 Task: Play online Dominion game.
Action: Mouse moved to (340, 323)
Screenshot: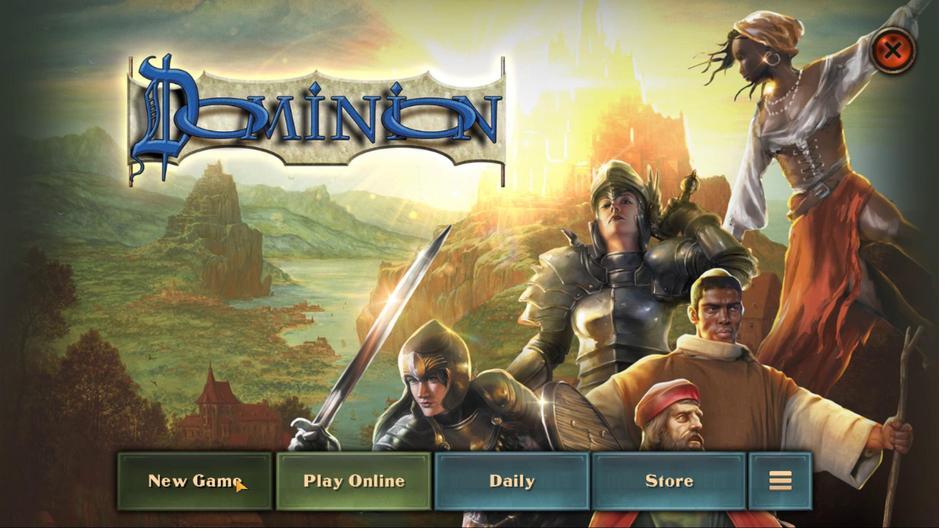 
Action: Mouse pressed left at (340, 323)
Screenshot: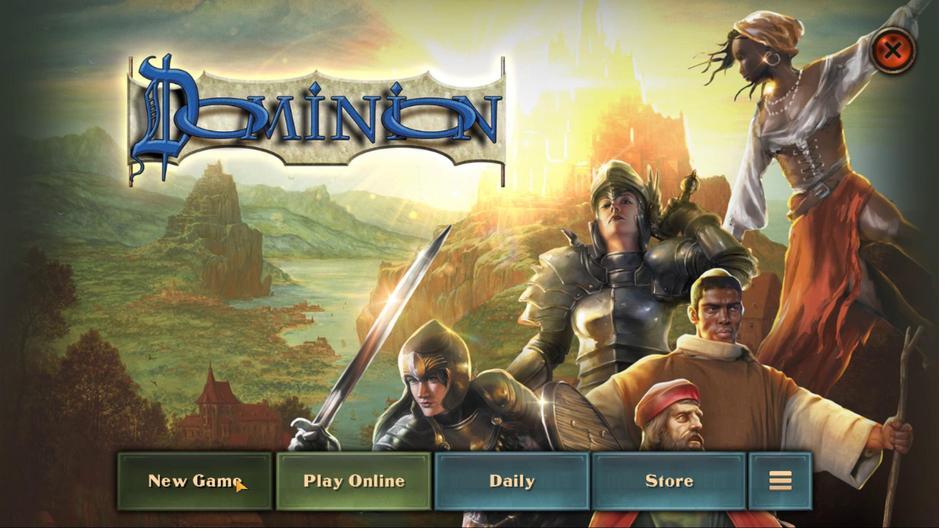 
Action: Mouse moved to (435, 319)
Screenshot: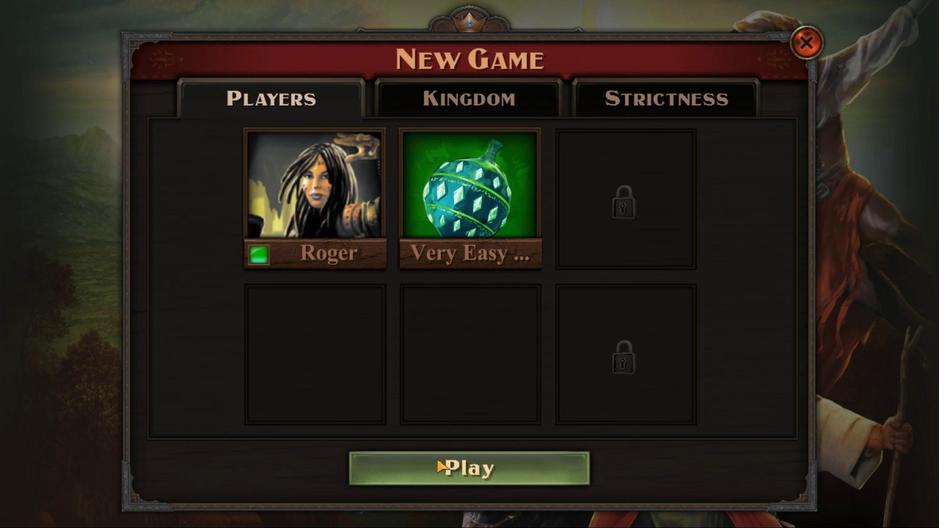 
Action: Mouse pressed left at (435, 319)
Screenshot: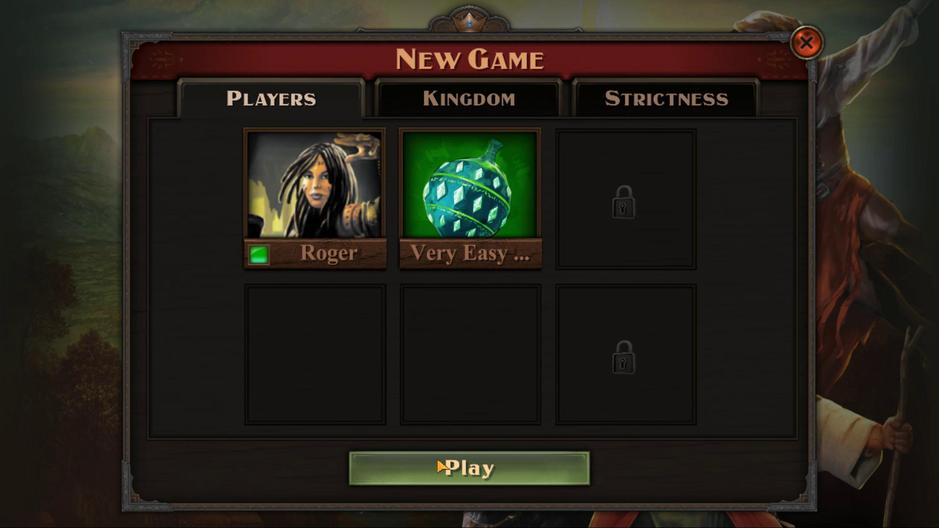 
Action: Mouse pressed left at (435, 319)
Screenshot: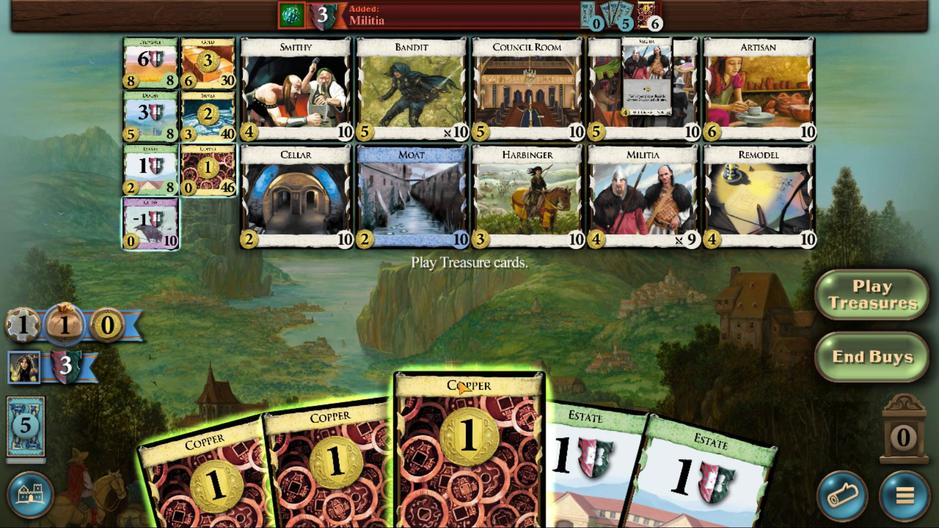 
Action: Mouse moved to (412, 323)
Screenshot: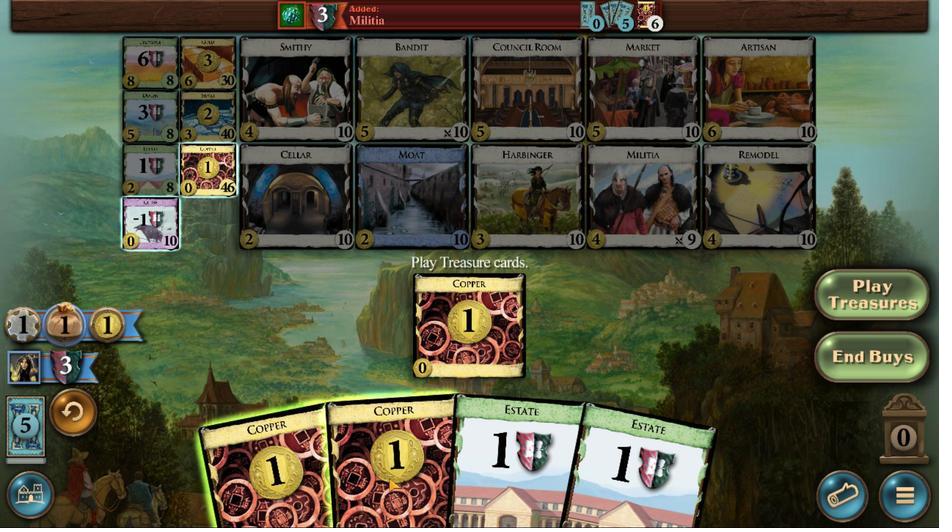 
Action: Mouse pressed left at (412, 323)
Screenshot: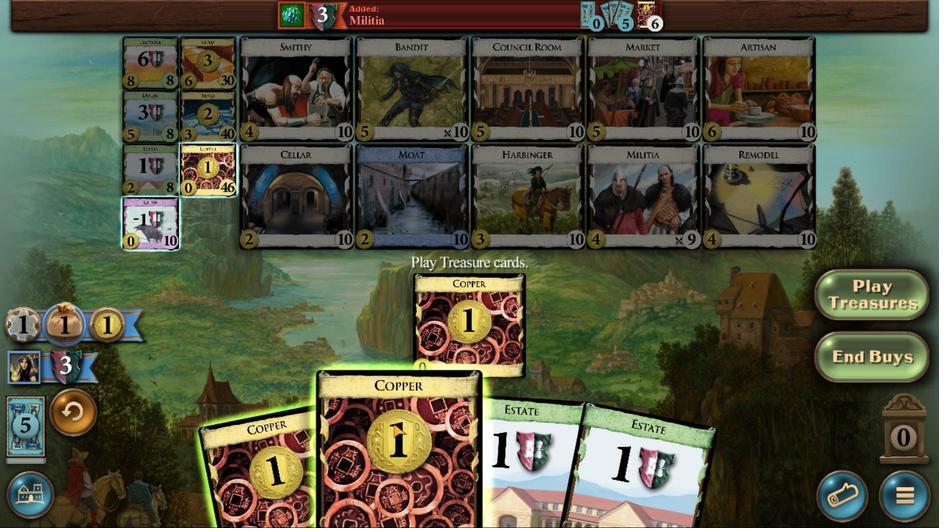 
Action: Mouse moved to (374, 312)
Screenshot: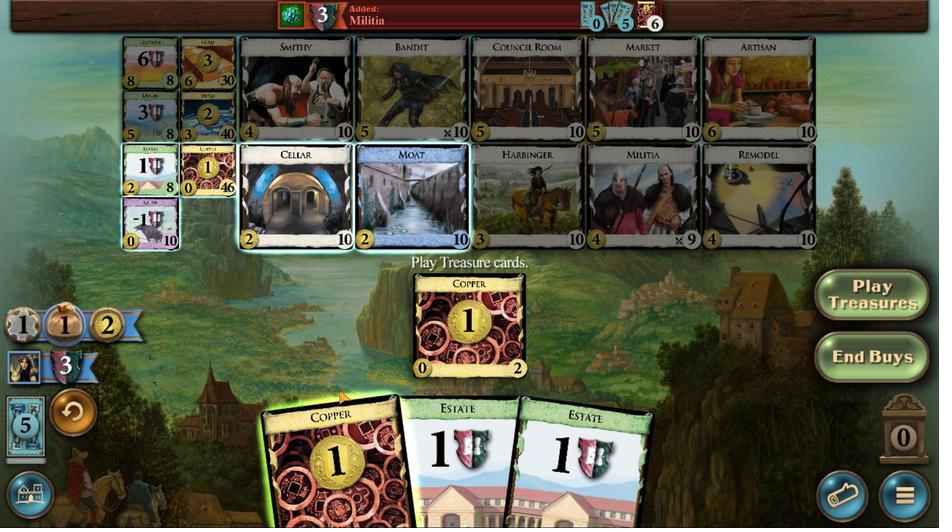 
Action: Mouse pressed left at (374, 312)
Screenshot: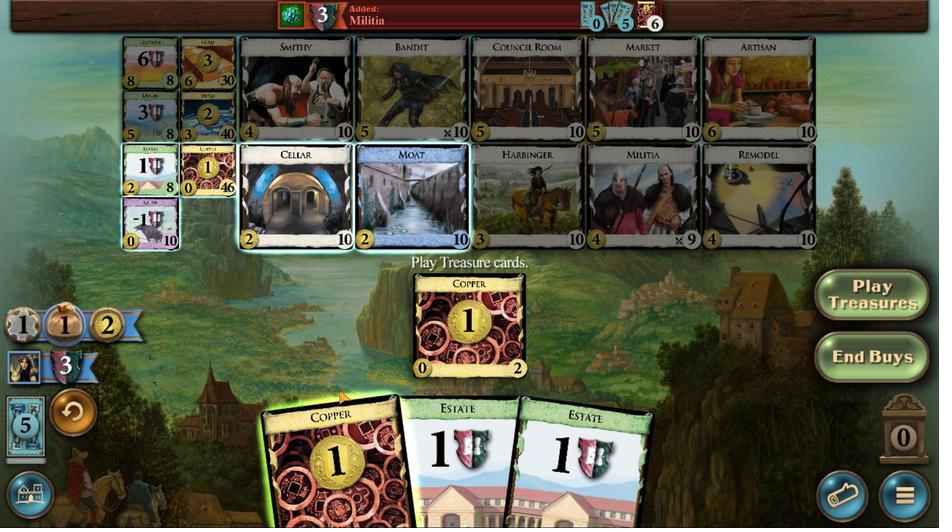 
Action: Mouse moved to (323, 236)
Screenshot: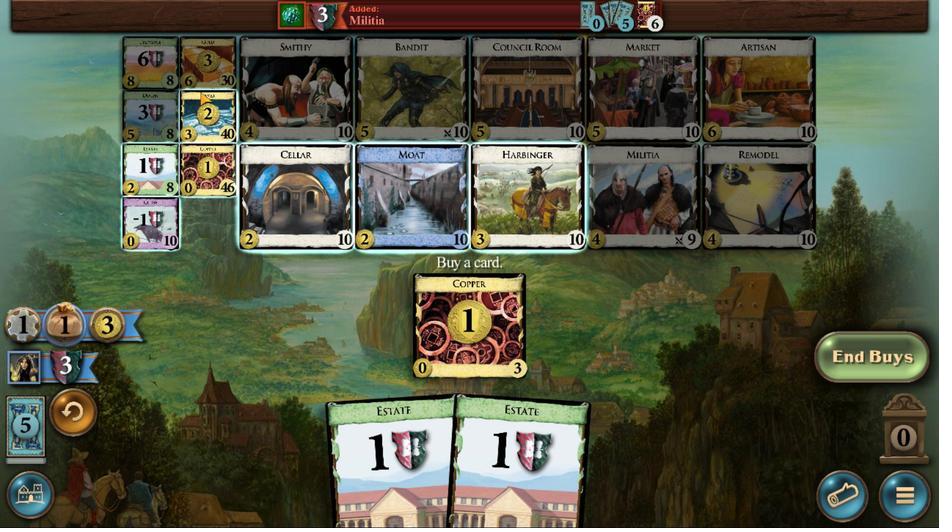 
Action: Mouse pressed left at (323, 236)
Screenshot: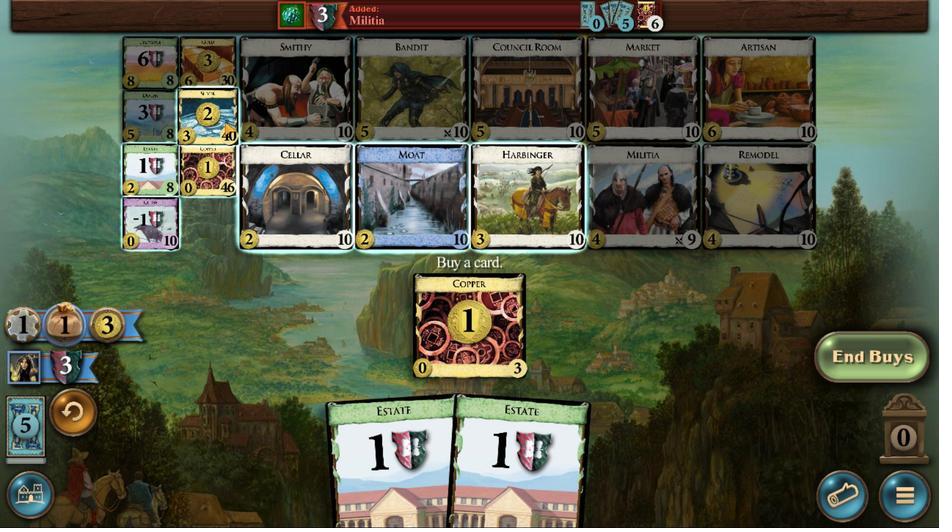 
Action: Mouse moved to (320, 319)
Screenshot: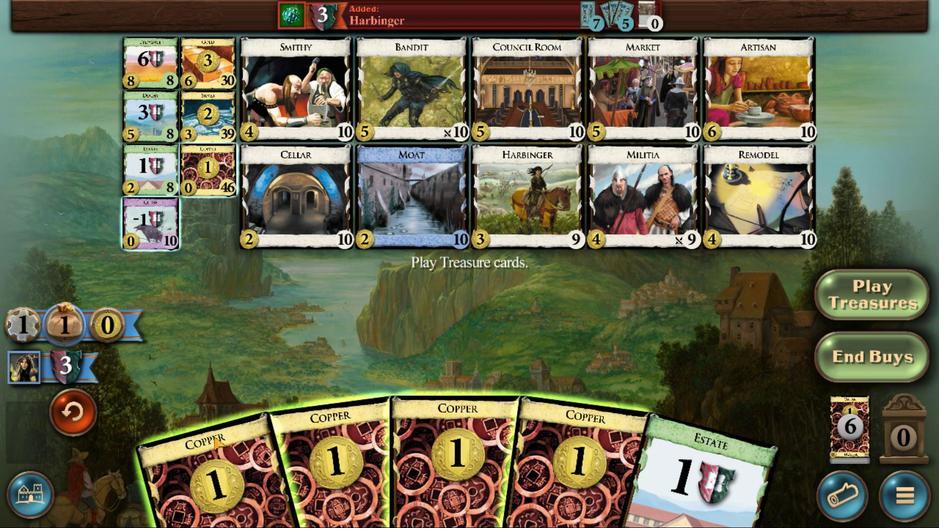 
Action: Mouse pressed left at (320, 319)
Screenshot: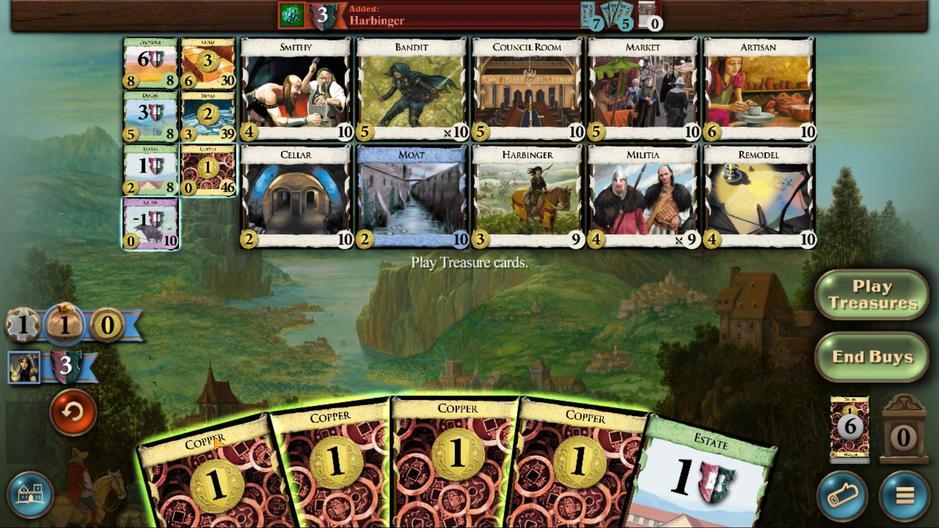 
Action: Mouse moved to (367, 316)
Screenshot: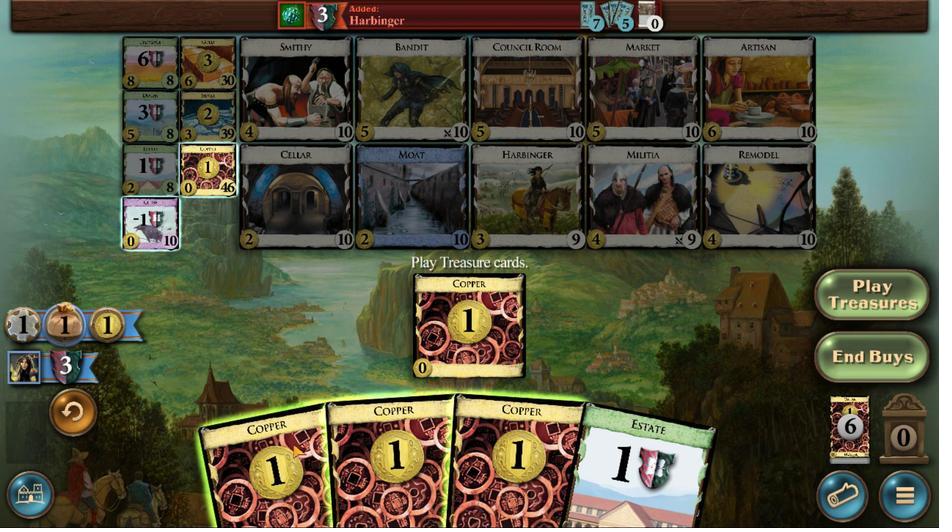 
Action: Mouse pressed left at (367, 316)
Screenshot: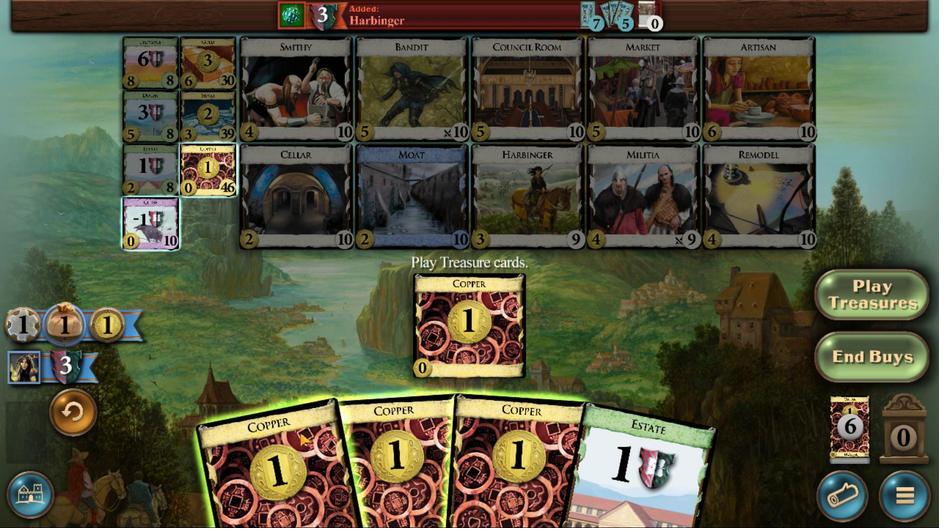 
Action: Mouse moved to (389, 315)
Screenshot: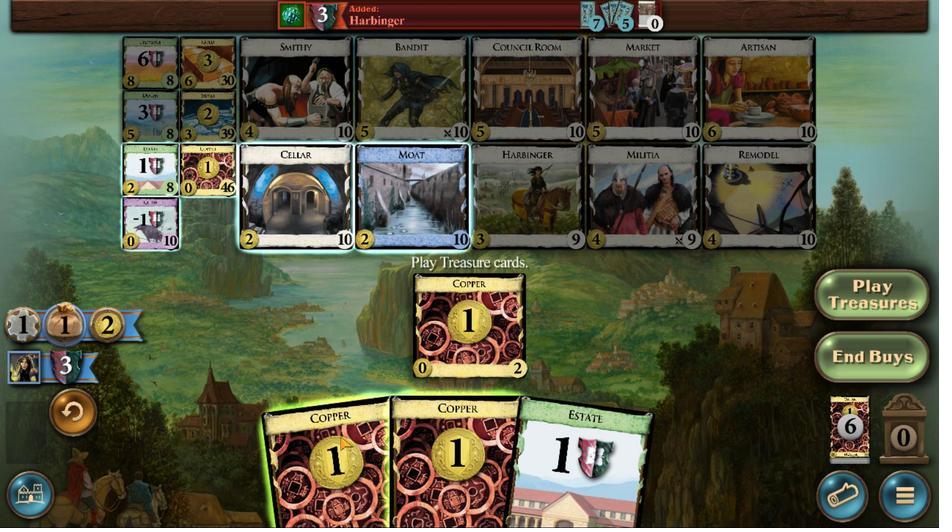 
Action: Mouse pressed left at (389, 315)
Screenshot: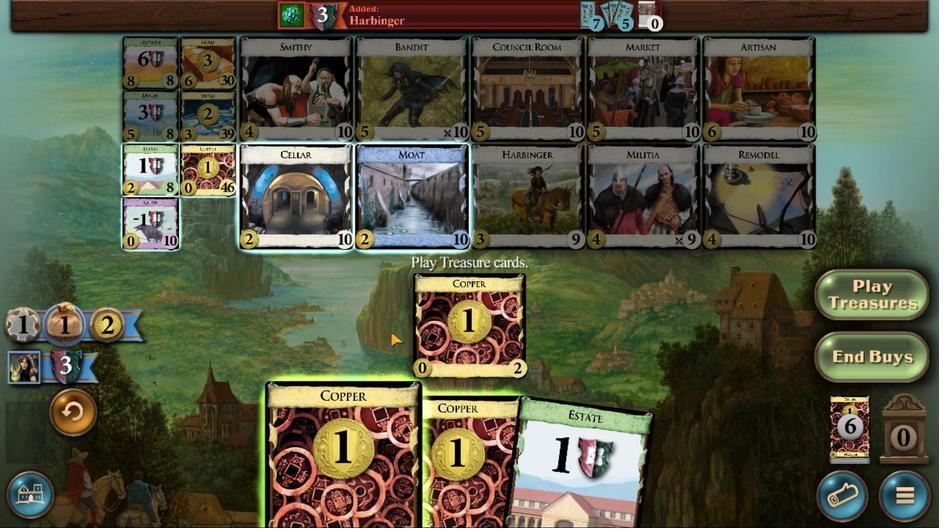 
Action: Mouse moved to (324, 236)
Screenshot: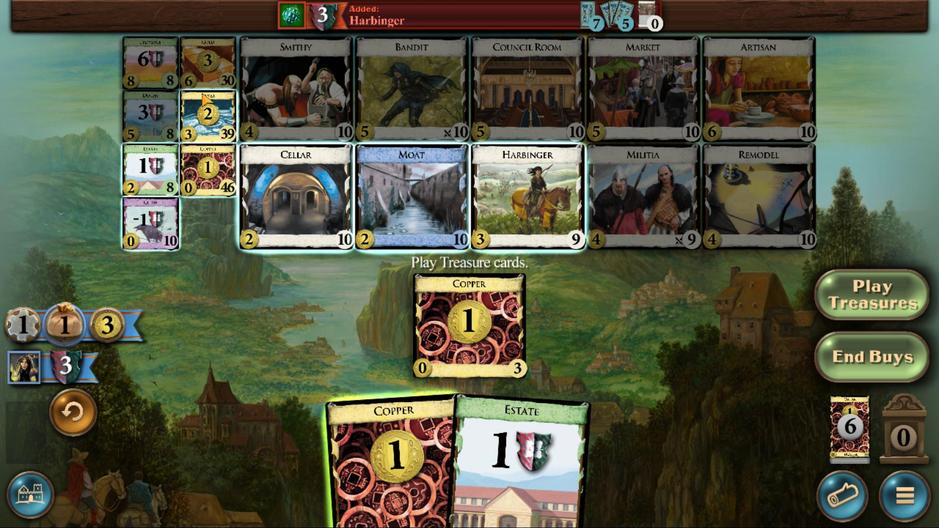 
Action: Mouse pressed left at (324, 236)
Screenshot: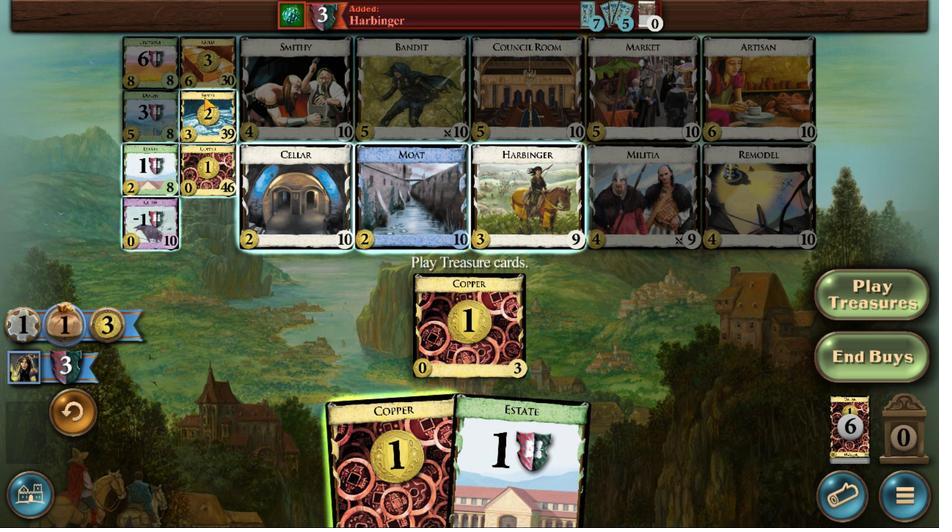 
Action: Mouse moved to (564, 318)
Screenshot: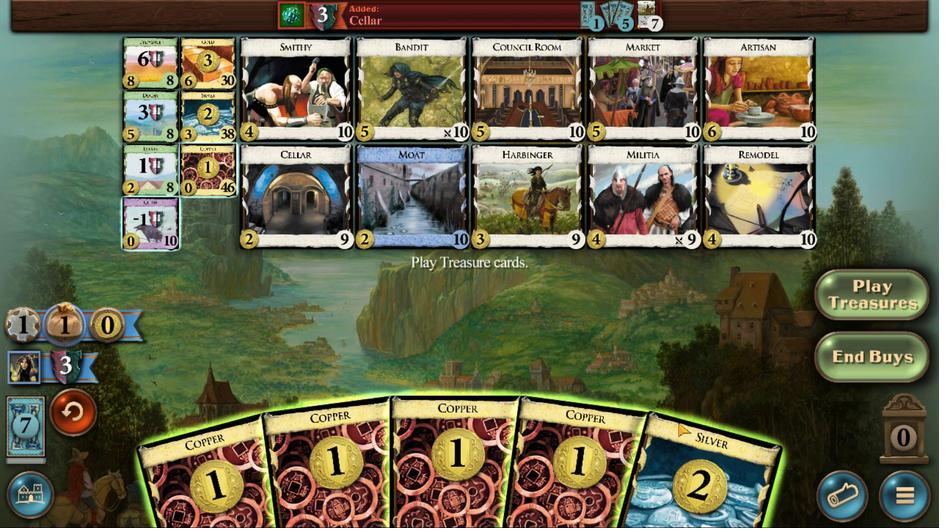 
Action: Mouse pressed left at (564, 318)
Screenshot: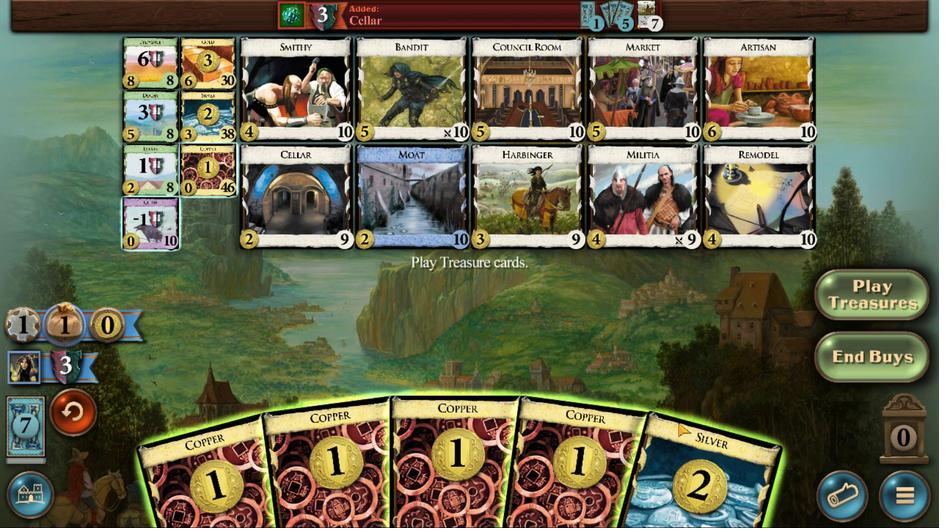 
Action: Mouse moved to (521, 325)
Screenshot: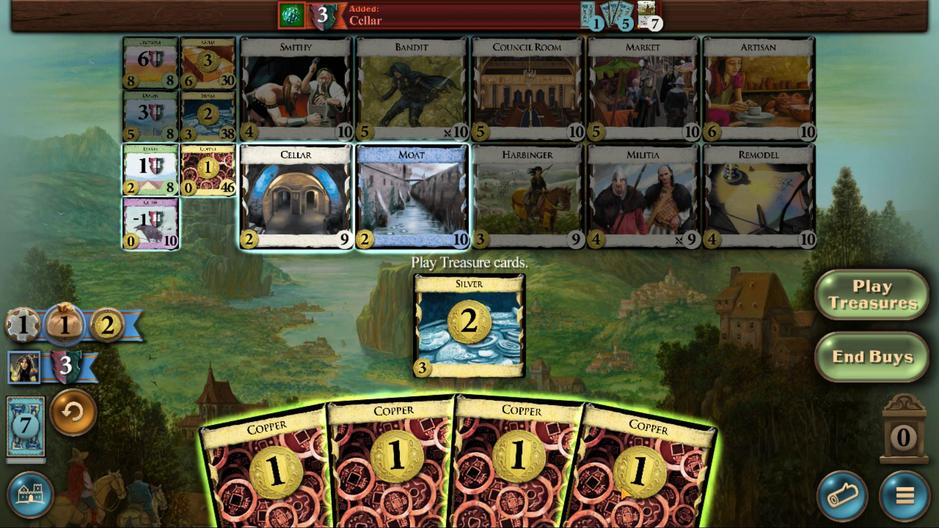 
Action: Mouse pressed left at (521, 325)
Screenshot: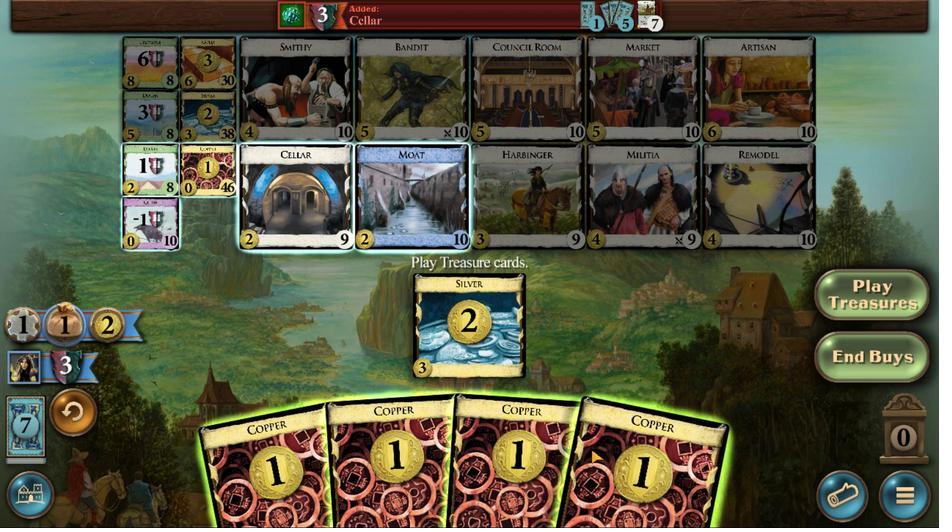 
Action: Mouse moved to (496, 317)
Screenshot: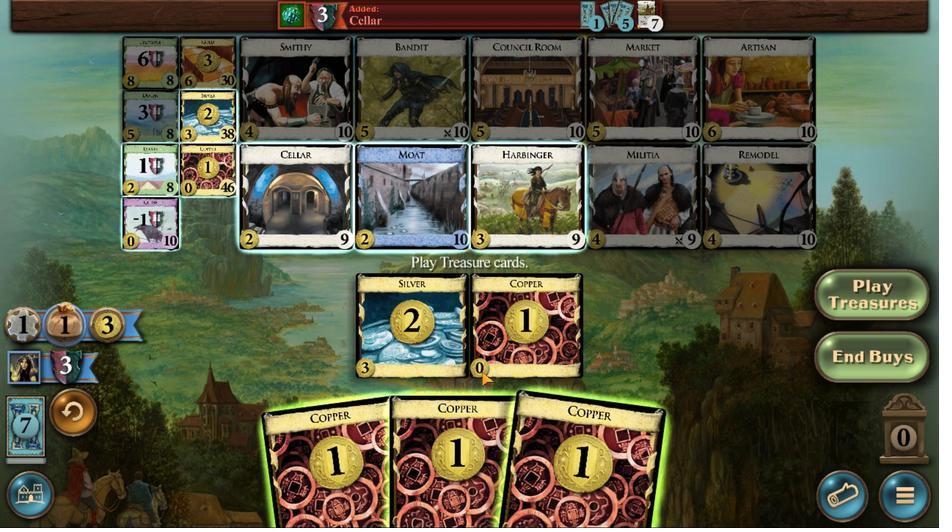 
Action: Mouse pressed left at (496, 317)
Screenshot: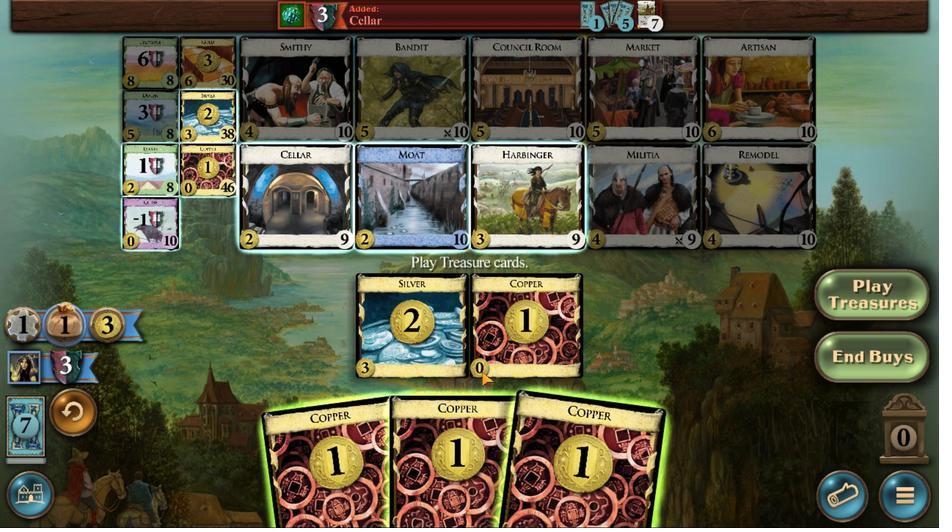 
Action: Mouse moved to (459, 310)
Screenshot: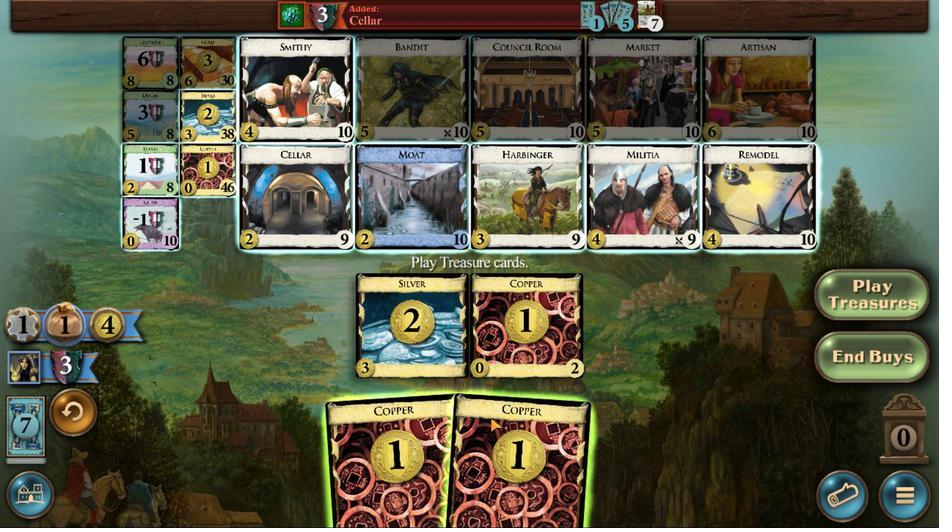 
Action: Mouse pressed left at (459, 310)
Screenshot: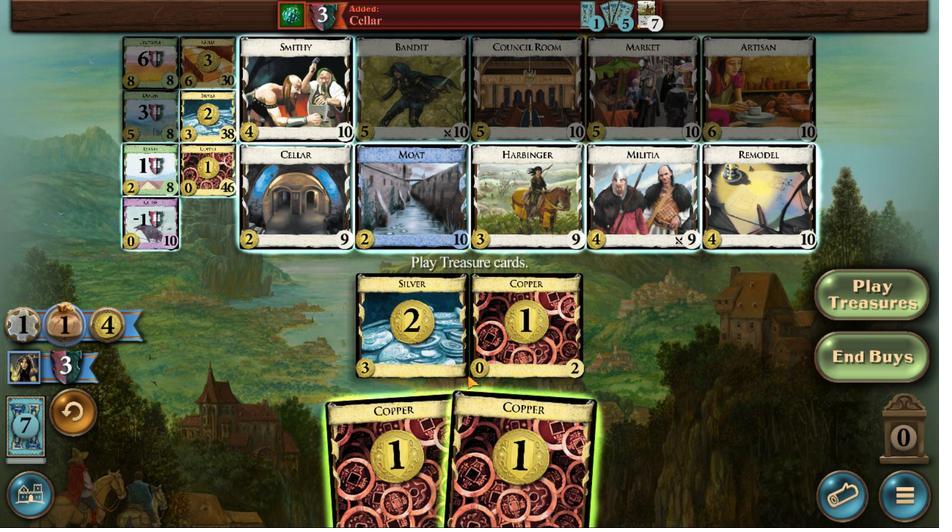 
Action: Mouse moved to (301, 239)
Screenshot: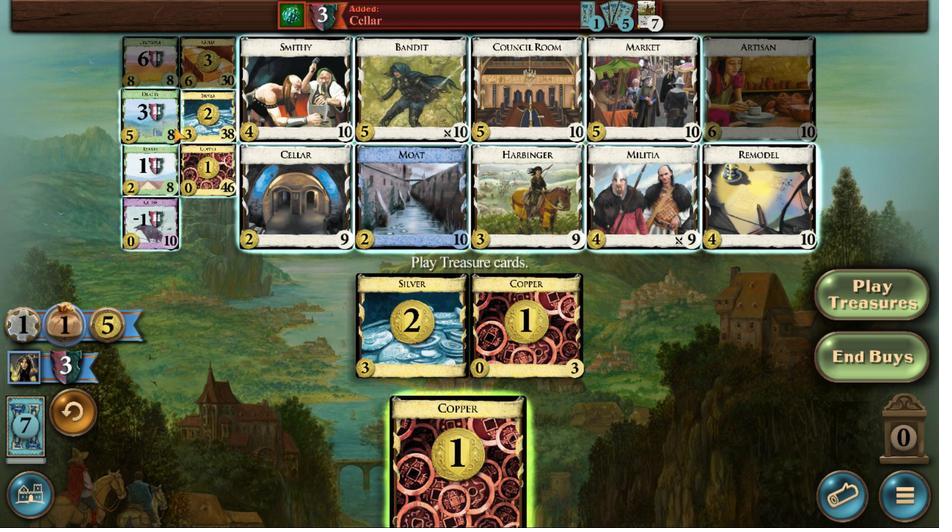 
Action: Mouse pressed left at (301, 239)
Screenshot: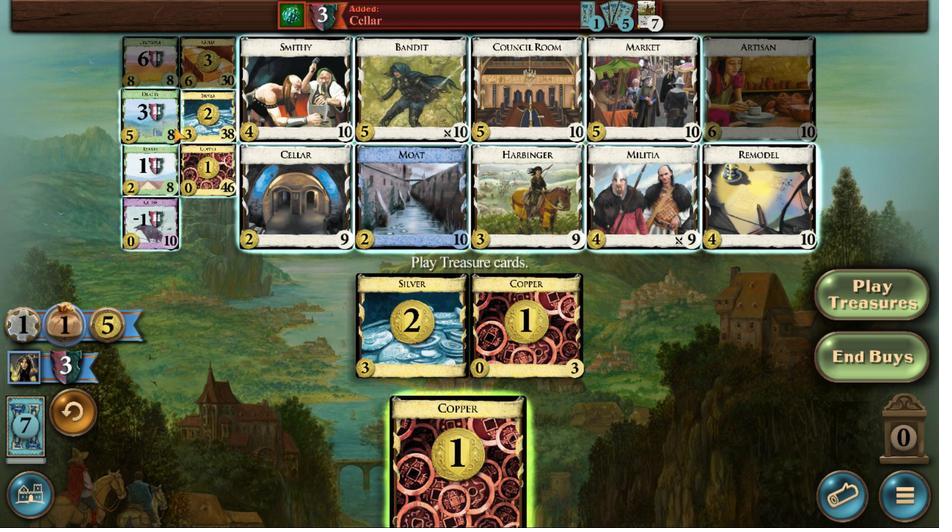 
Action: Mouse moved to (491, 322)
Screenshot: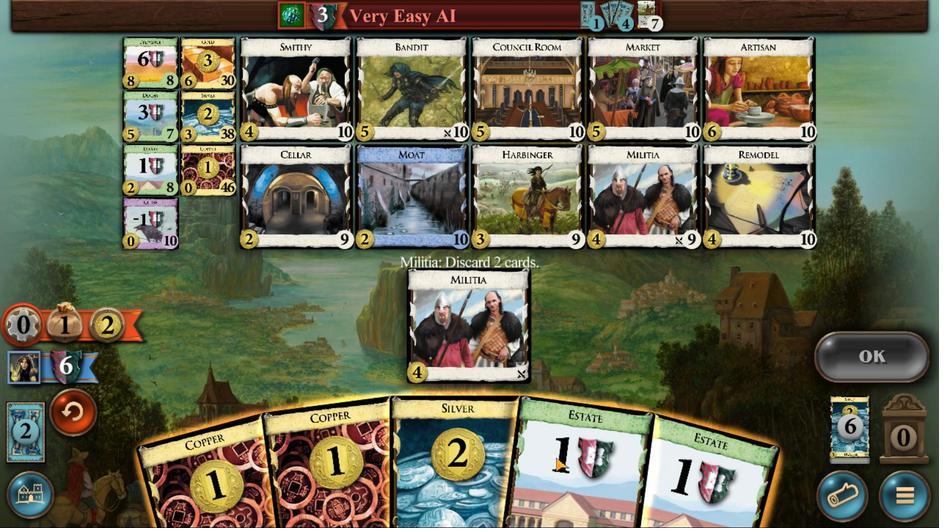 
Action: Mouse pressed left at (491, 322)
Screenshot: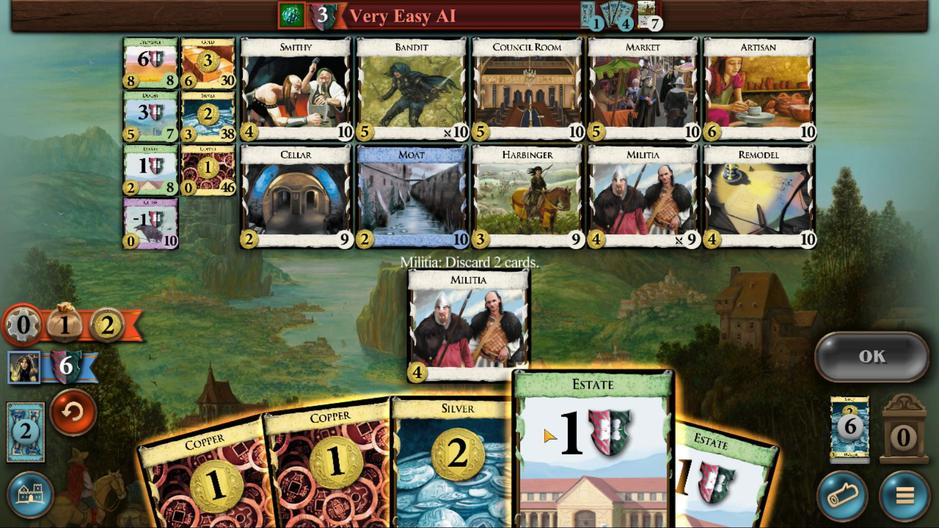 
Action: Mouse moved to (545, 321)
Screenshot: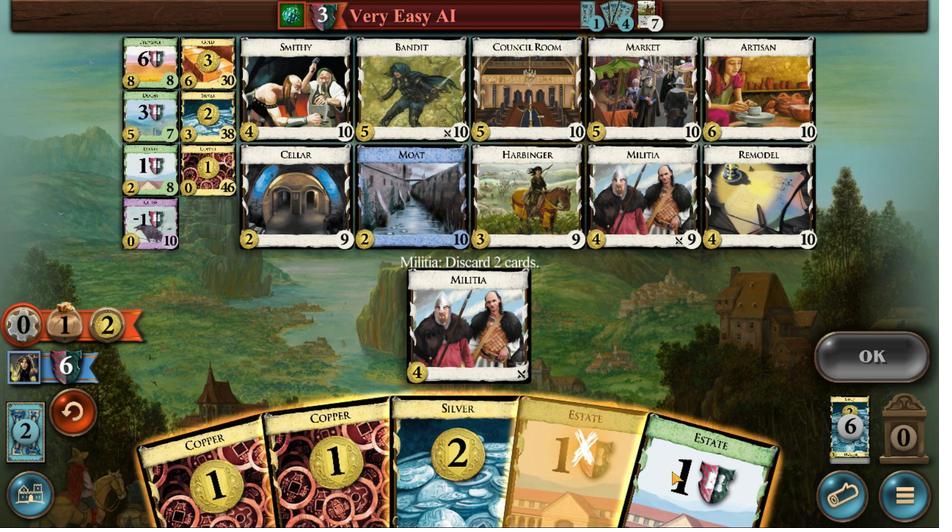 
Action: Mouse pressed left at (545, 321)
Screenshot: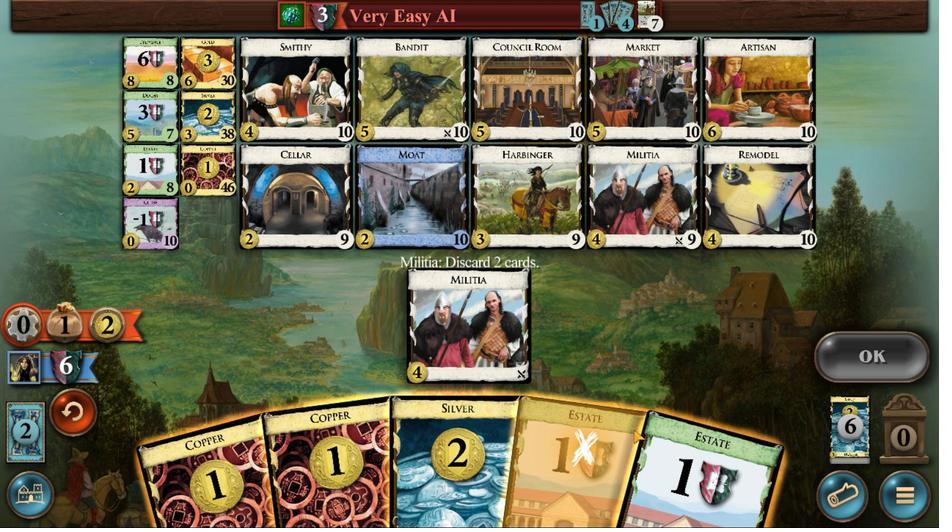 
Action: Mouse moved to (627, 295)
Screenshot: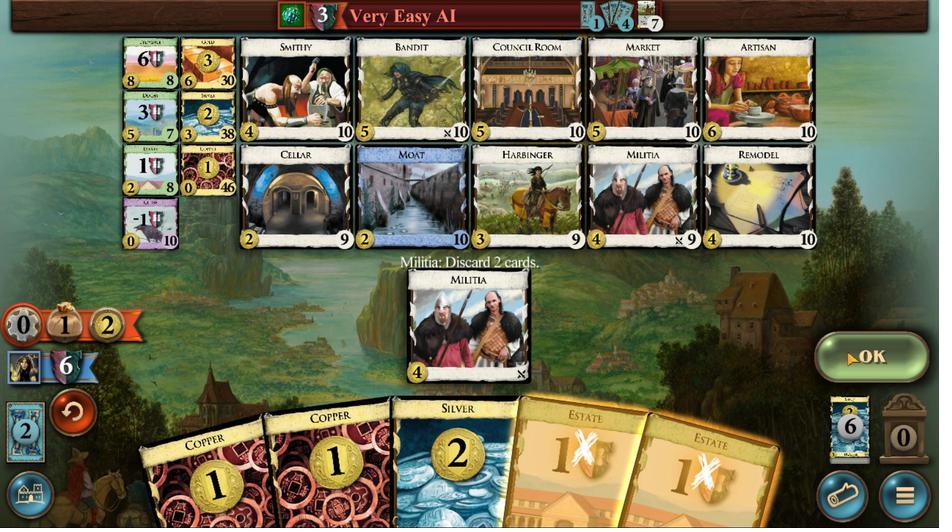 
Action: Mouse pressed left at (627, 295)
Screenshot: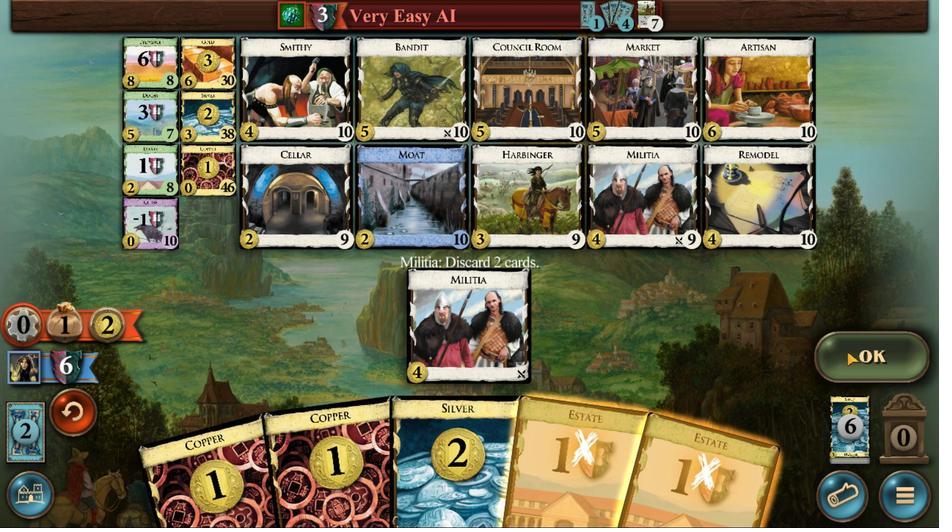
Action: Mouse moved to (493, 319)
Screenshot: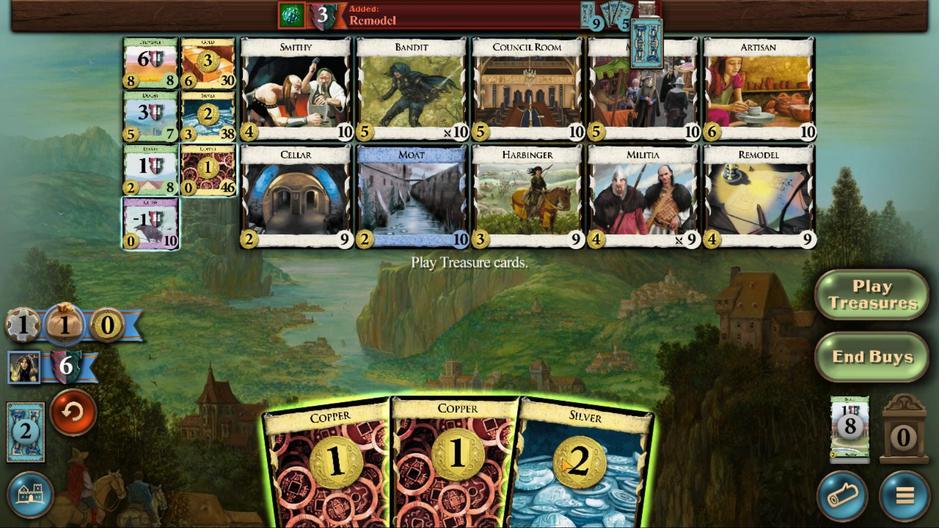 
Action: Mouse pressed left at (493, 319)
Screenshot: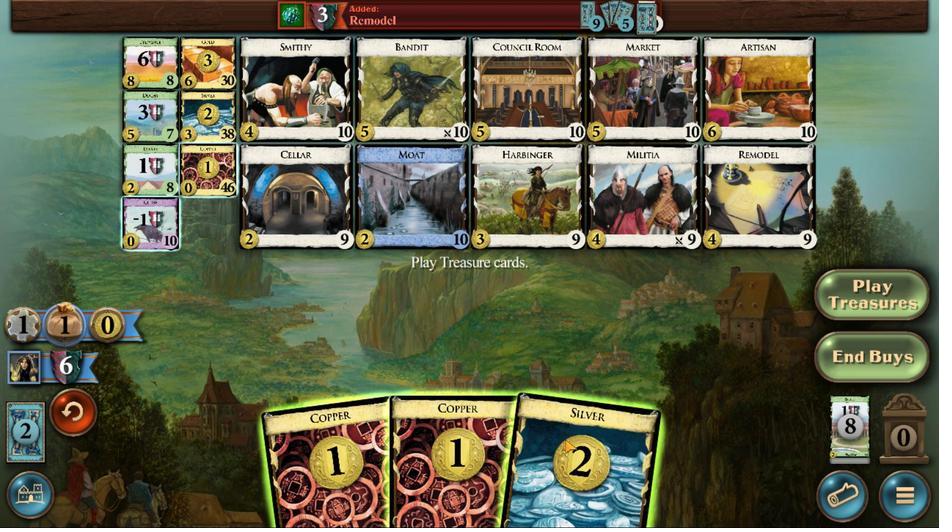 
Action: Mouse moved to (473, 317)
Screenshot: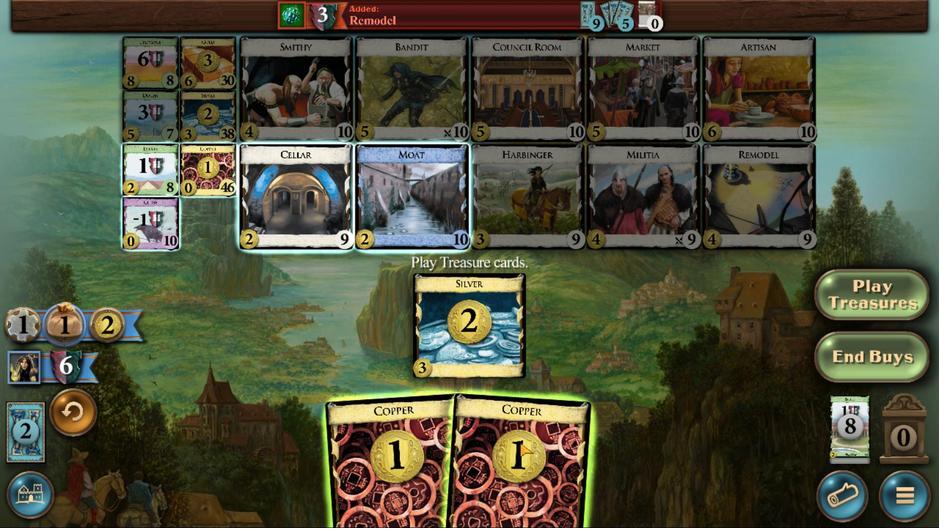 
Action: Mouse pressed left at (473, 317)
Screenshot: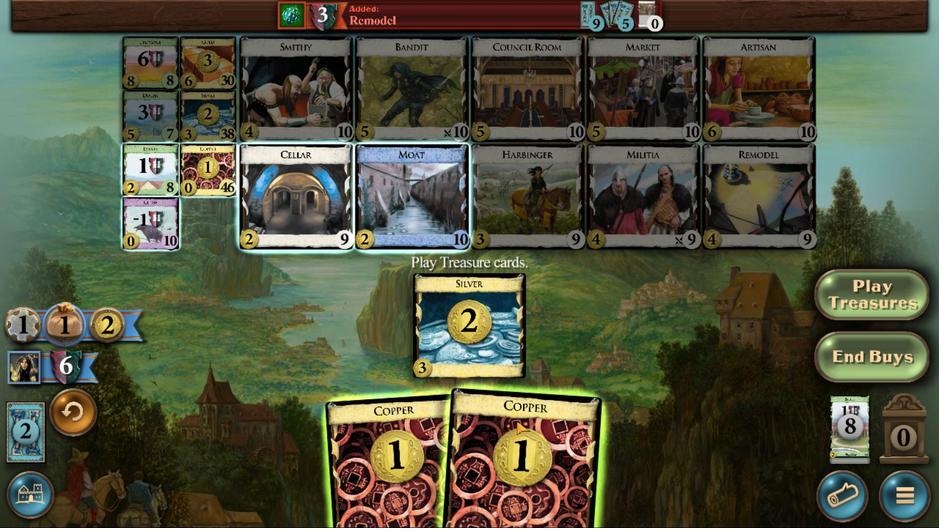 
Action: Mouse moved to (448, 313)
Screenshot: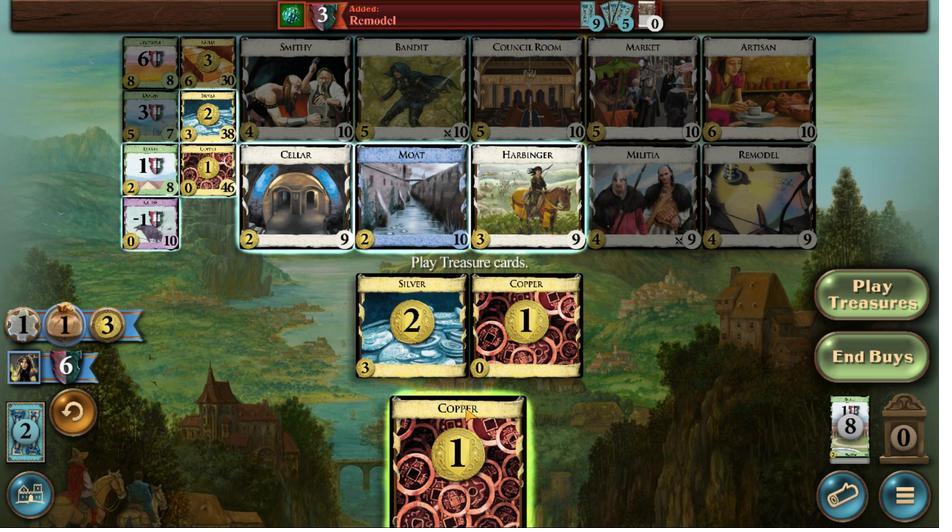 
Action: Mouse pressed left at (448, 313)
Screenshot: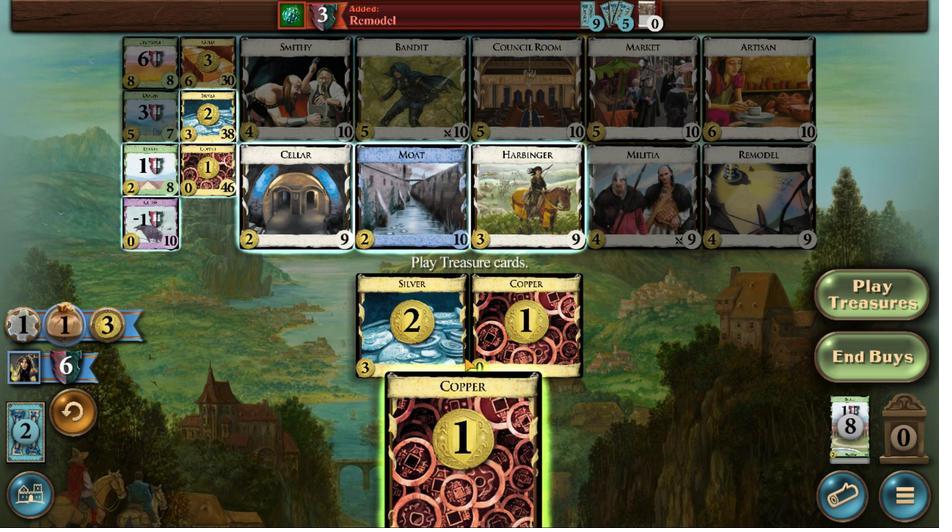 
Action: Mouse moved to (323, 240)
Screenshot: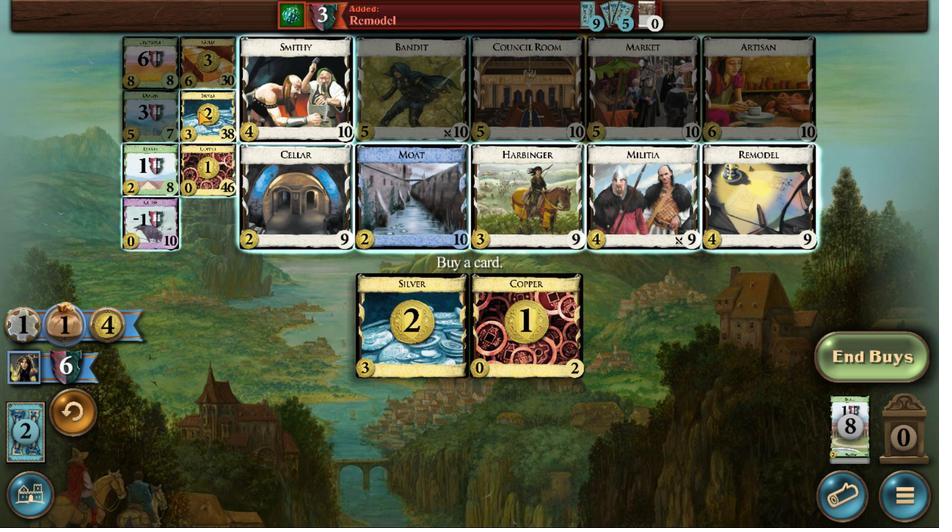 
Action: Mouse pressed left at (323, 240)
Screenshot: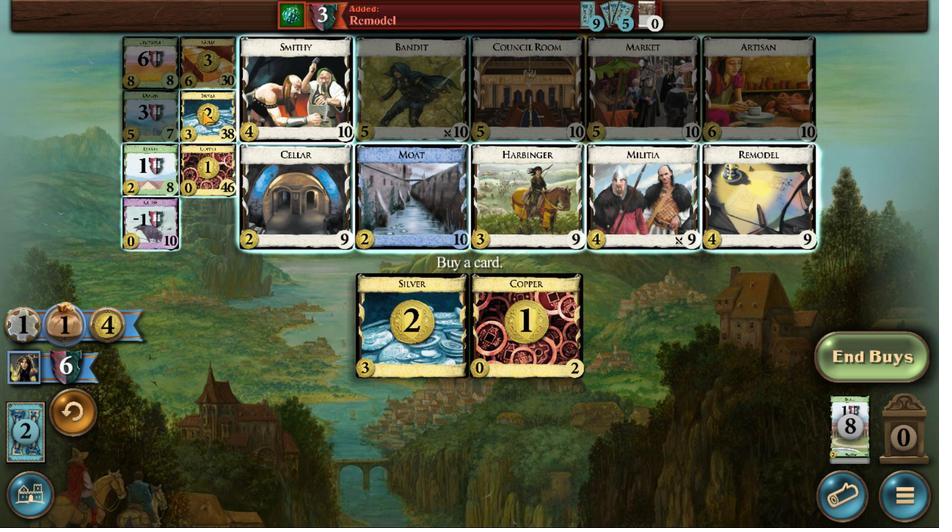 
Action: Mouse moved to (575, 321)
Screenshot: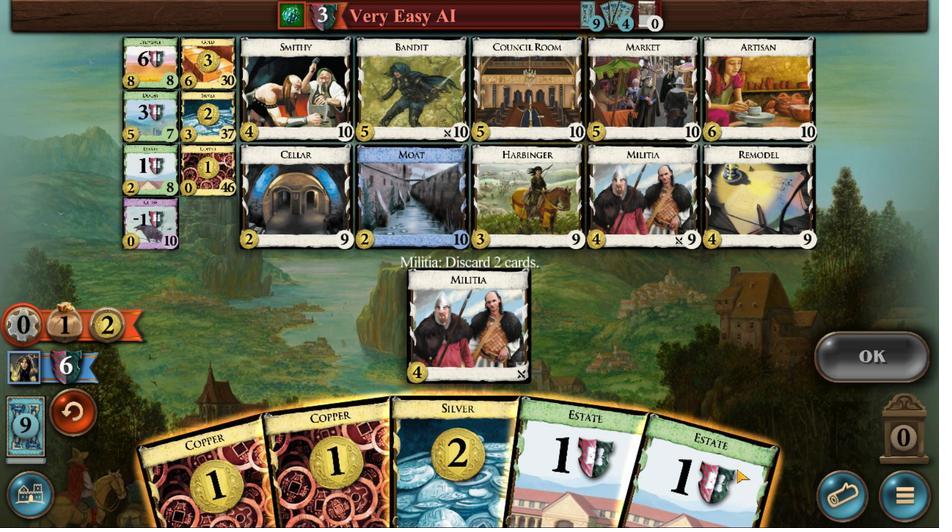 
Action: Mouse pressed left at (575, 321)
Screenshot: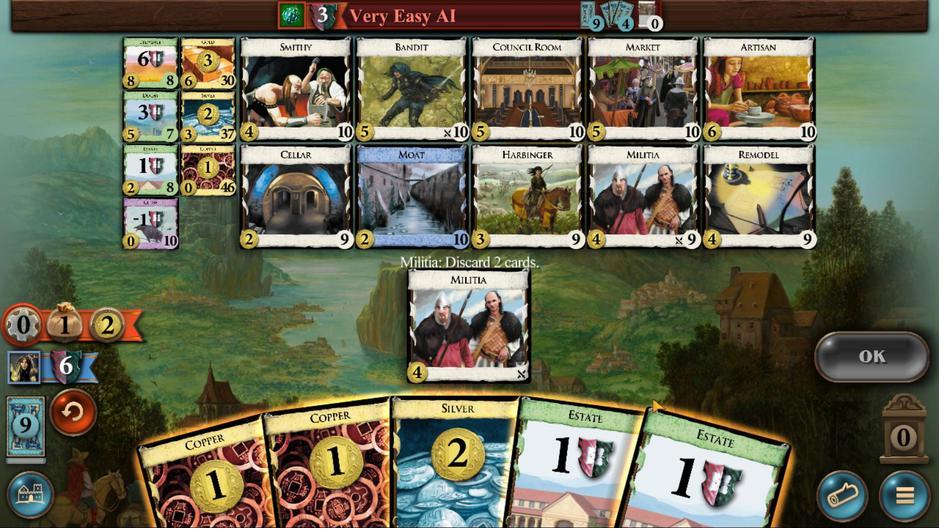 
Action: Mouse moved to (512, 317)
Screenshot: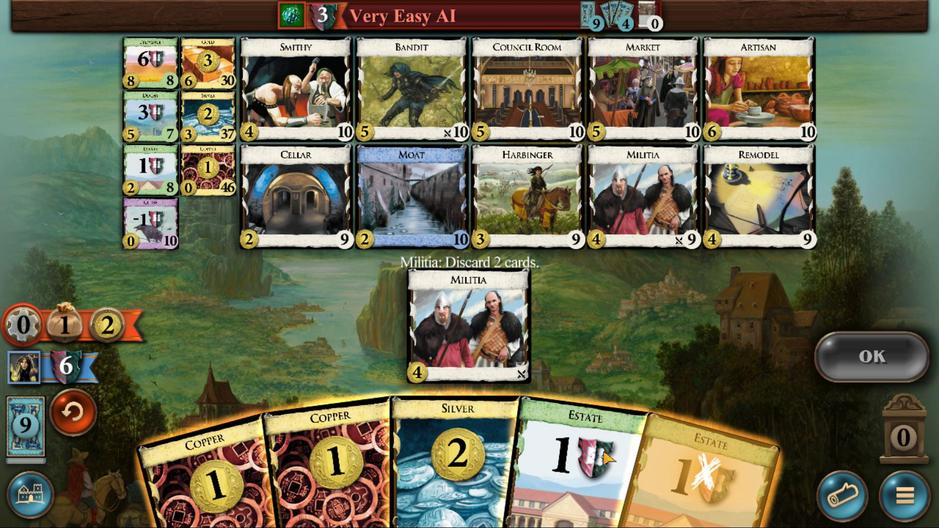 
Action: Mouse pressed left at (512, 317)
Screenshot: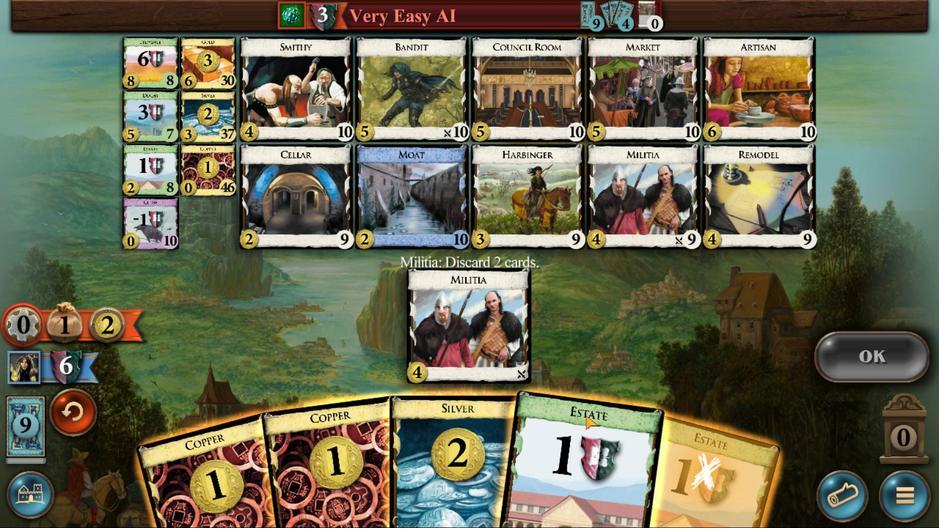 
Action: Mouse moved to (627, 296)
Screenshot: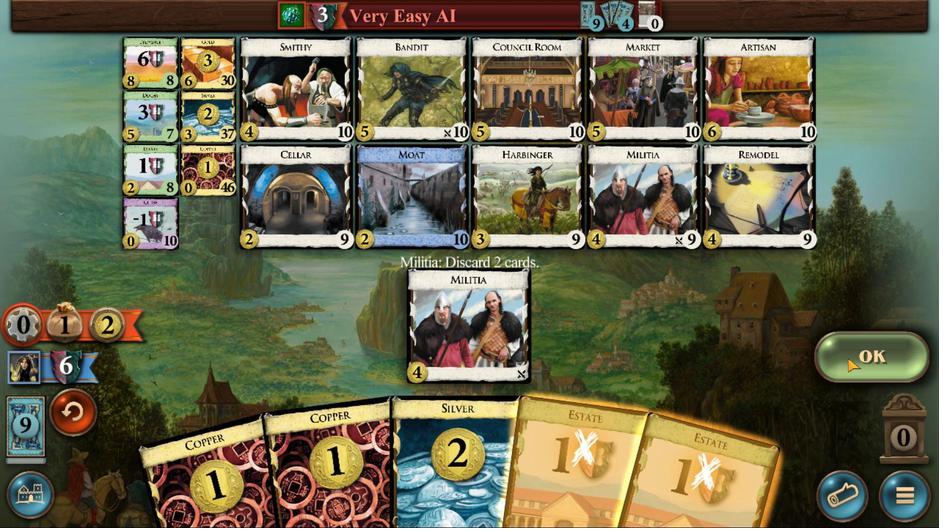 
Action: Mouse pressed left at (627, 296)
Screenshot: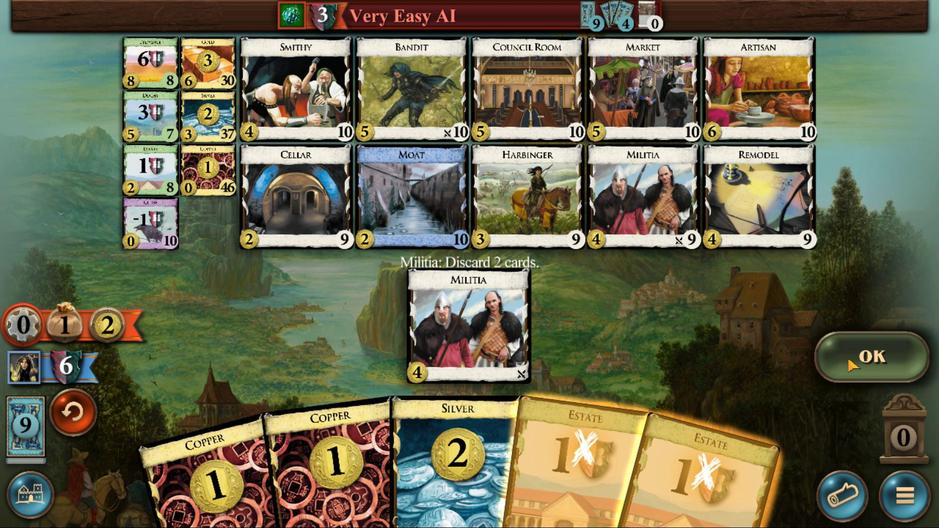 
Action: Mouse moved to (486, 316)
Screenshot: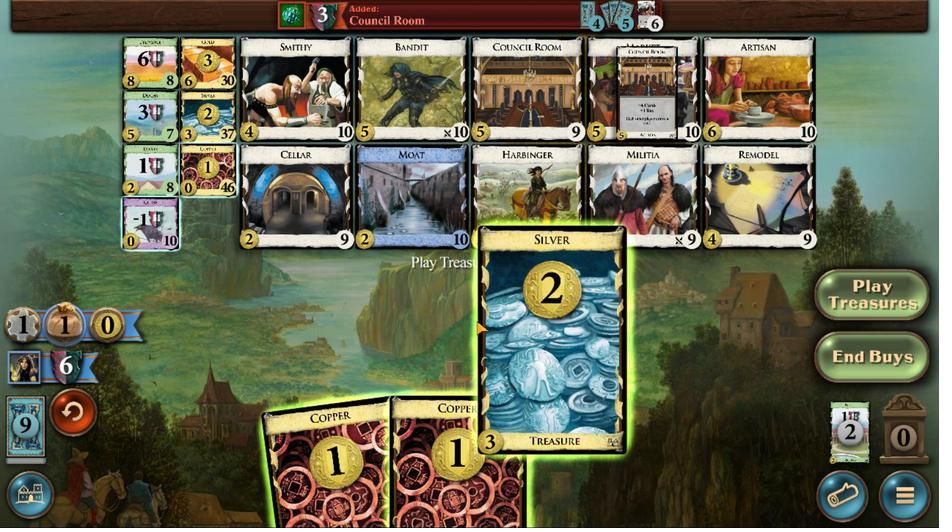 
Action: Mouse pressed left at (486, 316)
Screenshot: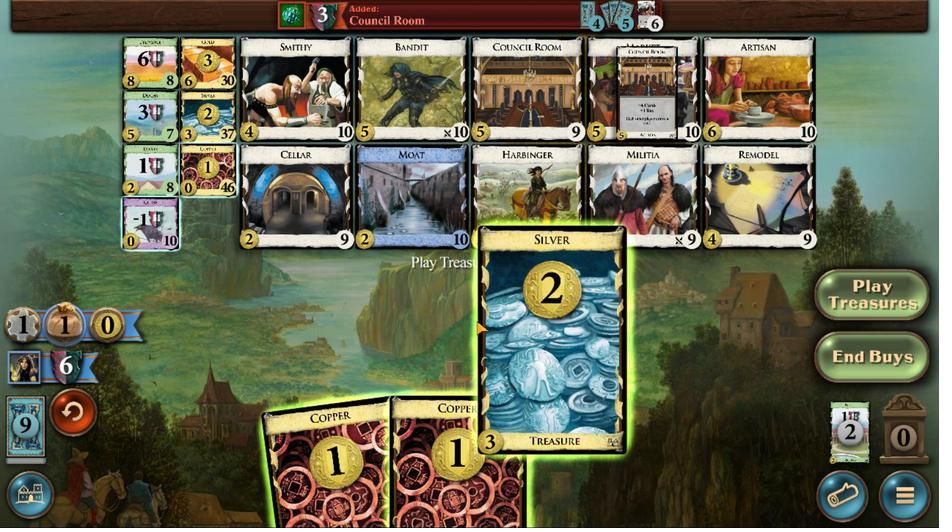 
Action: Mouse moved to (475, 321)
Screenshot: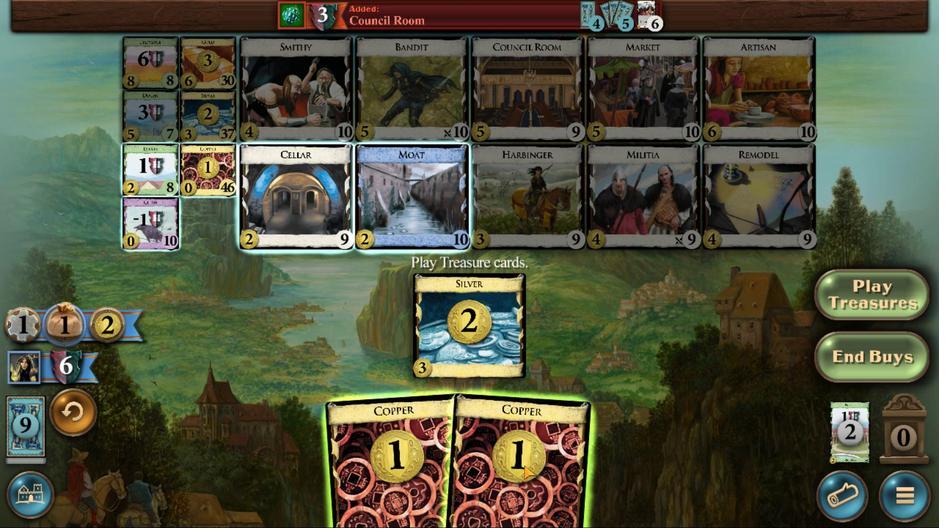 
Action: Mouse pressed left at (475, 321)
Screenshot: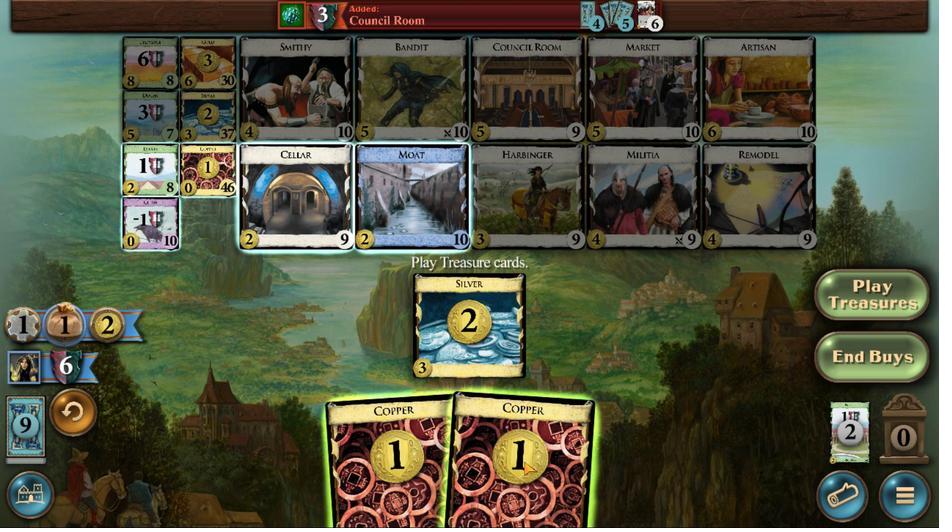 
Action: Mouse moved to (322, 237)
Screenshot: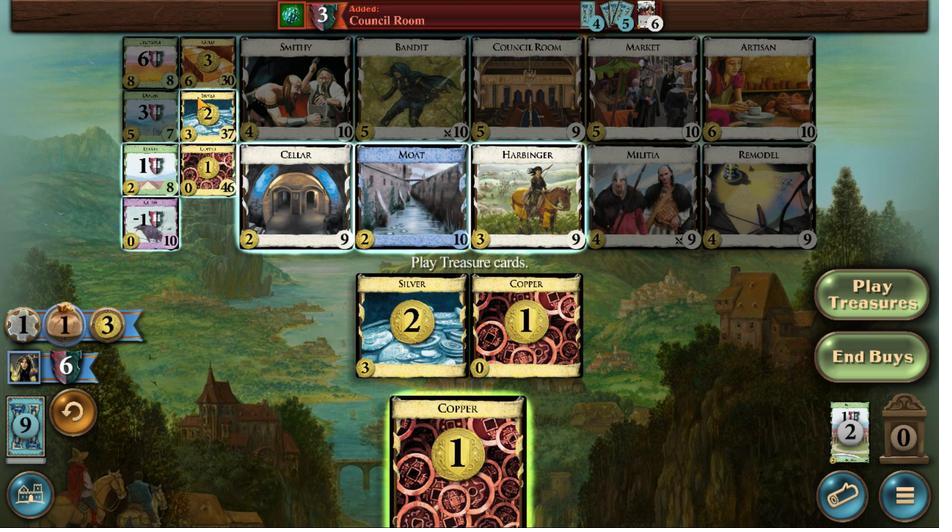 
Action: Mouse pressed left at (322, 237)
Screenshot: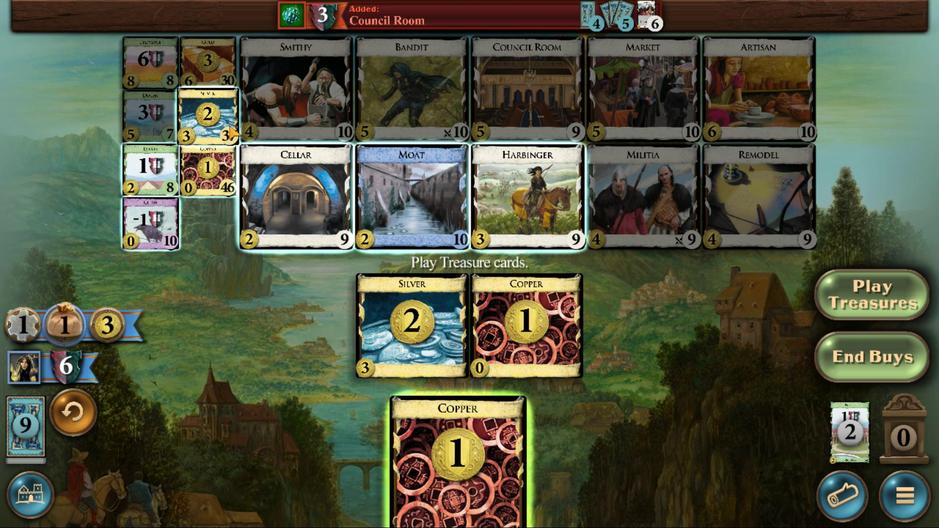 
Action: Mouse moved to (555, 326)
Screenshot: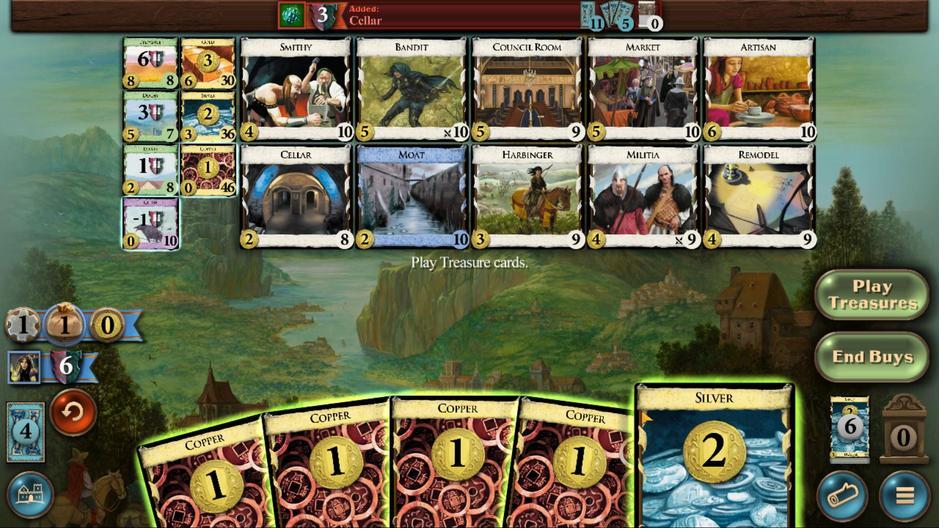 
Action: Mouse pressed left at (555, 326)
Screenshot: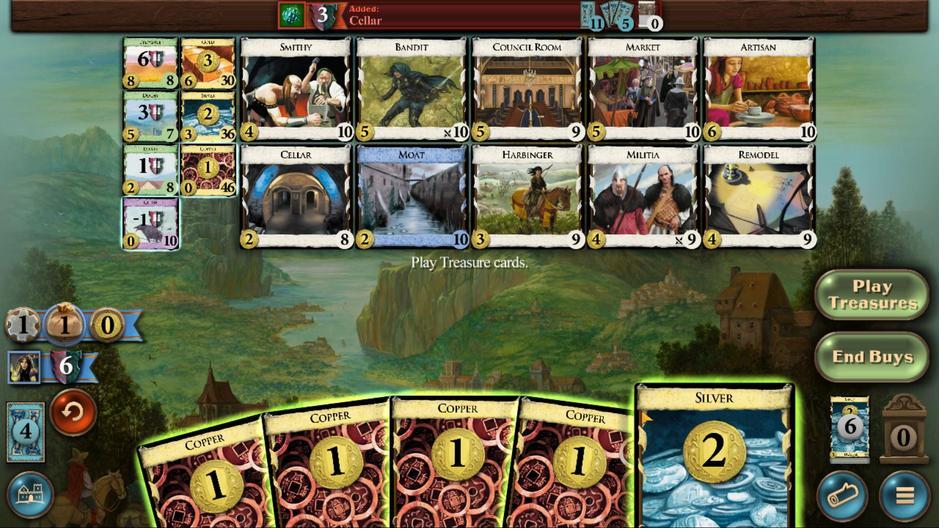 
Action: Mouse moved to (522, 319)
Screenshot: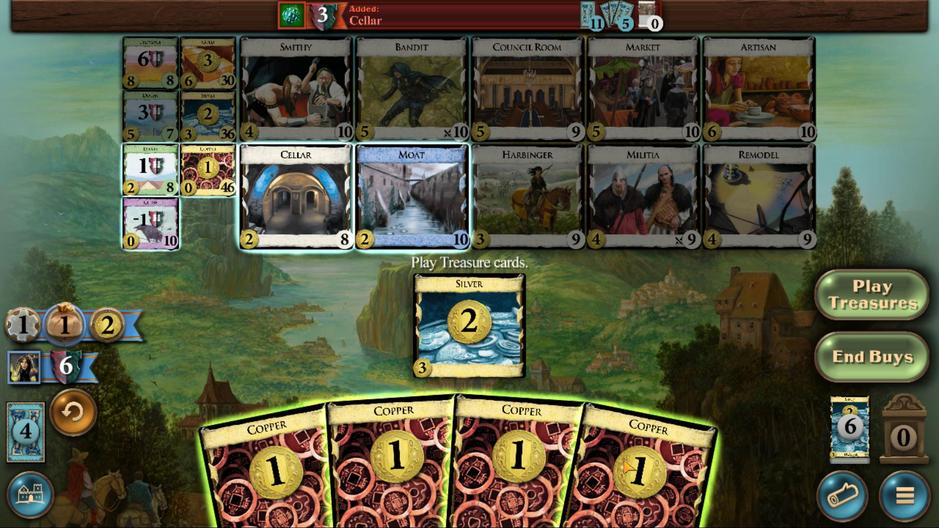 
Action: Mouse pressed left at (522, 319)
Screenshot: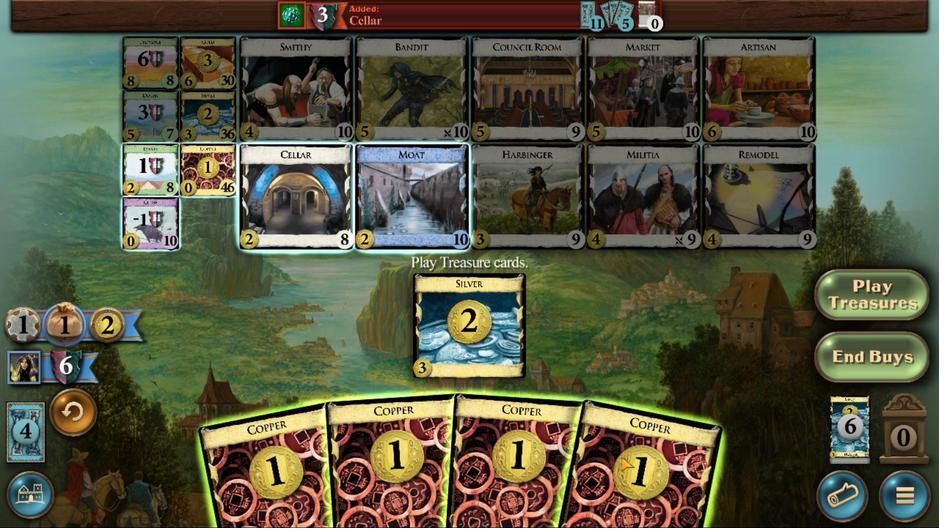 
Action: Mouse moved to (507, 321)
Screenshot: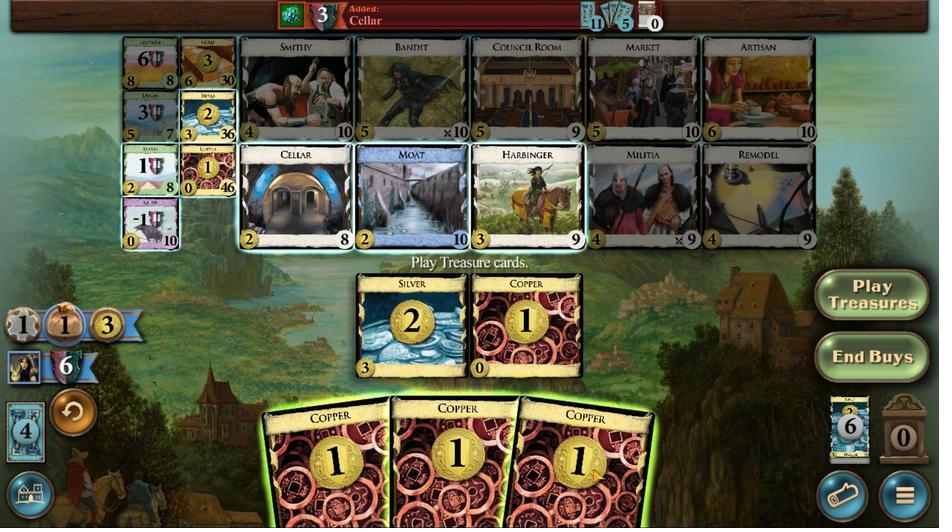 
Action: Mouse pressed left at (507, 321)
Screenshot: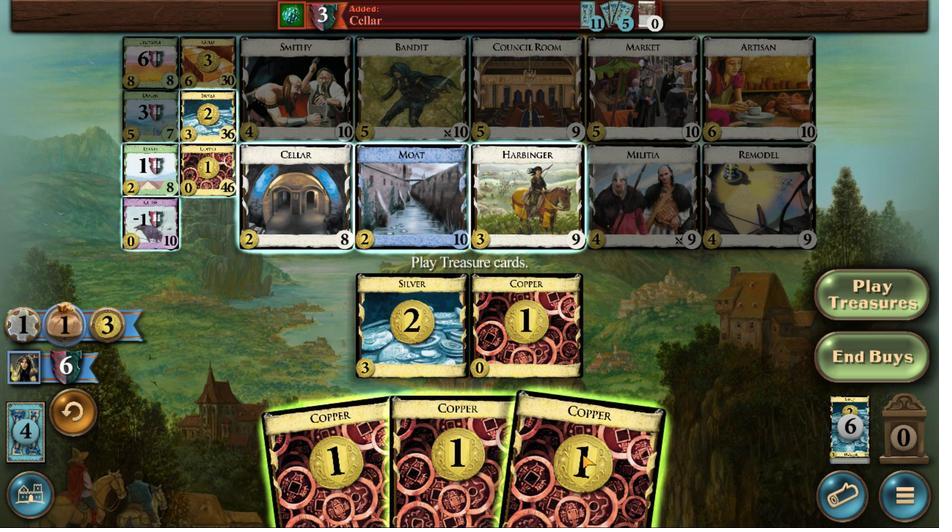 
Action: Mouse moved to (485, 319)
Screenshot: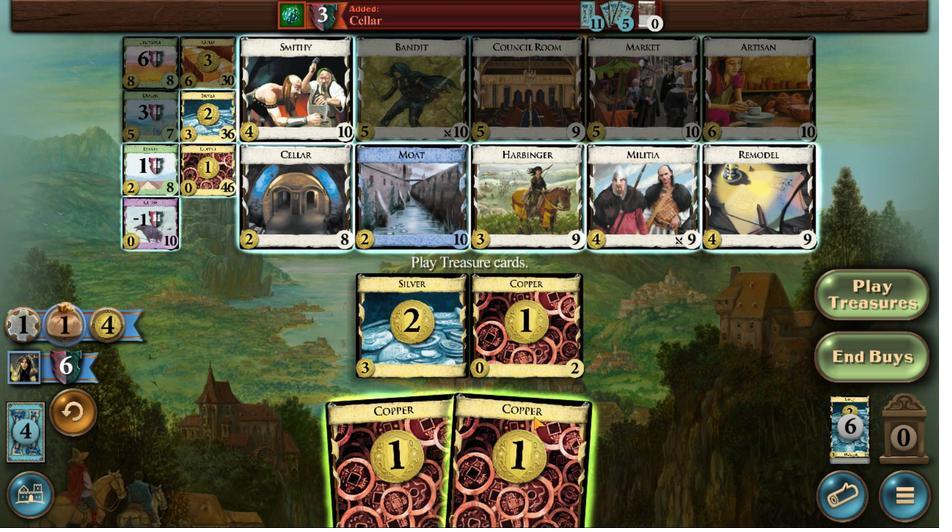 
Action: Mouse pressed left at (485, 319)
Screenshot: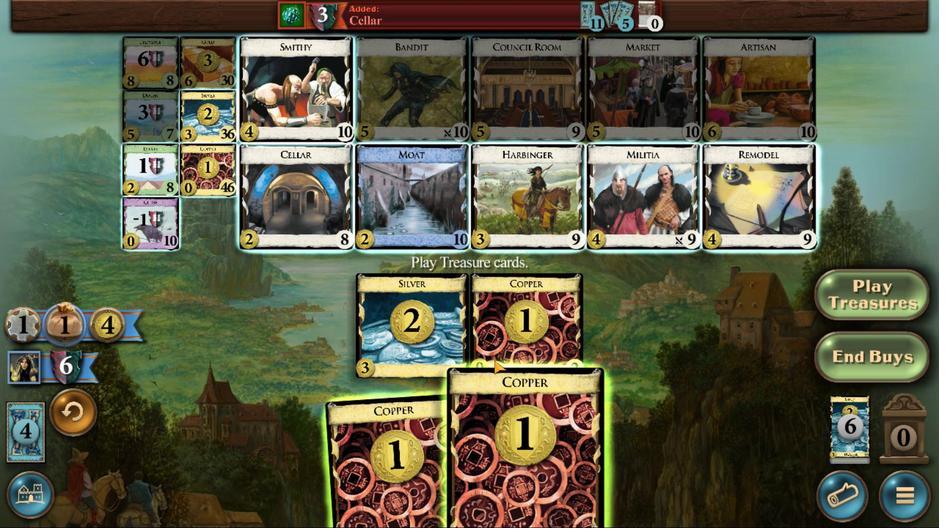 
Action: Mouse moved to (298, 237)
Screenshot: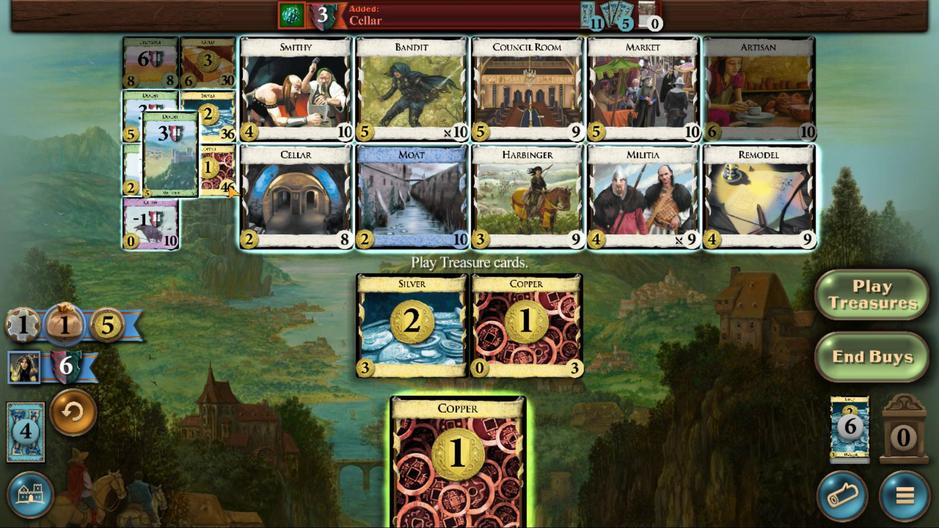 
Action: Mouse pressed left at (298, 237)
Screenshot: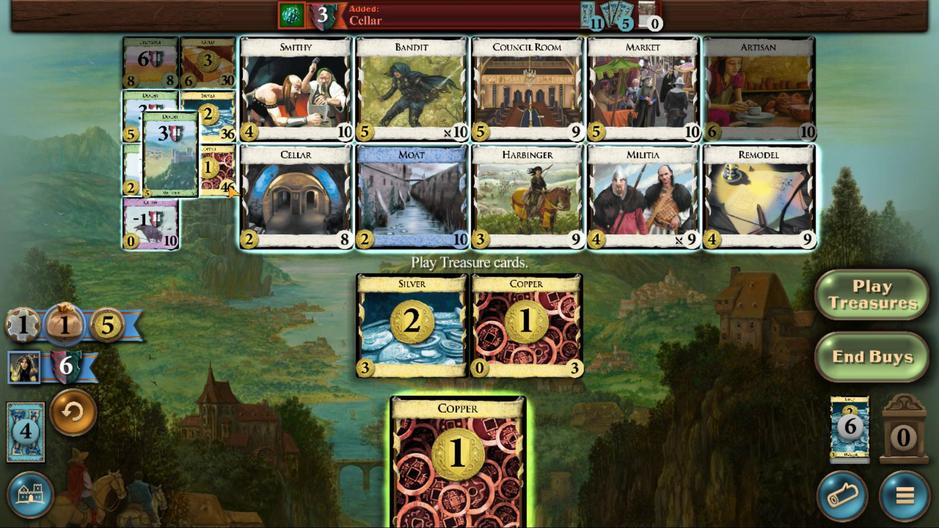 
Action: Mouse moved to (552, 321)
Screenshot: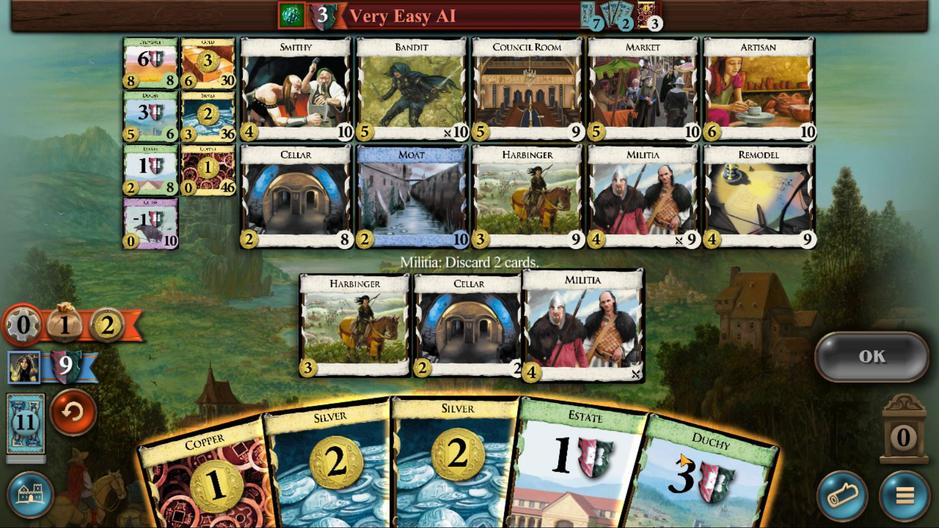 
Action: Mouse pressed left at (552, 321)
Screenshot: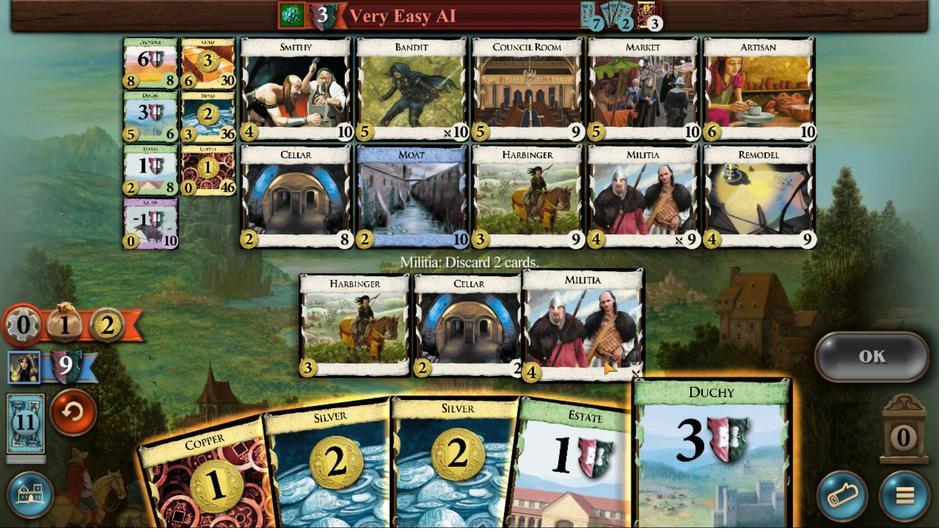 
Action: Mouse moved to (508, 318)
Screenshot: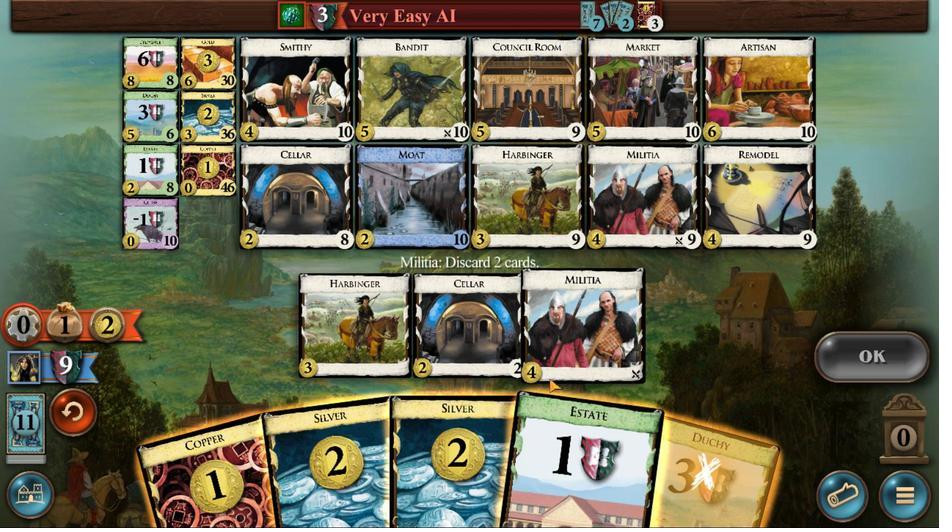 
Action: Mouse pressed left at (508, 318)
Screenshot: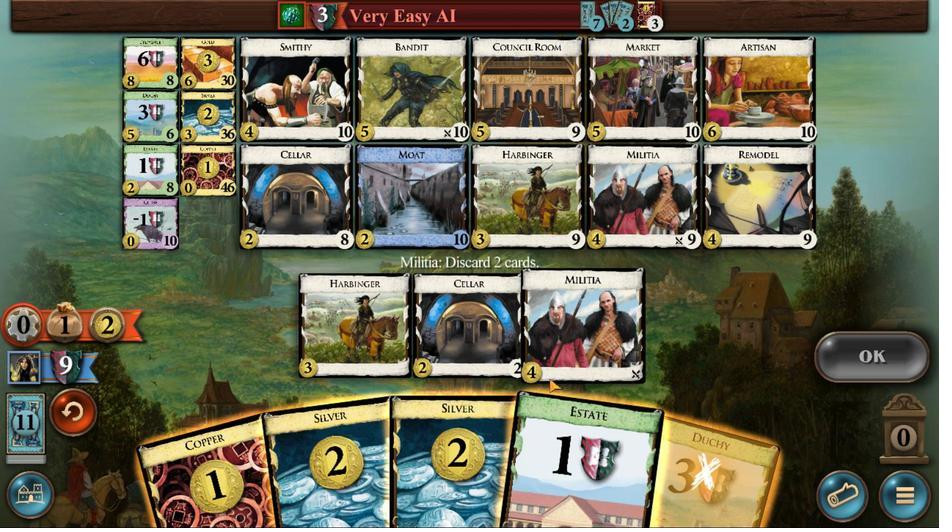 
Action: Mouse moved to (666, 296)
Screenshot: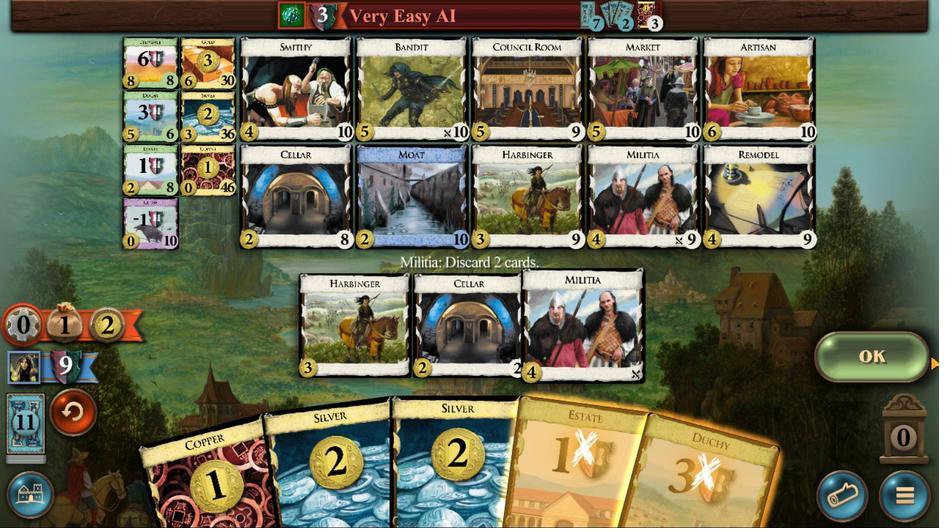 
Action: Mouse pressed left at (666, 296)
Screenshot: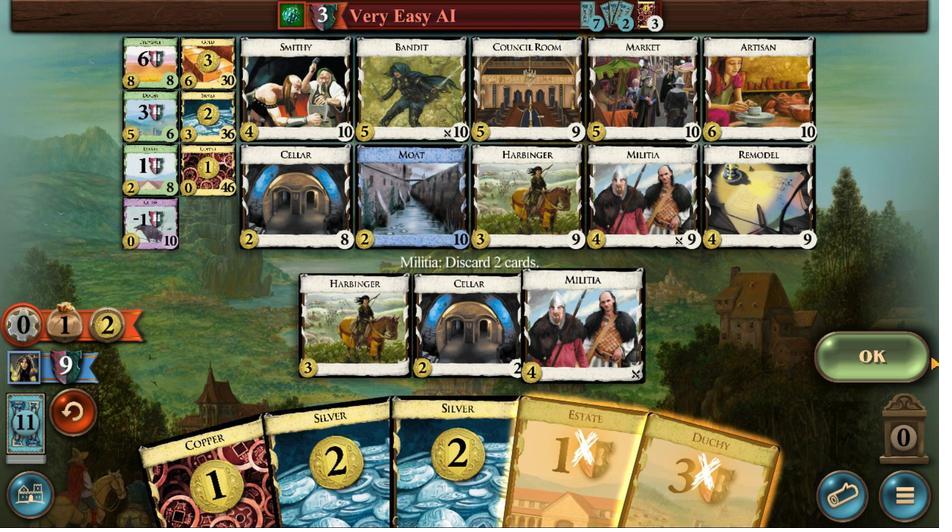 
Action: Mouse moved to (657, 297)
Screenshot: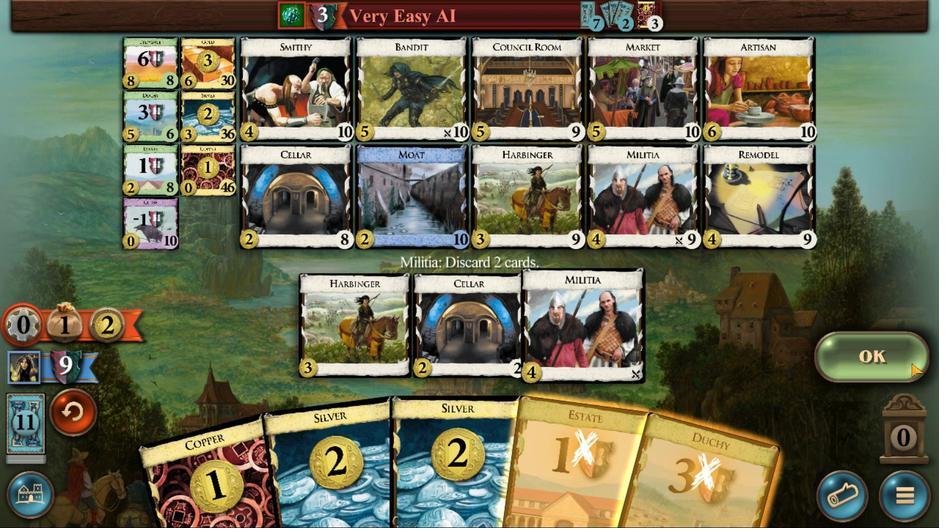 
Action: Mouse pressed left at (657, 297)
Screenshot: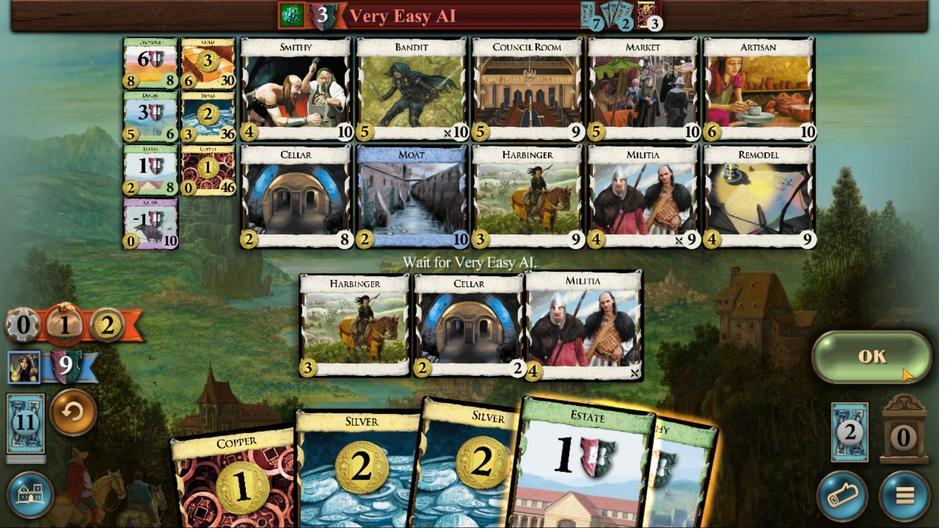 
Action: Mouse moved to (510, 325)
Screenshot: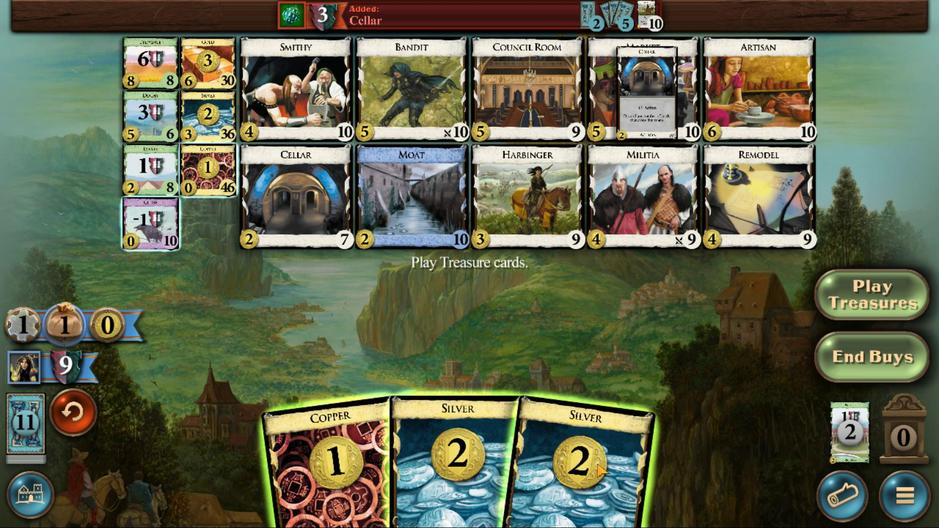 
Action: Mouse pressed left at (510, 325)
Screenshot: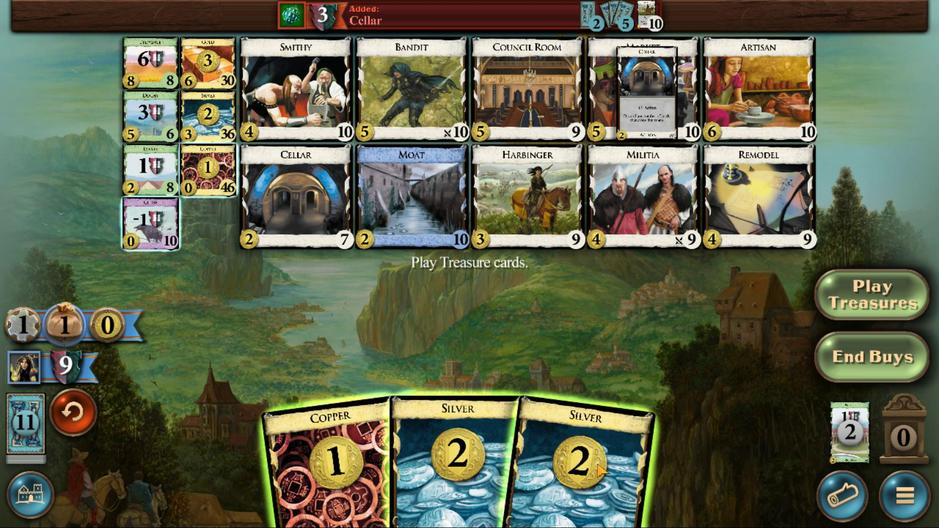 
Action: Mouse moved to (477, 314)
Screenshot: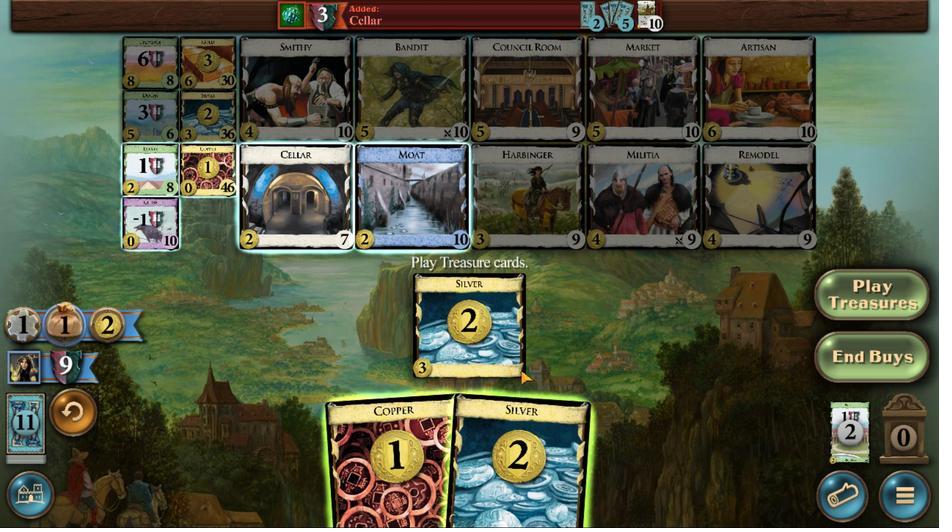 
Action: Mouse pressed left at (477, 314)
Screenshot: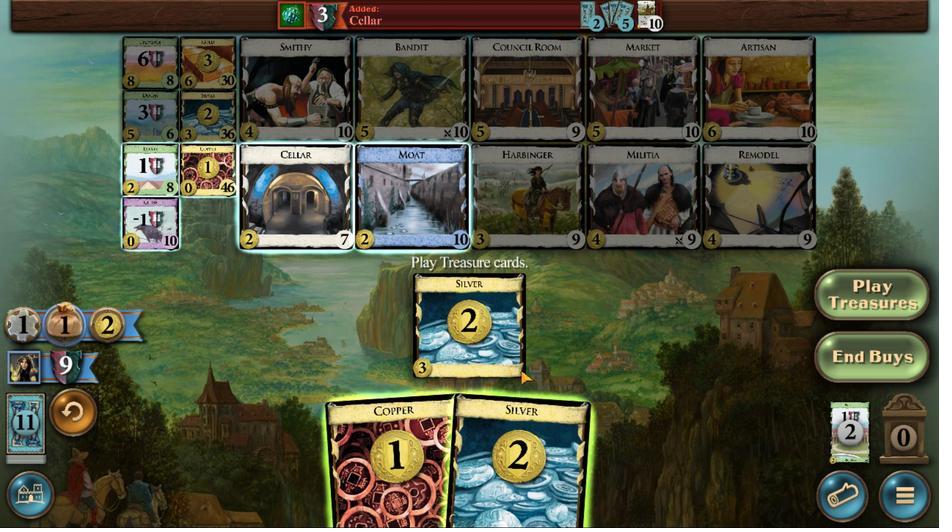 
Action: Mouse moved to (445, 310)
Screenshot: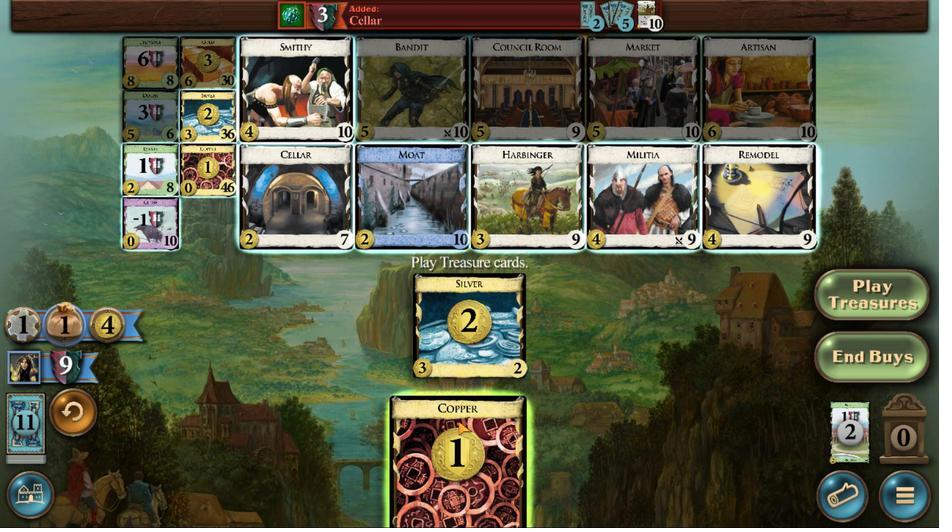 
Action: Mouse pressed left at (445, 310)
Screenshot: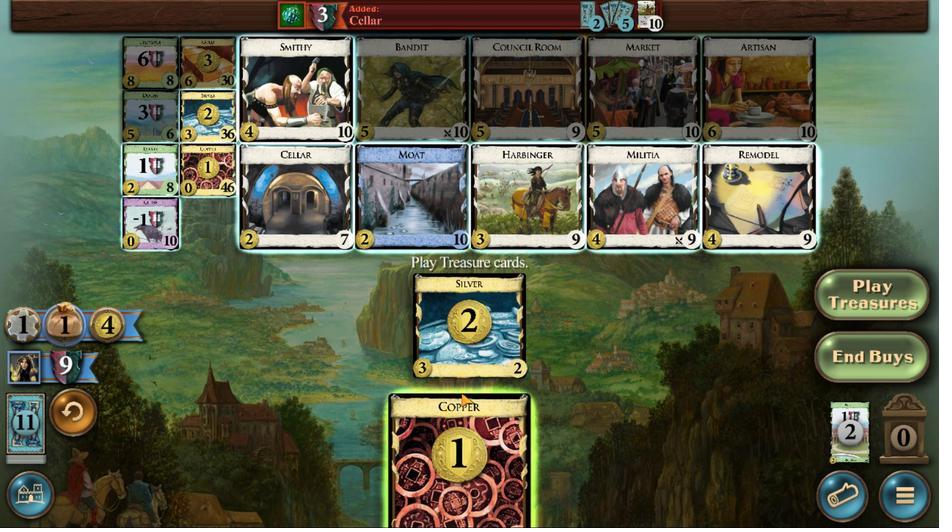 
Action: Mouse moved to (300, 238)
Screenshot: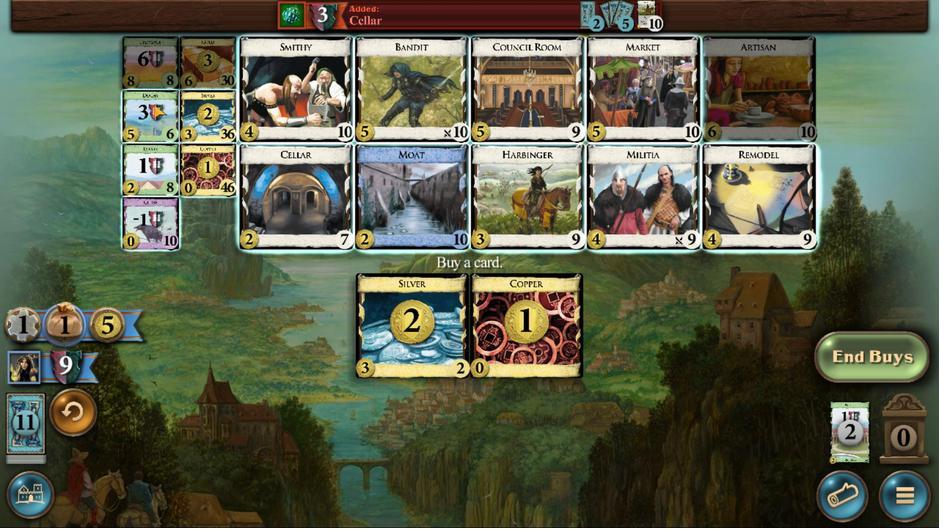 
Action: Mouse pressed left at (300, 238)
Screenshot: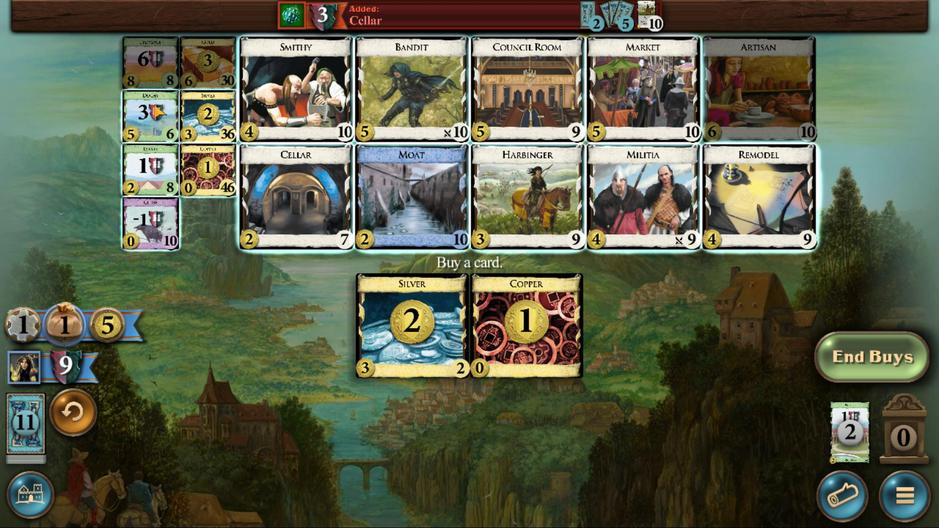 
Action: Mouse moved to (523, 325)
Screenshot: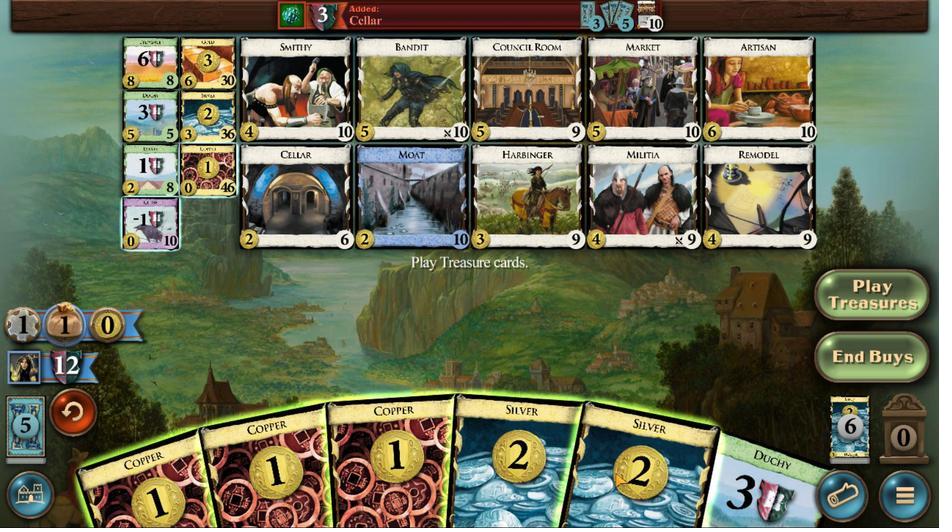 
Action: Mouse pressed left at (523, 325)
Screenshot: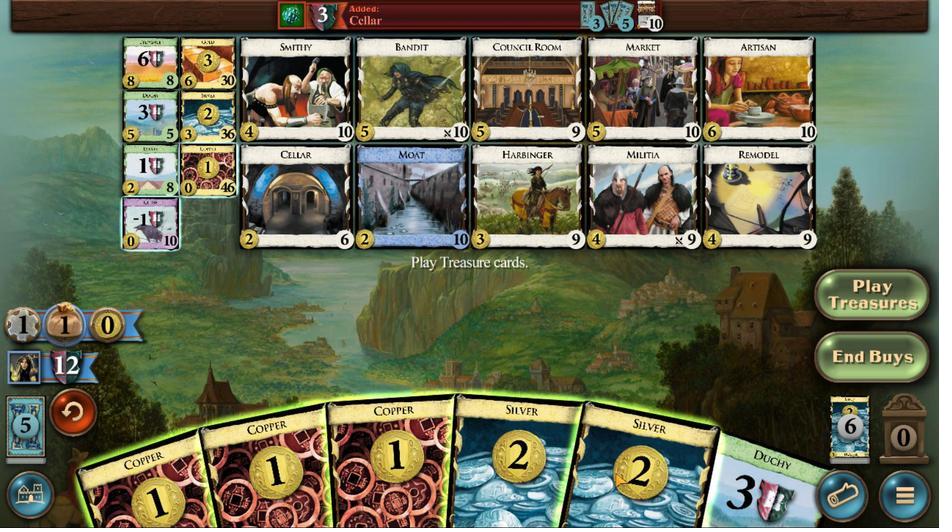 
Action: Mouse moved to (478, 317)
Screenshot: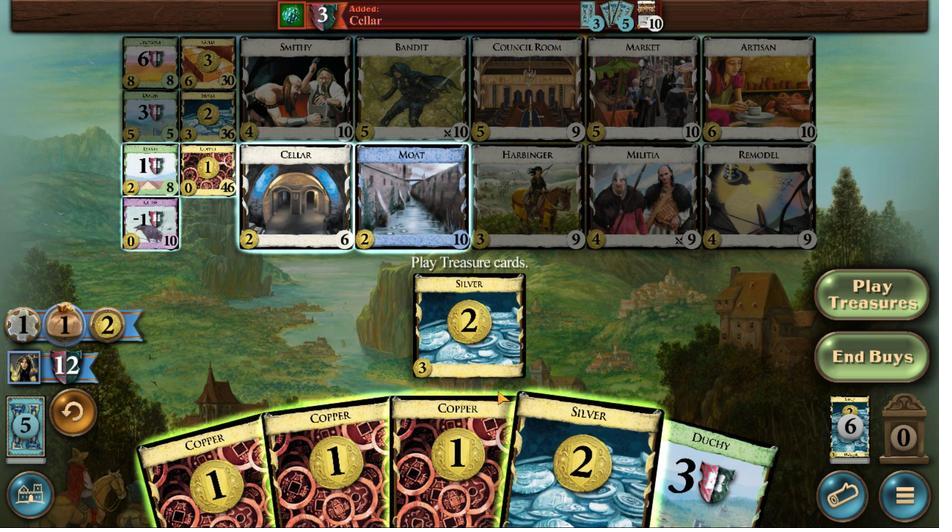 
Action: Mouse pressed left at (478, 317)
Screenshot: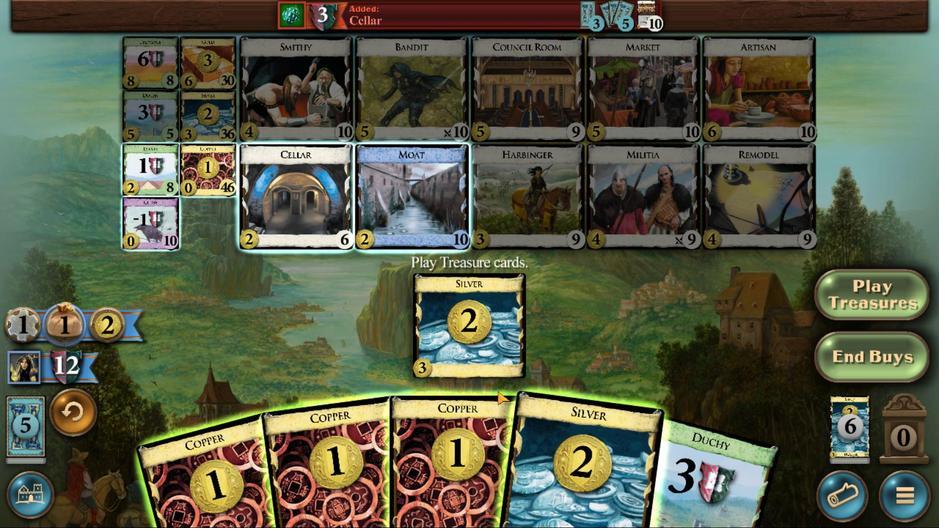 
Action: Mouse moved to (452, 309)
Screenshot: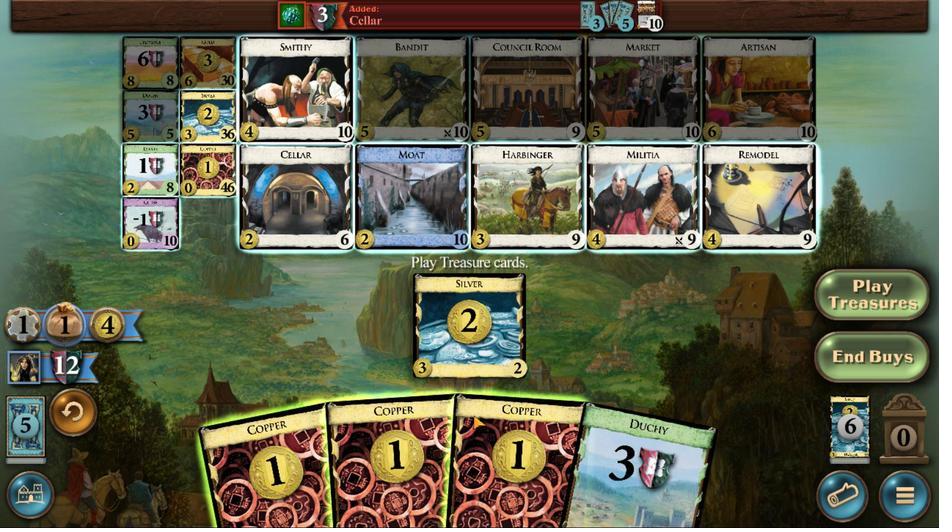 
Action: Mouse pressed left at (452, 309)
Screenshot: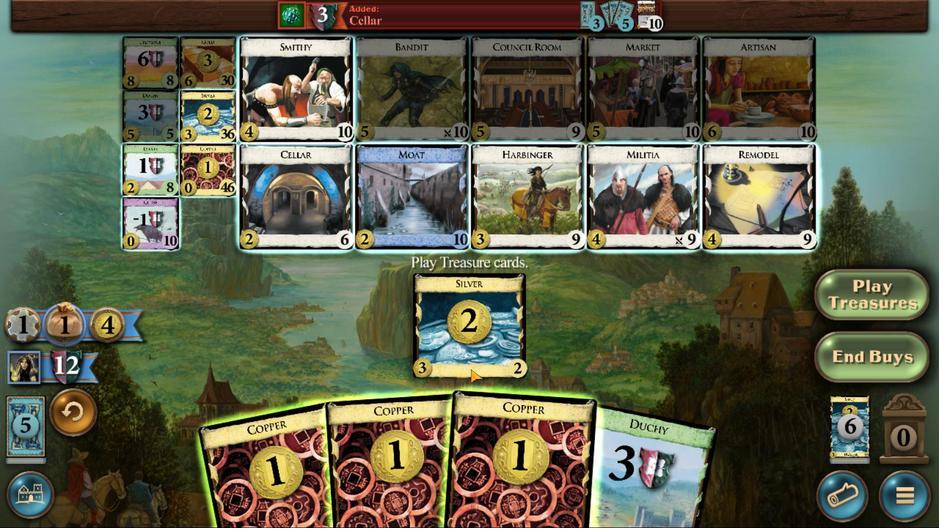 
Action: Mouse moved to (426, 306)
Screenshot: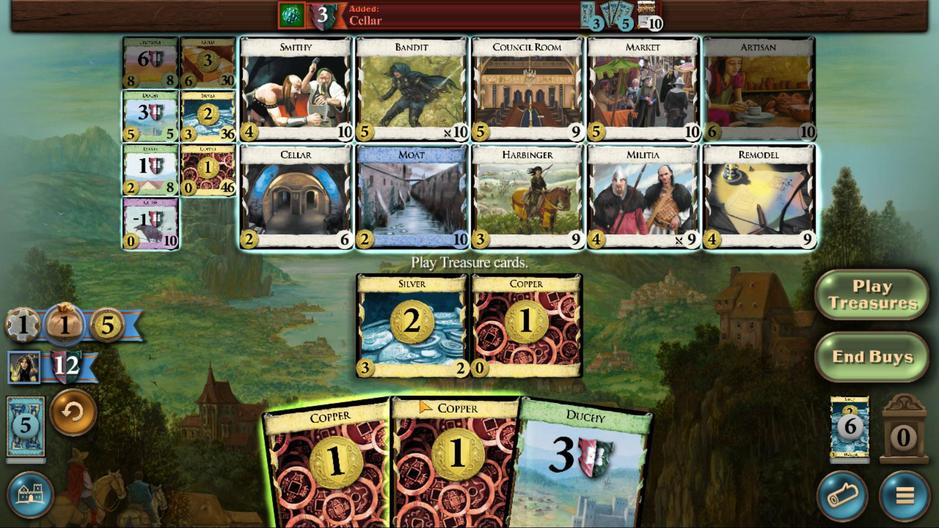 
Action: Mouse pressed left at (426, 306)
Screenshot: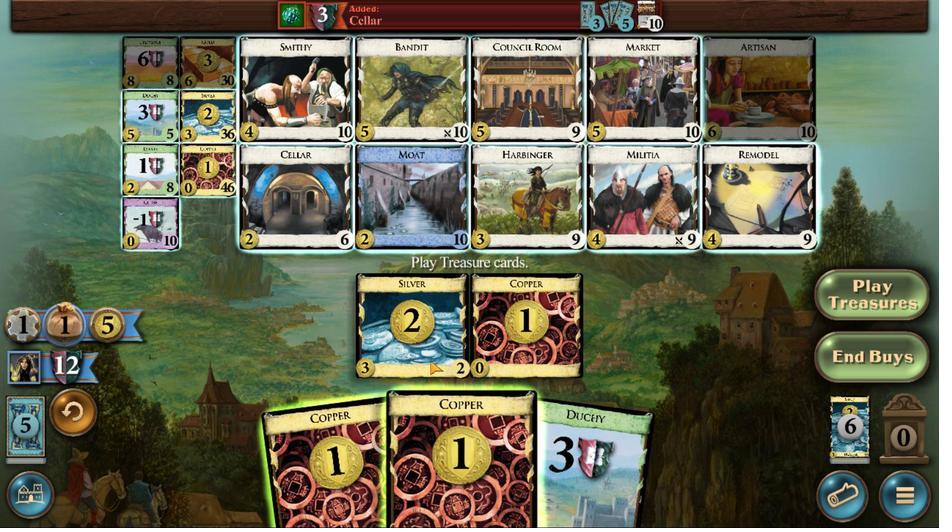 
Action: Mouse moved to (326, 227)
Screenshot: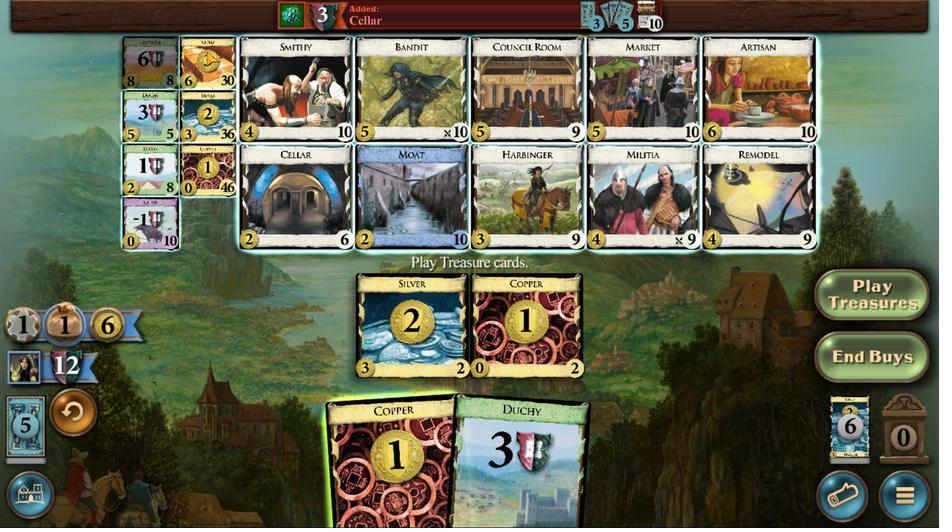 
Action: Mouse pressed left at (326, 227)
Screenshot: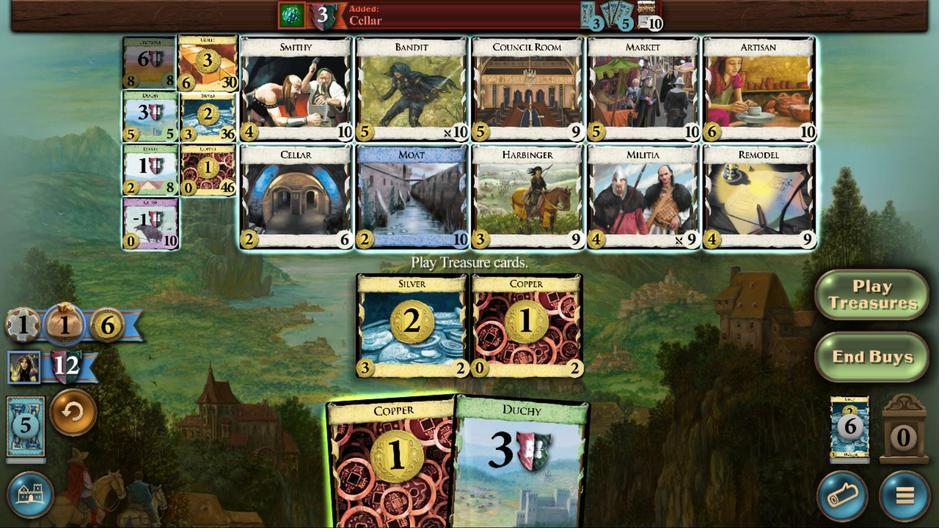 
Action: Mouse moved to (580, 315)
Screenshot: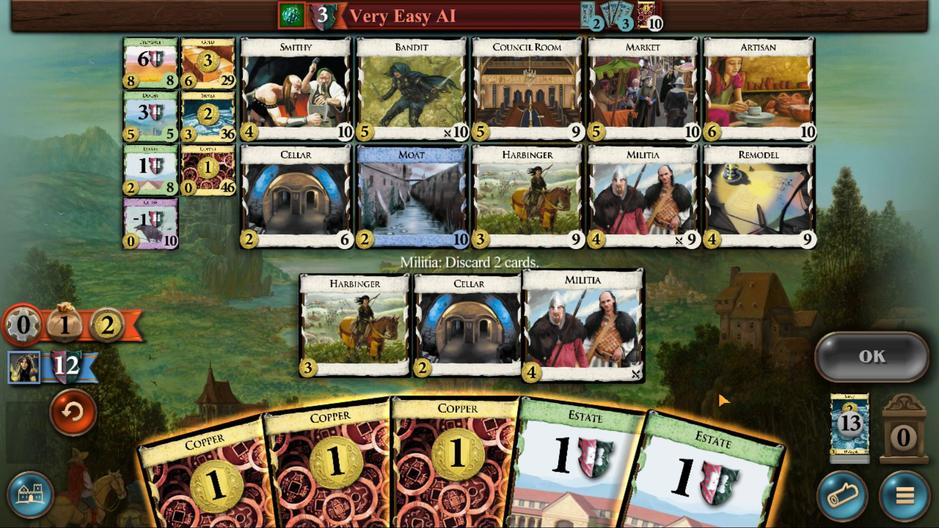 
Action: Mouse pressed left at (580, 315)
Screenshot: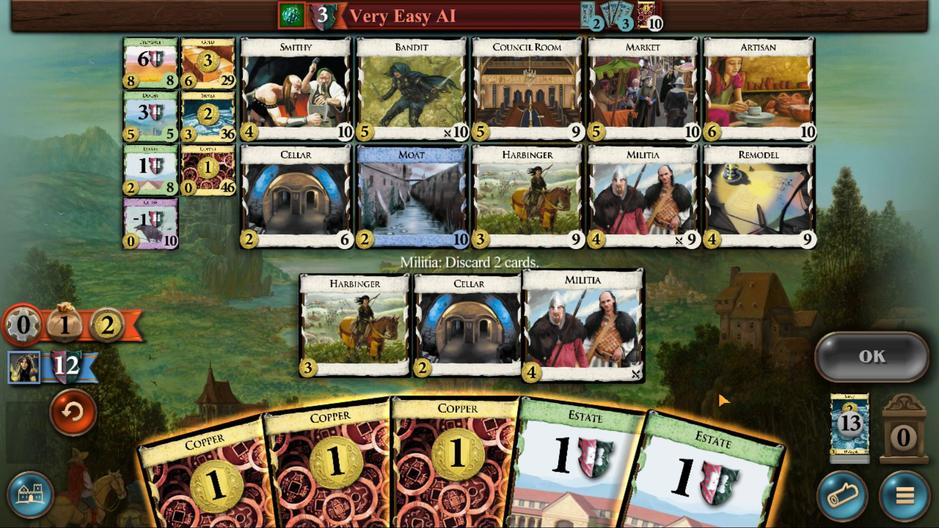 
Action: Mouse moved to (520, 319)
Screenshot: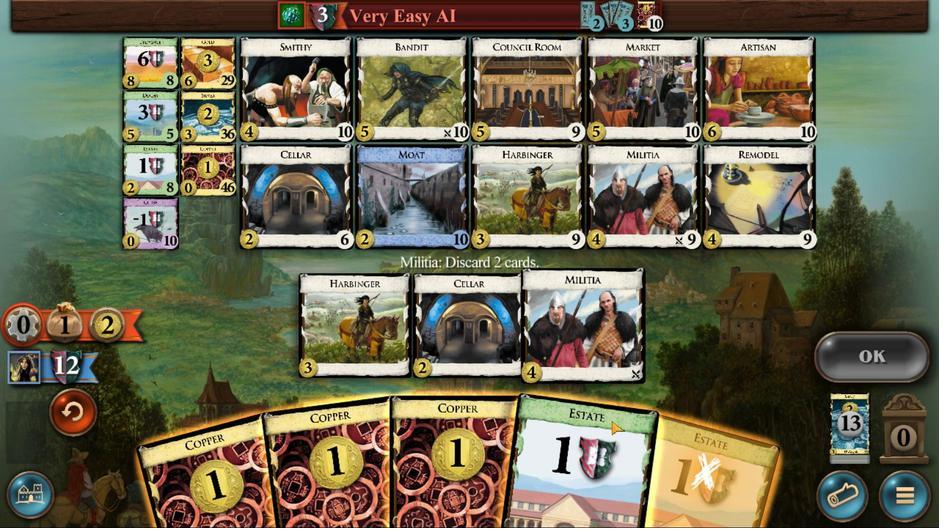 
Action: Mouse pressed left at (520, 319)
Screenshot: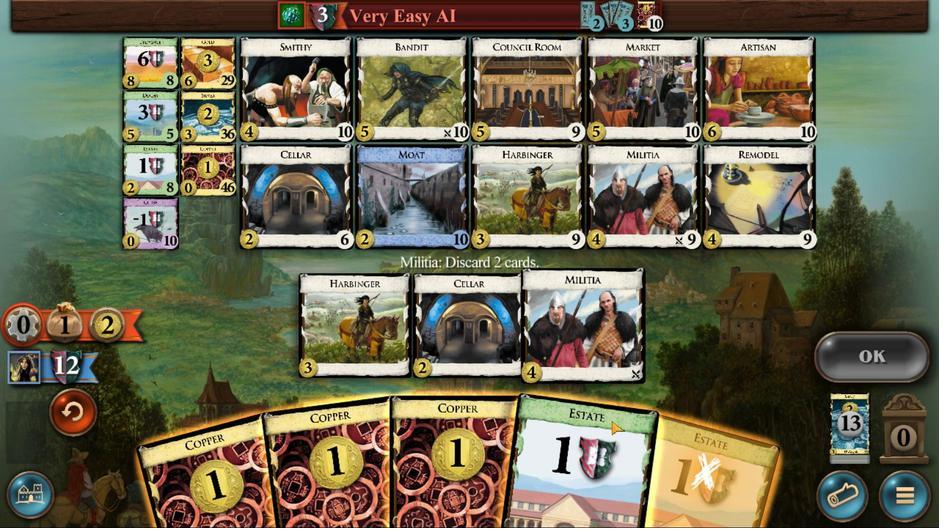 
Action: Mouse moved to (634, 295)
Screenshot: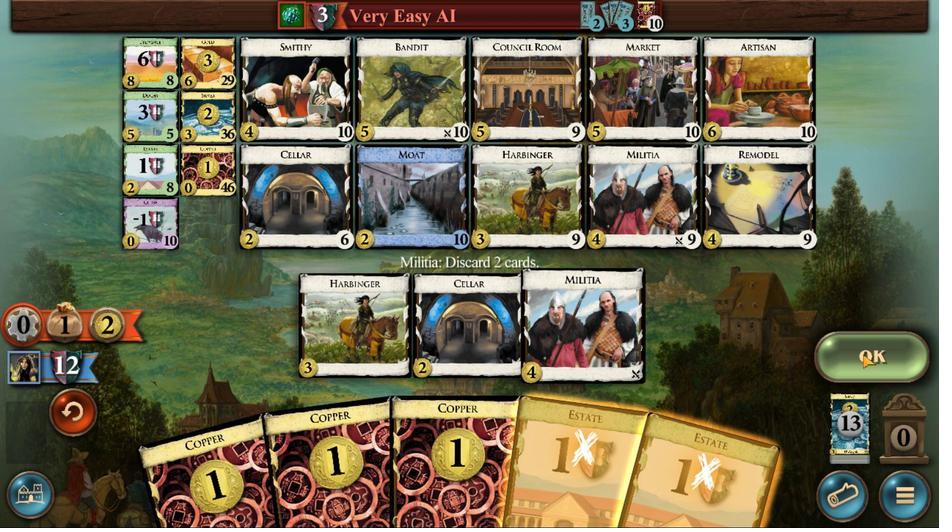 
Action: Mouse pressed left at (634, 295)
Screenshot: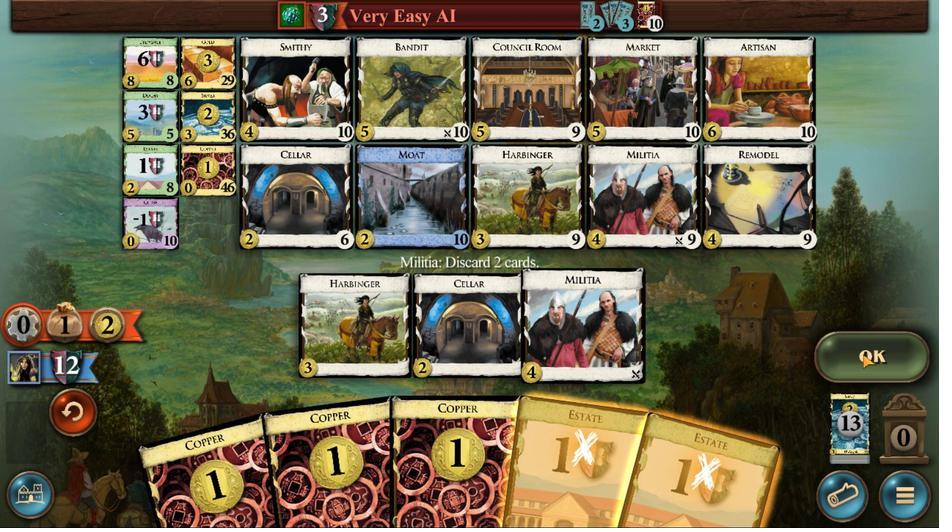 
Action: Mouse moved to (499, 311)
Screenshot: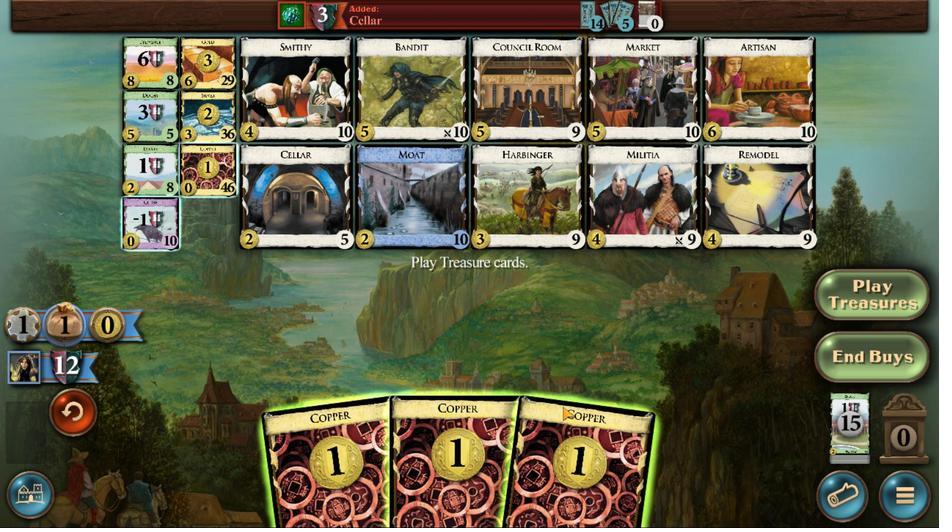 
Action: Mouse pressed left at (499, 311)
Screenshot: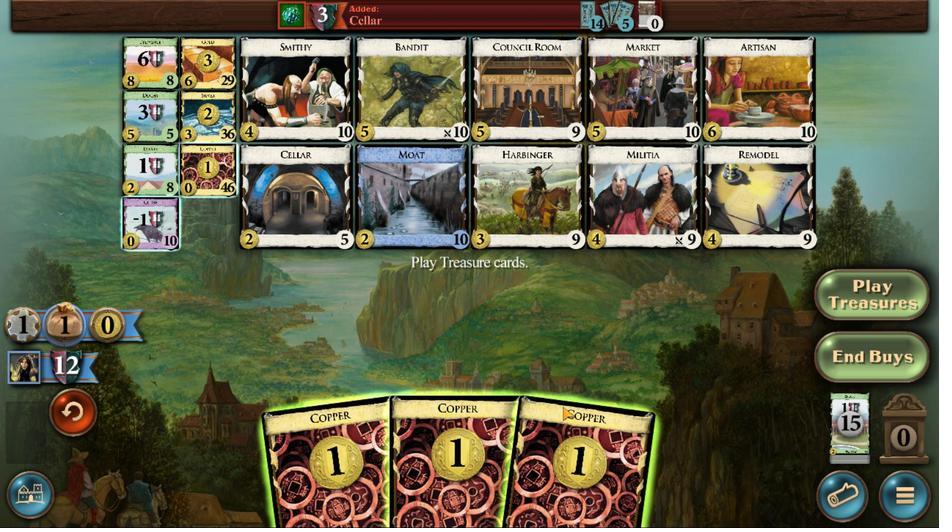 
Action: Mouse moved to (471, 314)
Screenshot: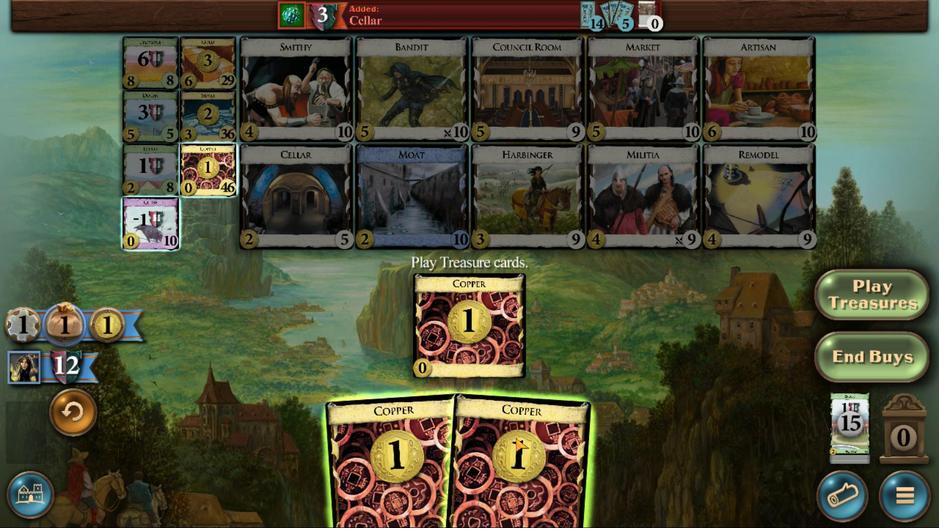 
Action: Mouse pressed left at (471, 314)
Screenshot: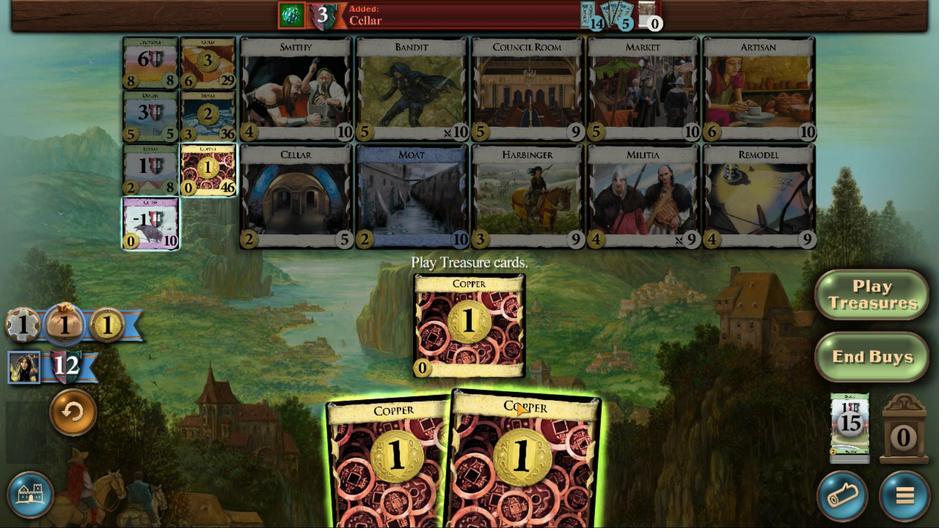 
Action: Mouse moved to (426, 312)
Screenshot: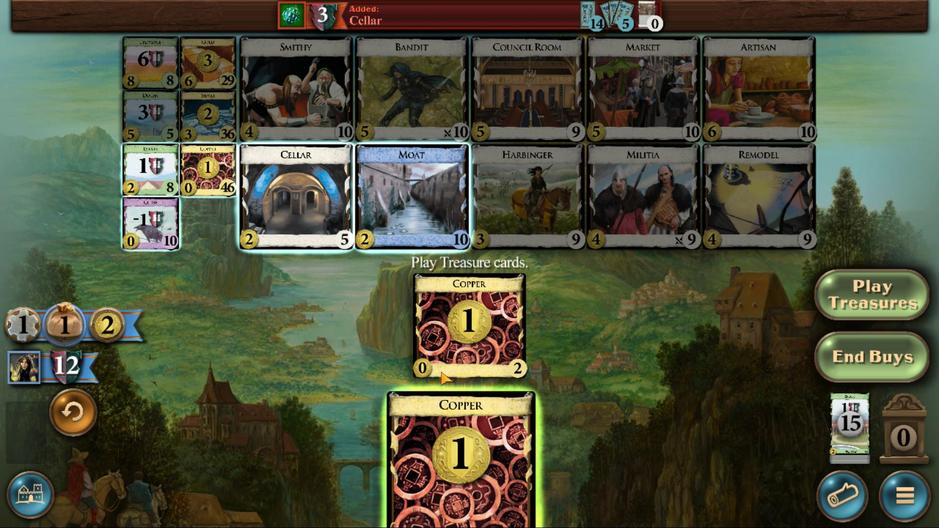 
Action: Mouse pressed left at (426, 312)
Screenshot: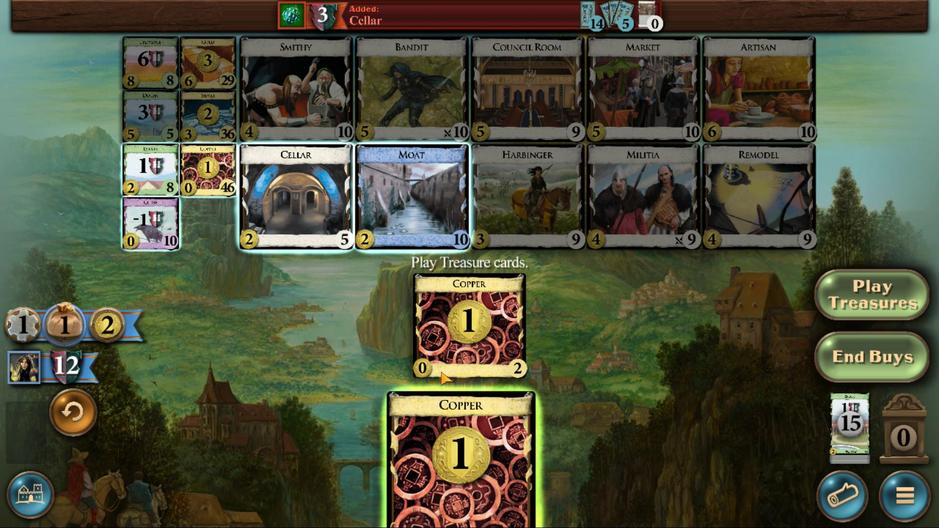 
Action: Mouse moved to (325, 235)
Screenshot: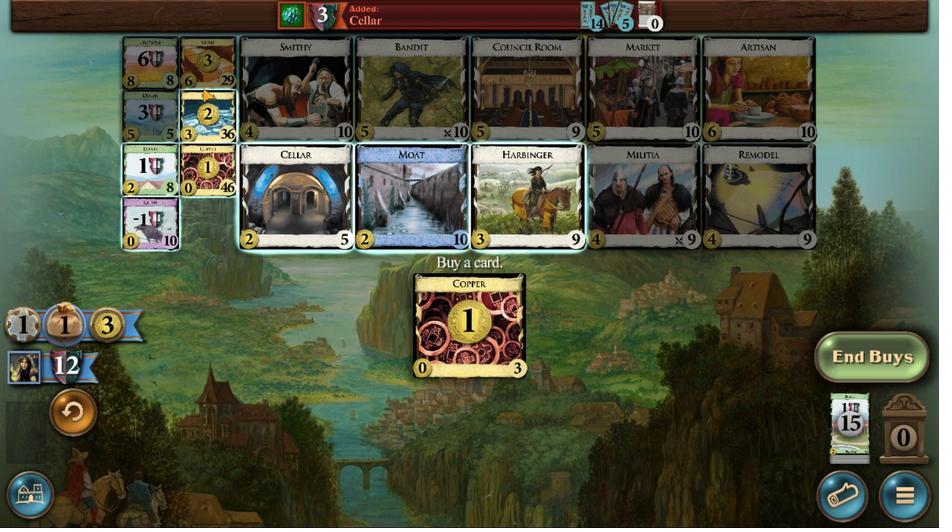 
Action: Mouse pressed left at (325, 235)
Screenshot: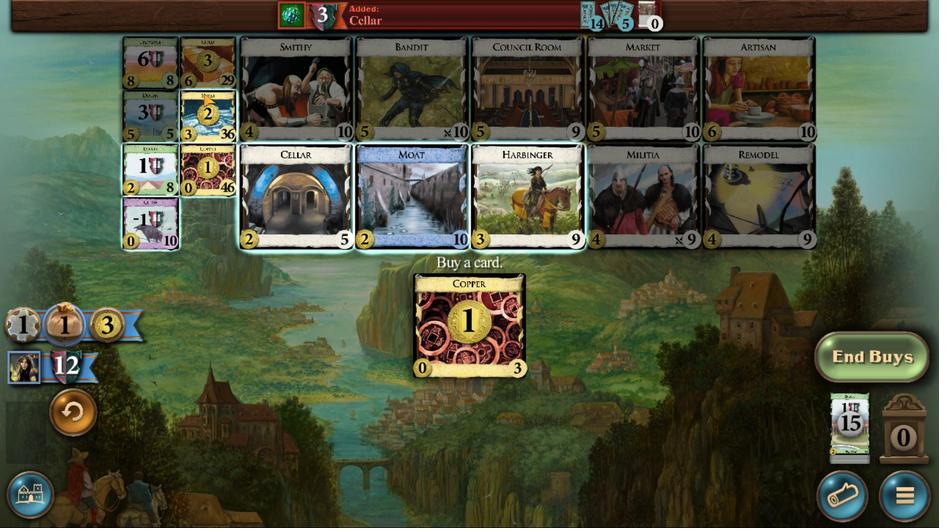 
Action: Mouse moved to (319, 236)
Screenshot: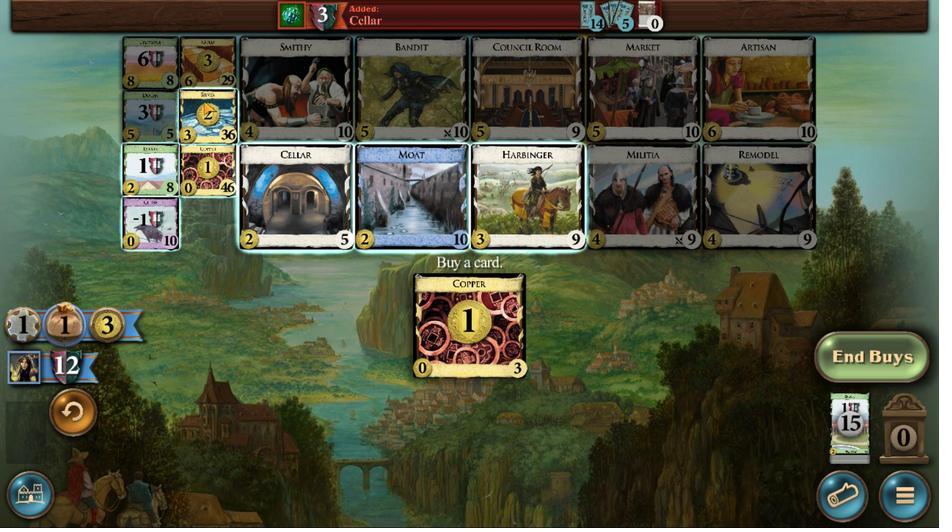 
Action: Mouse pressed left at (319, 236)
Screenshot: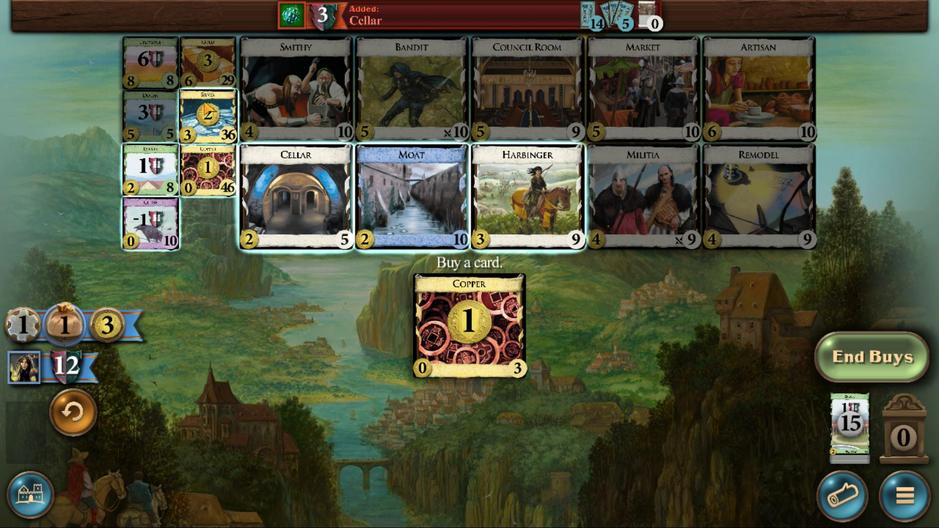 
Action: Mouse moved to (496, 319)
Screenshot: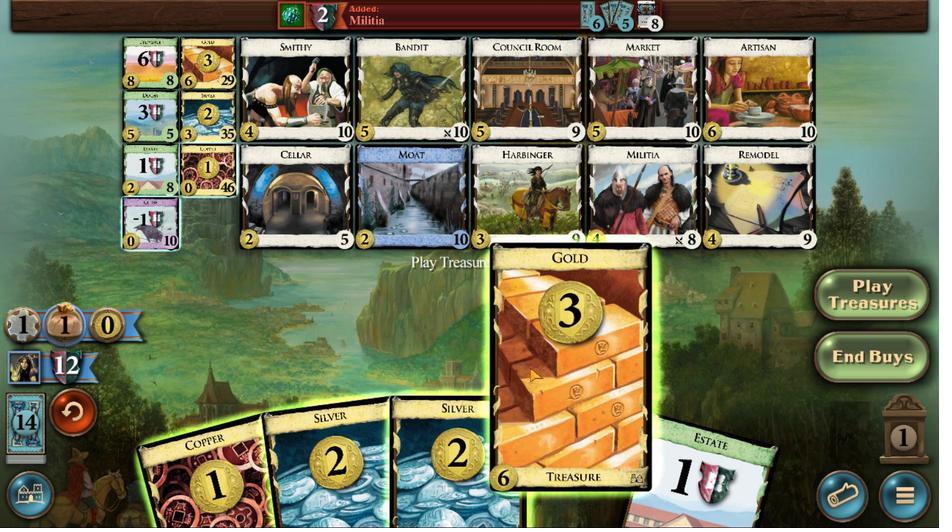
Action: Mouse pressed left at (496, 319)
Screenshot: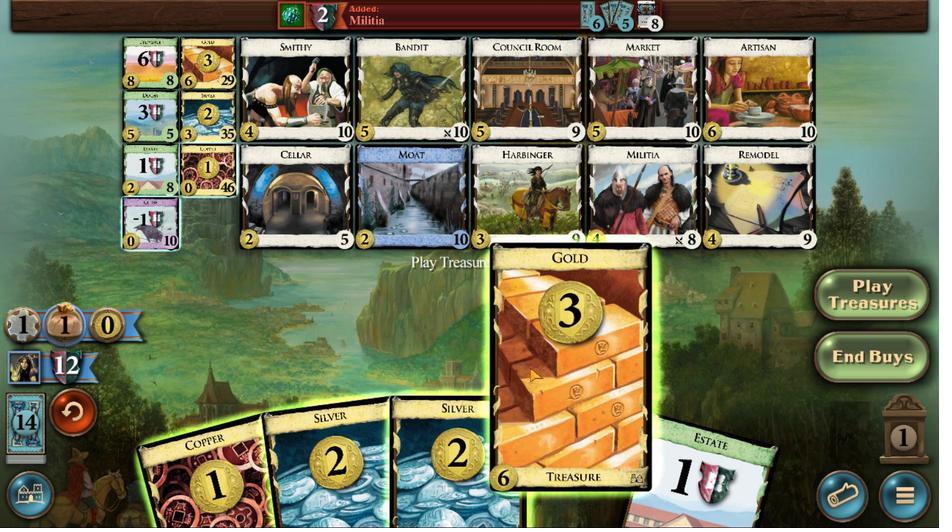 
Action: Mouse moved to (481, 313)
Screenshot: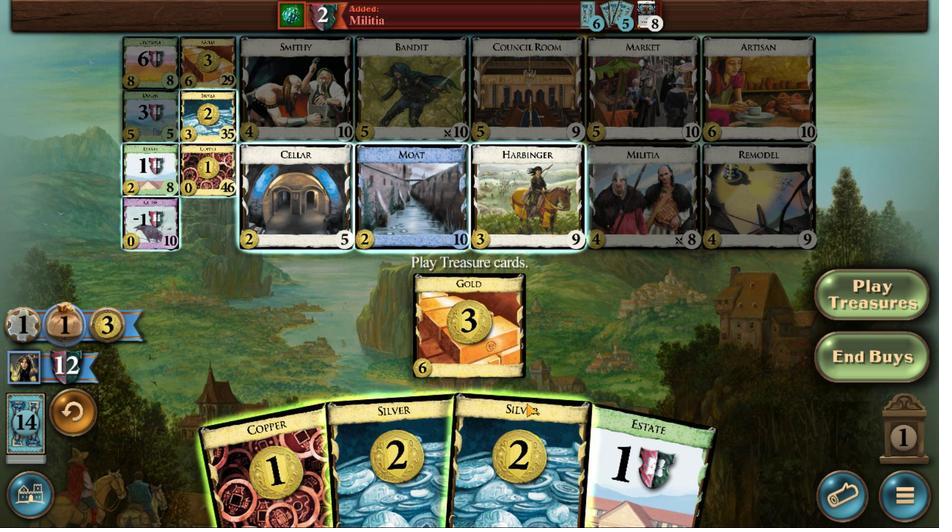 
Action: Mouse pressed left at (481, 313)
Screenshot: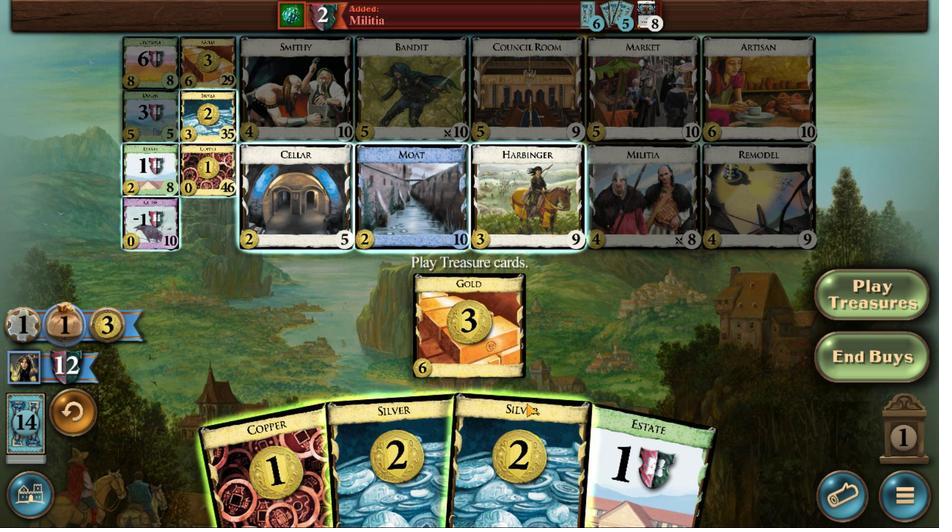 
Action: Mouse moved to (458, 314)
Screenshot: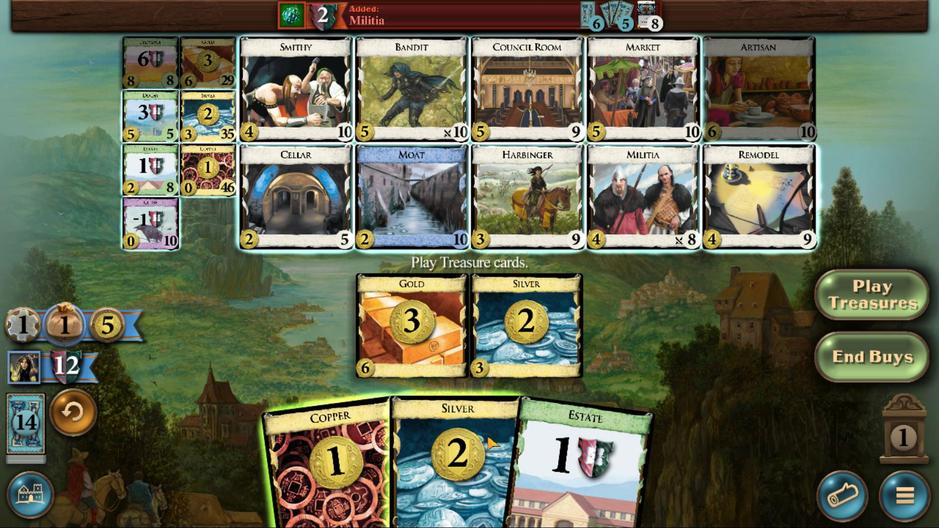 
Action: Mouse pressed left at (458, 314)
Screenshot: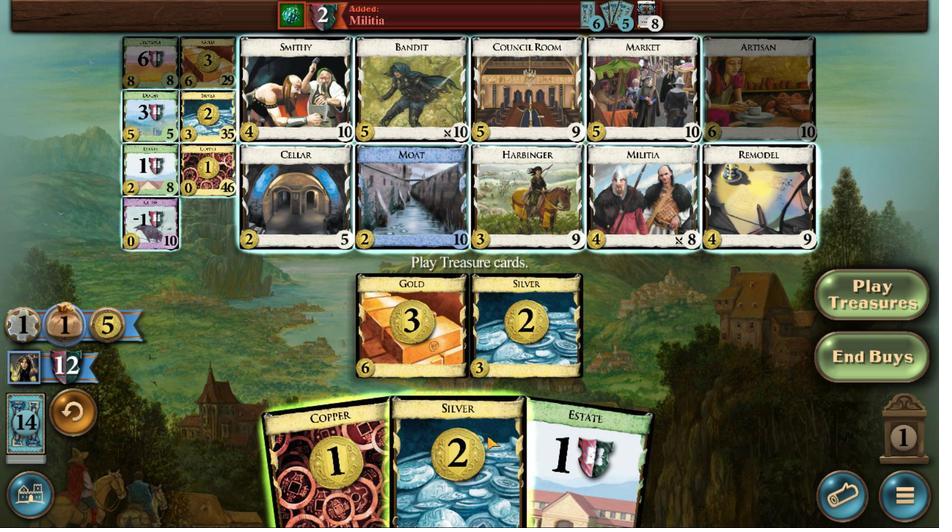 
Action: Mouse moved to (418, 318)
Screenshot: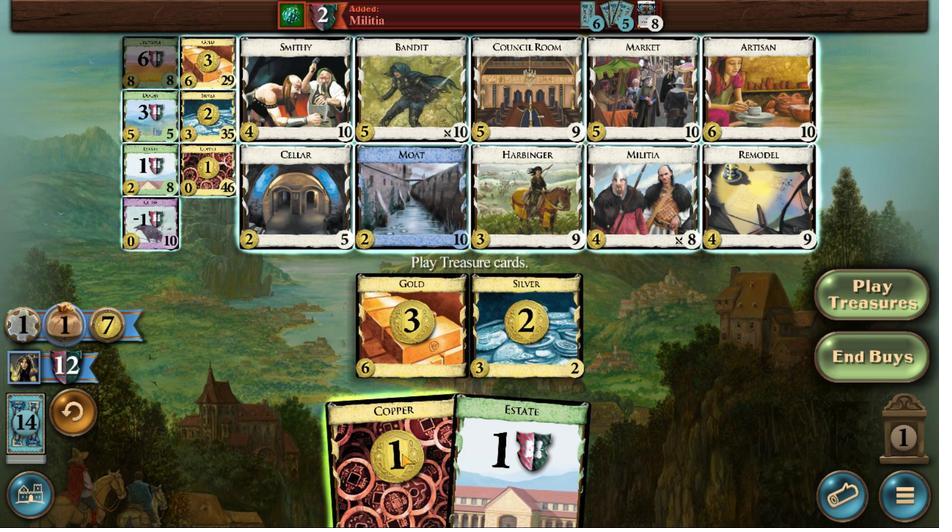 
Action: Mouse pressed left at (418, 318)
Screenshot: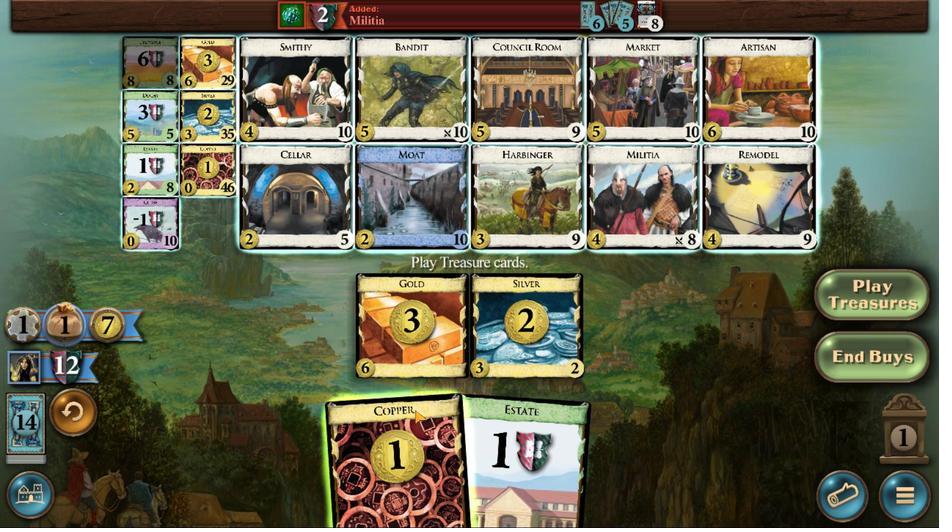 
Action: Mouse moved to (296, 225)
Screenshot: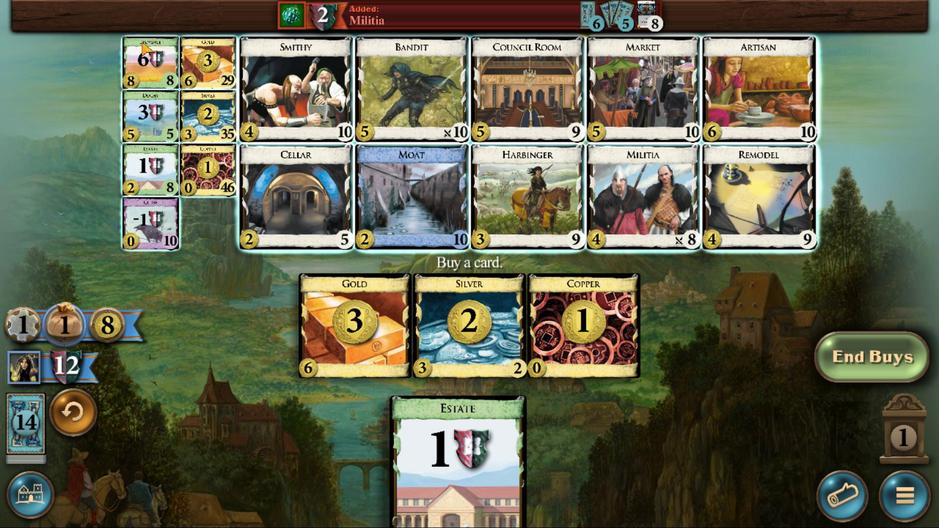 
Action: Mouse pressed left at (296, 225)
Screenshot: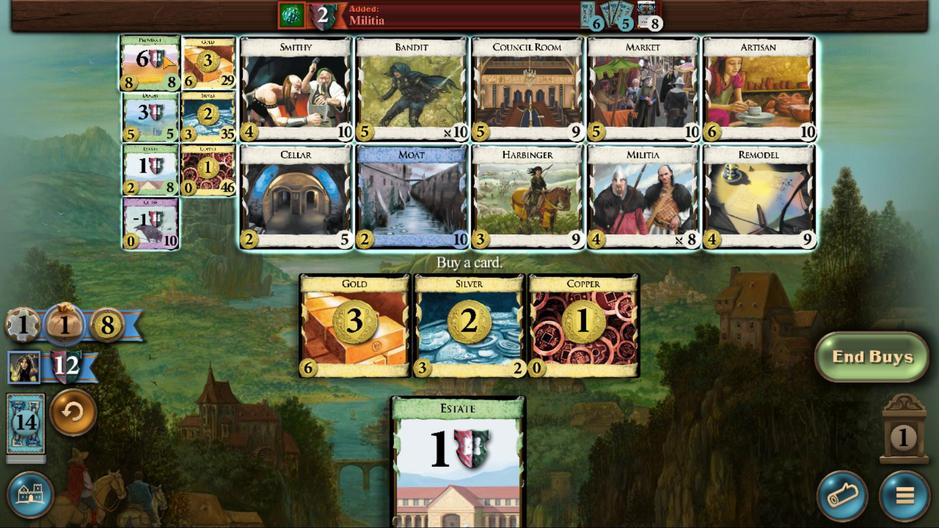 
Action: Mouse moved to (513, 317)
Screenshot: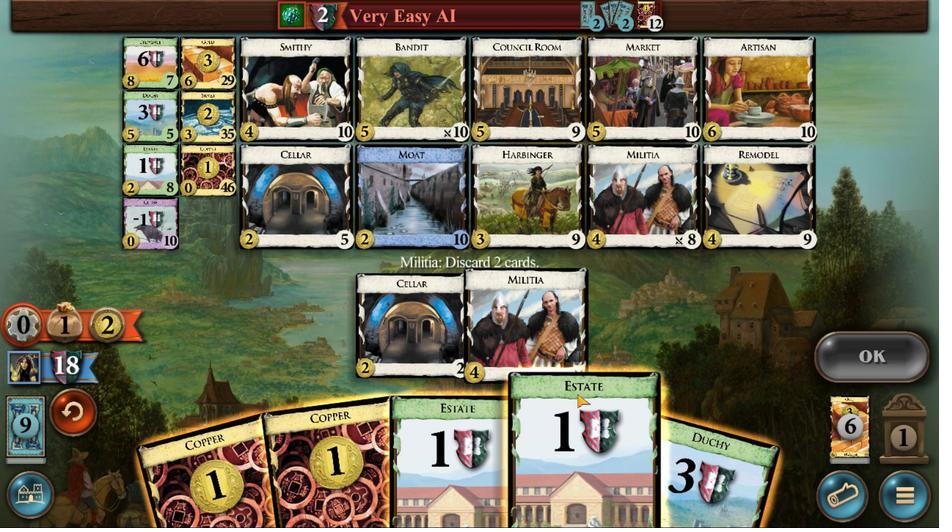 
Action: Mouse pressed left at (513, 317)
Screenshot: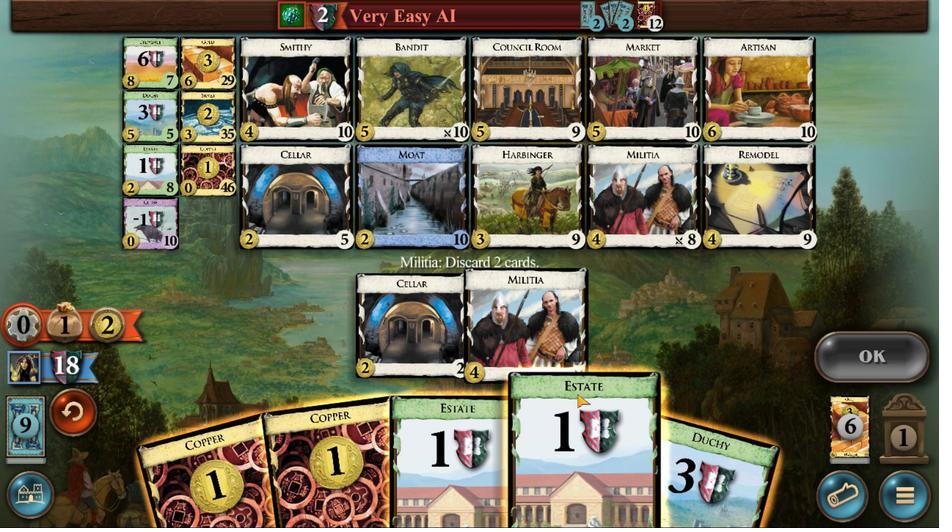 
Action: Mouse moved to (448, 318)
Screenshot: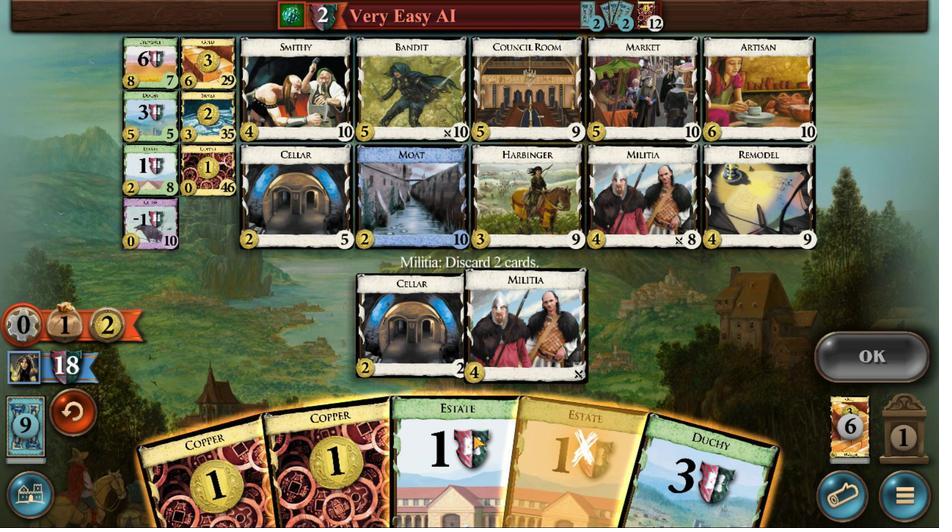 
Action: Mouse pressed left at (448, 318)
Screenshot: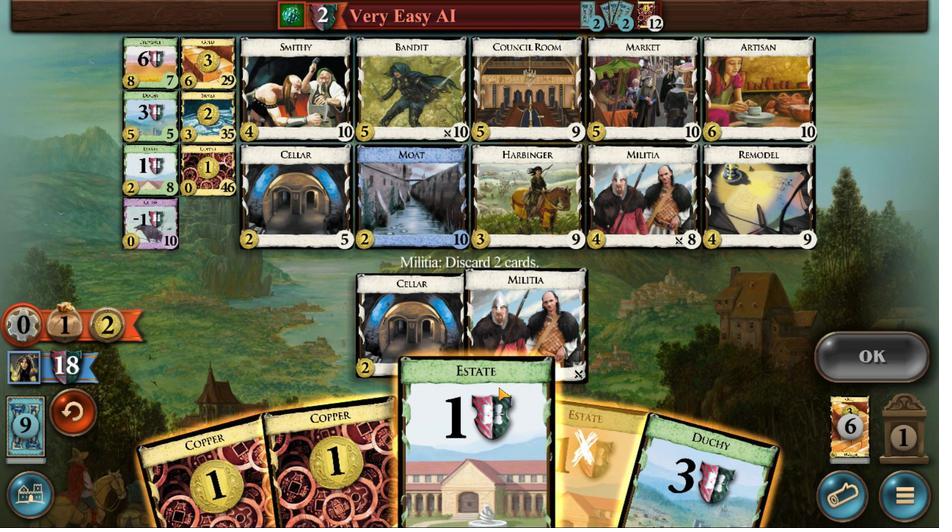 
Action: Mouse moved to (638, 298)
Screenshot: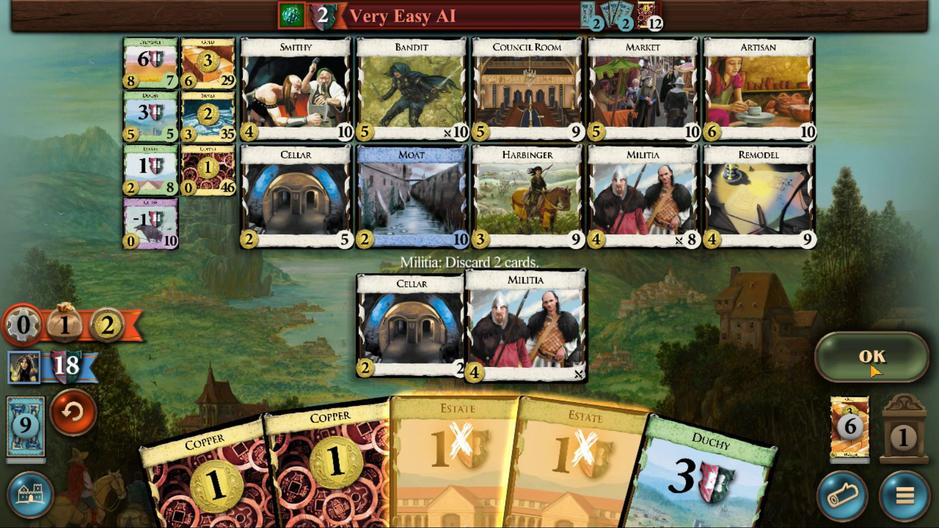 
Action: Mouse pressed left at (638, 298)
Screenshot: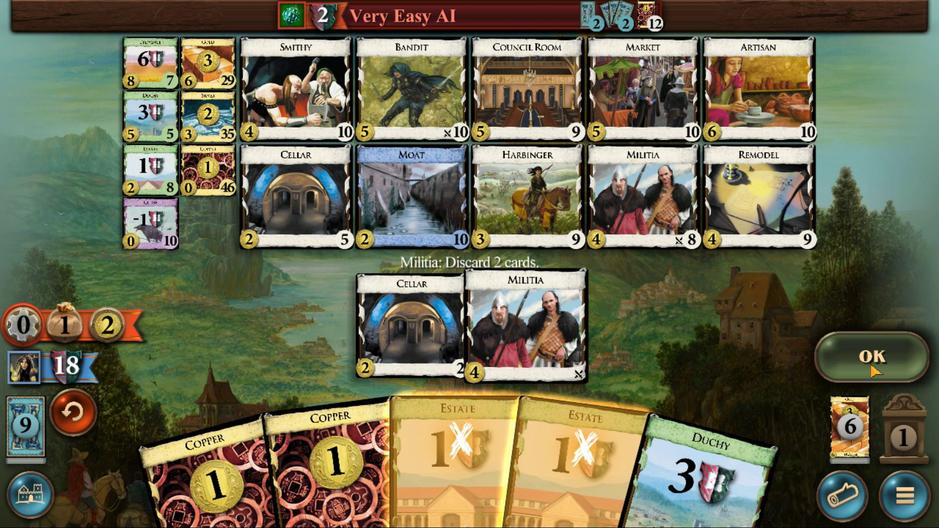 
Action: Mouse moved to (455, 312)
Screenshot: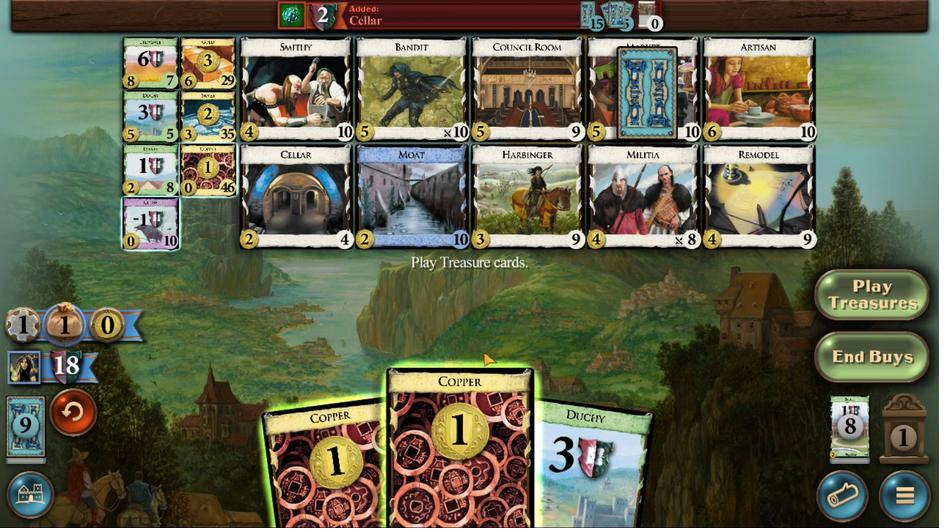 
Action: Mouse pressed left at (455, 312)
Screenshot: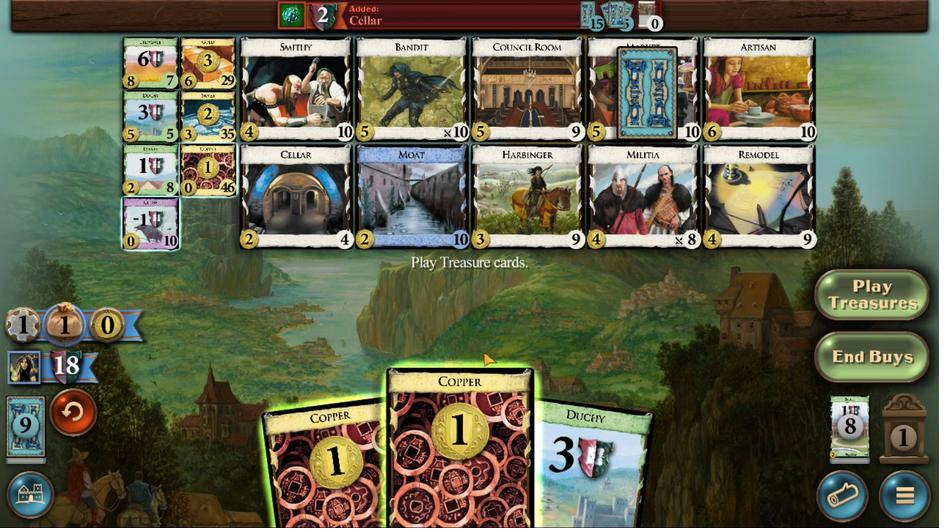 
Action: Mouse moved to (412, 310)
Screenshot: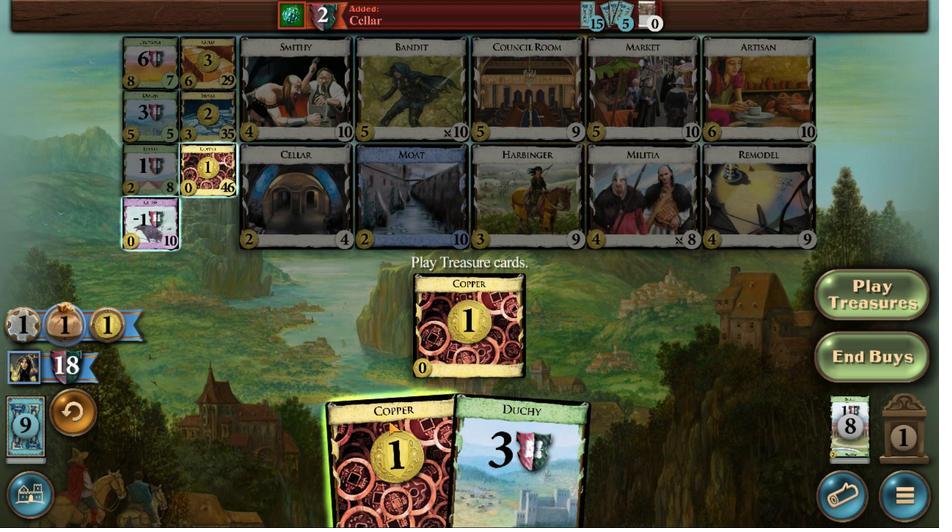 
Action: Mouse pressed left at (412, 310)
Screenshot: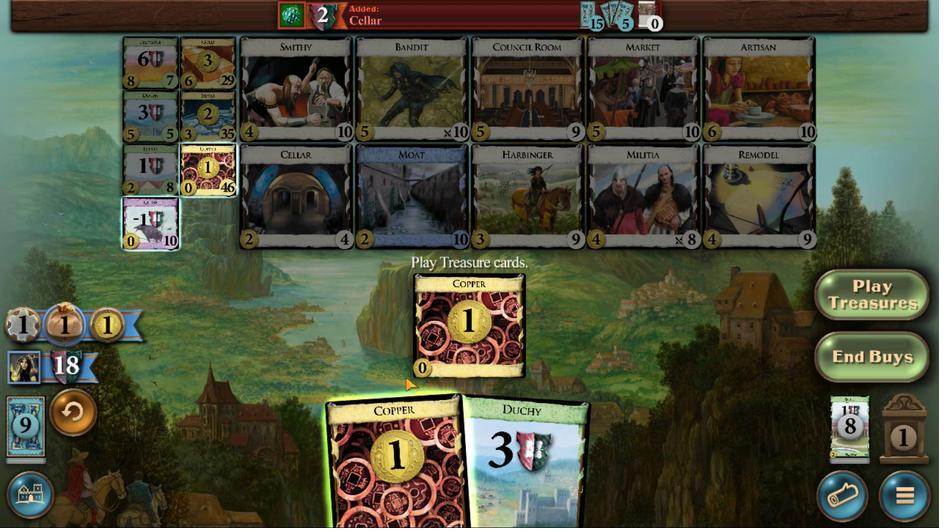 
Action: Mouse moved to (295, 250)
Screenshot: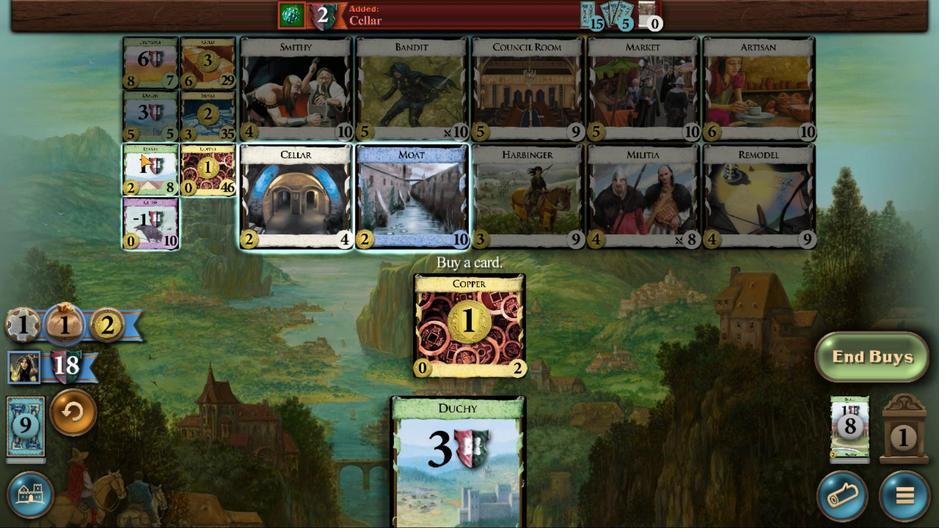 
Action: Mouse pressed left at (295, 250)
Screenshot: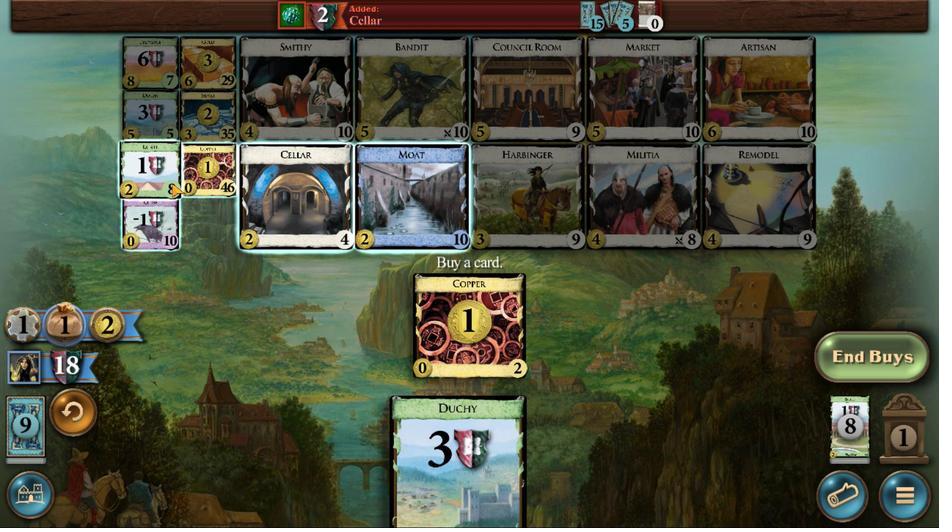 
Action: Mouse moved to (526, 313)
Screenshot: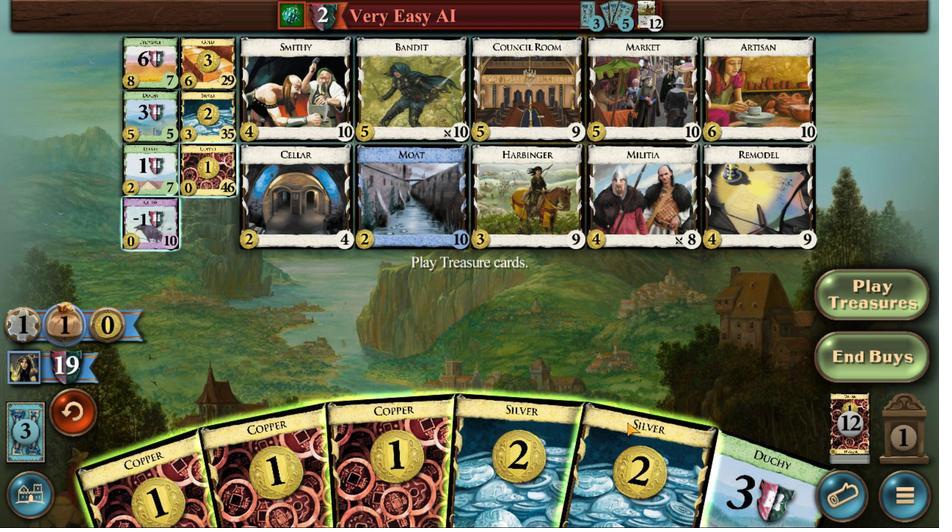 
Action: Mouse pressed left at (526, 313)
Screenshot: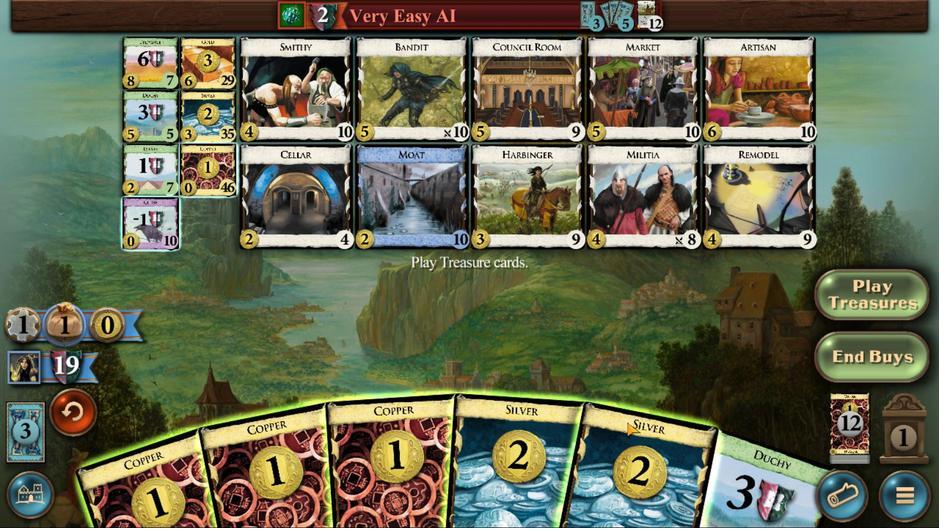 
Action: Mouse moved to (499, 310)
Screenshot: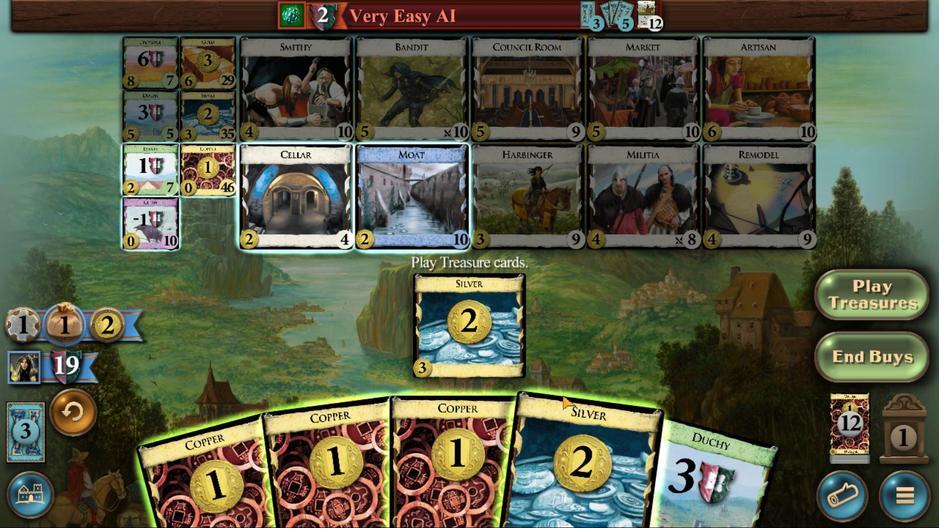 
Action: Mouse pressed left at (499, 310)
Screenshot: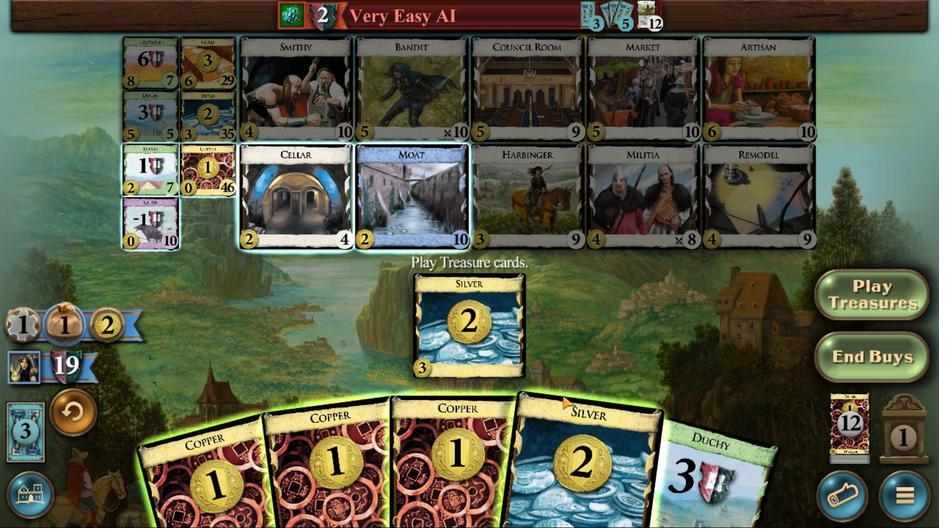 
Action: Mouse moved to (476, 311)
Screenshot: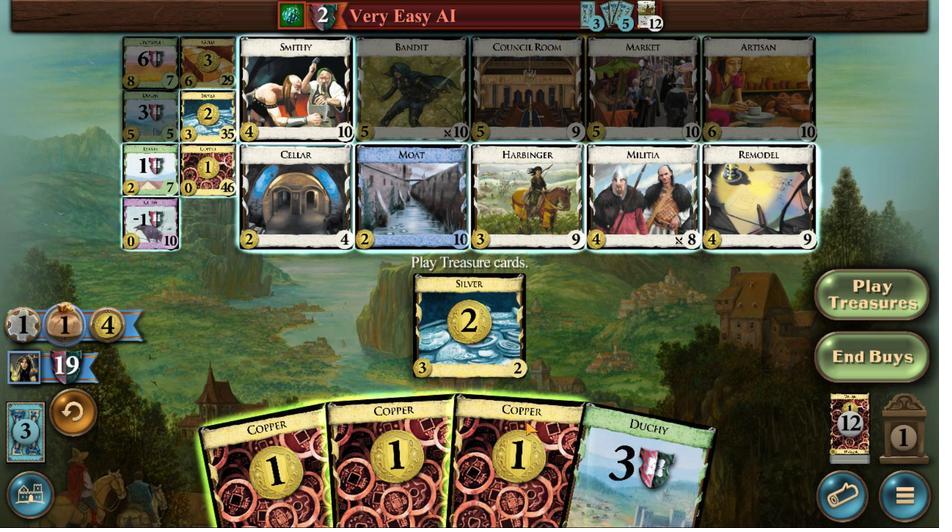 
Action: Mouse pressed left at (476, 311)
Screenshot: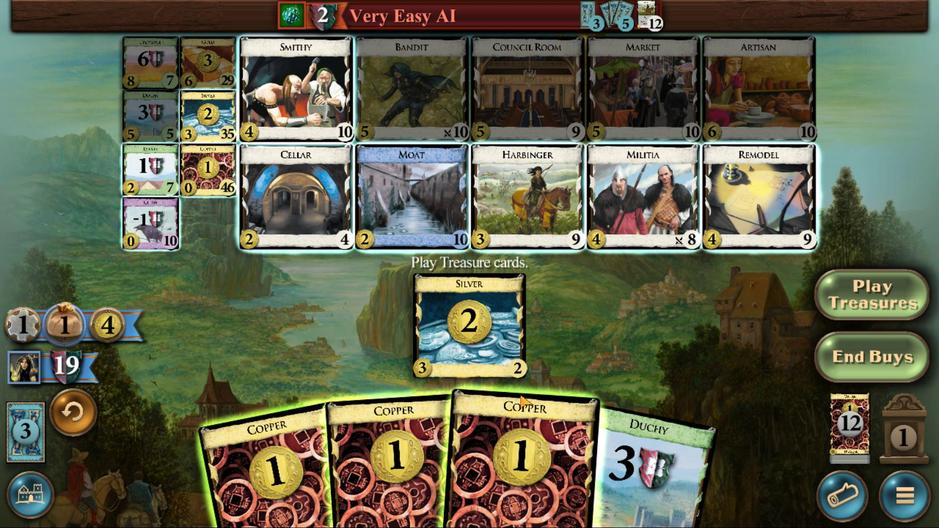 
Action: Mouse moved to (449, 310)
Screenshot: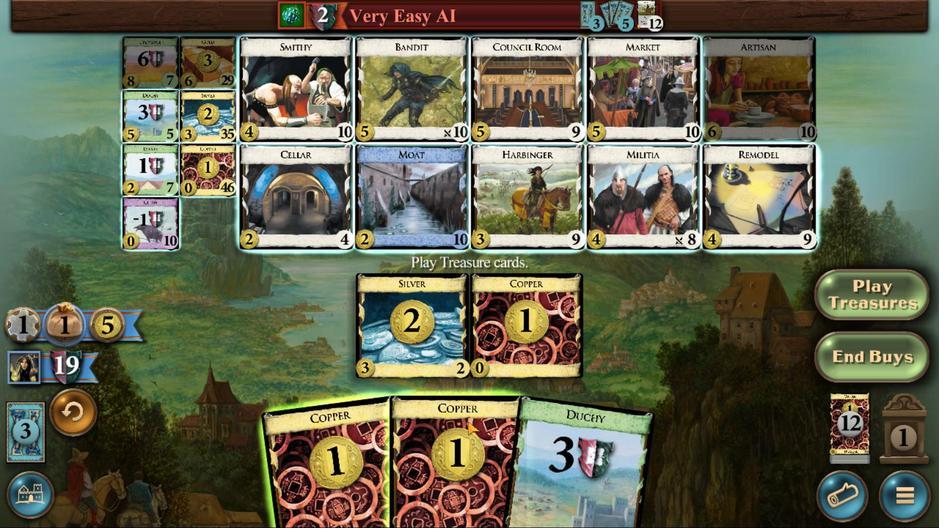 
Action: Mouse pressed left at (449, 310)
Screenshot: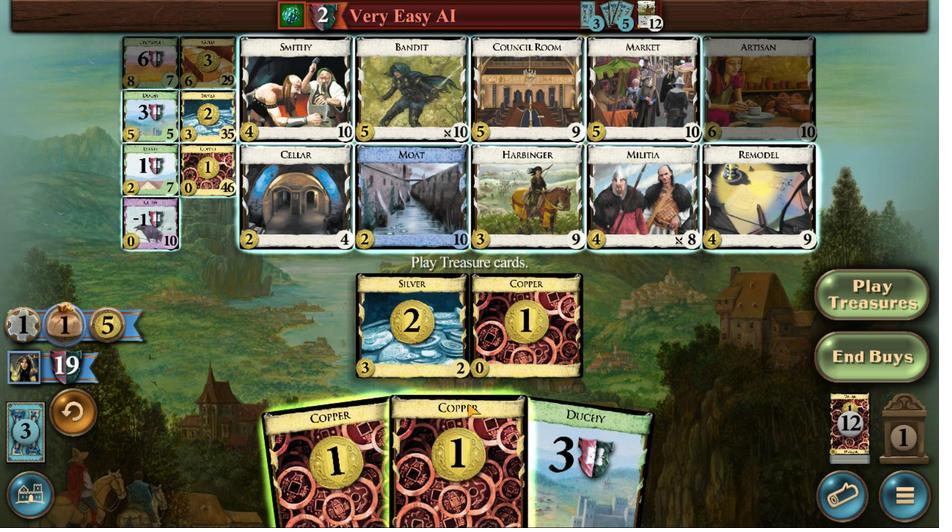 
Action: Mouse moved to (327, 224)
Screenshot: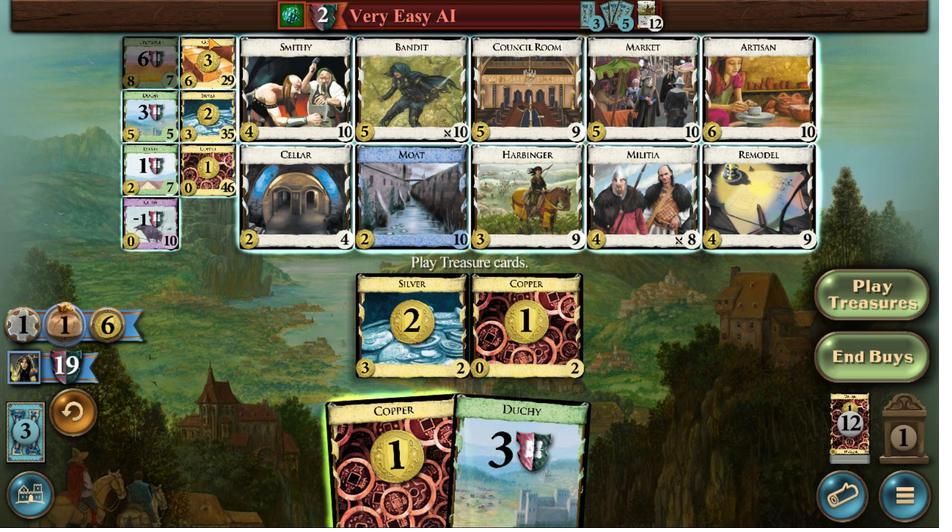 
Action: Mouse pressed left at (327, 224)
Screenshot: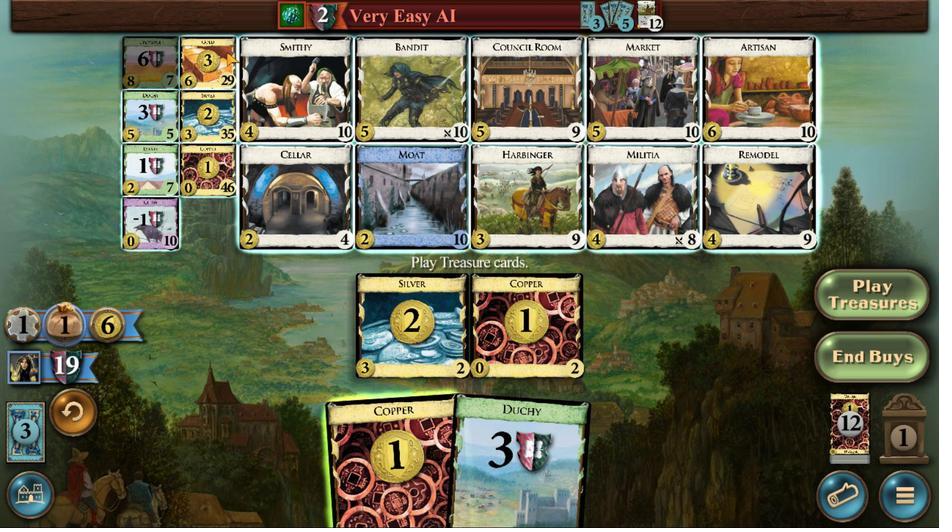 
Action: Mouse moved to (320, 225)
Screenshot: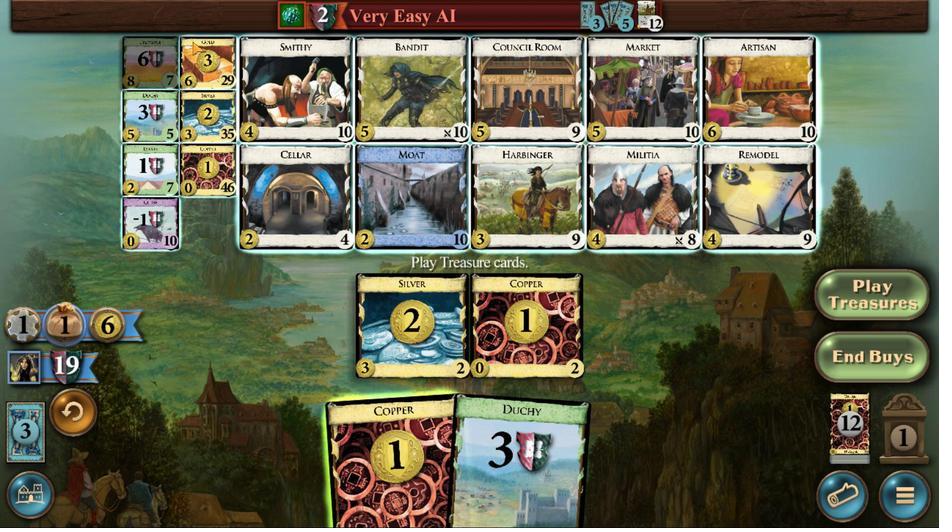 
Action: Mouse pressed left at (320, 225)
Screenshot: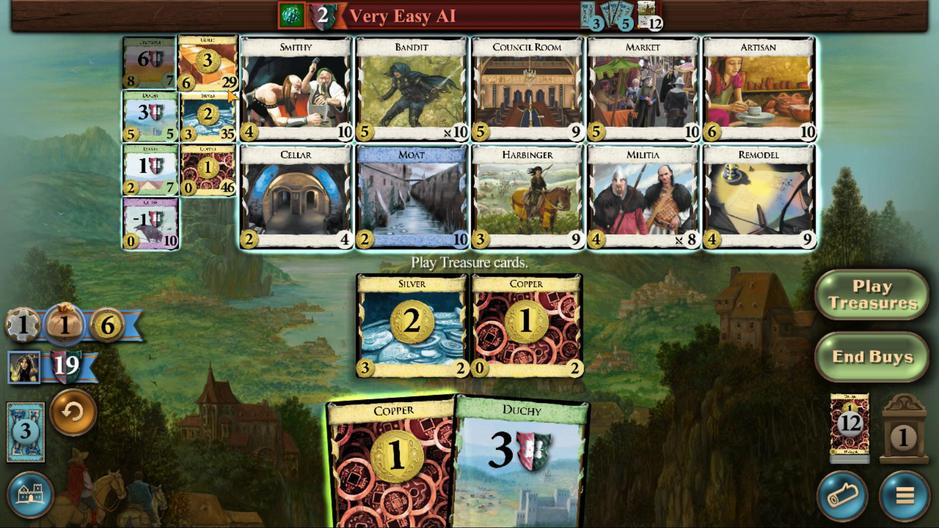 
Action: Mouse moved to (436, 305)
Screenshot: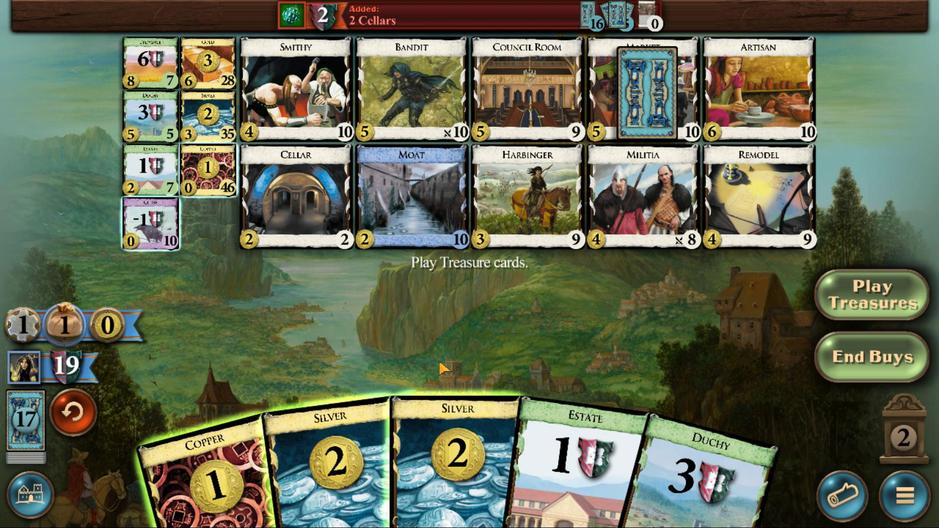 
Action: Mouse pressed left at (436, 305)
Screenshot: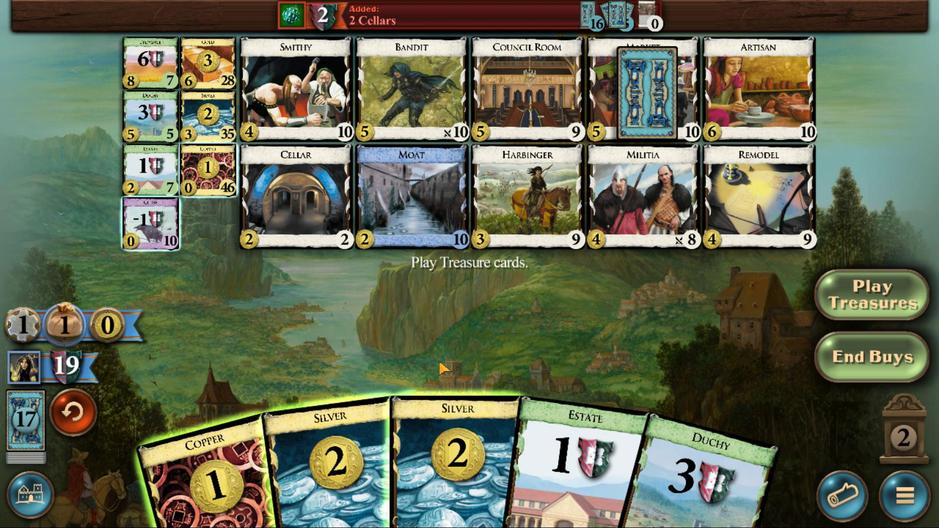 
Action: Mouse moved to (436, 312)
Screenshot: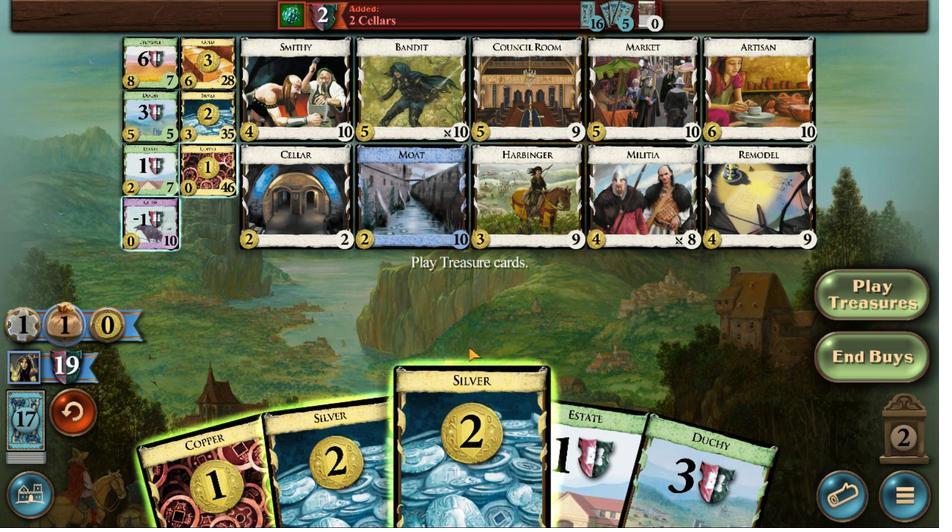 
Action: Mouse pressed left at (436, 312)
Screenshot: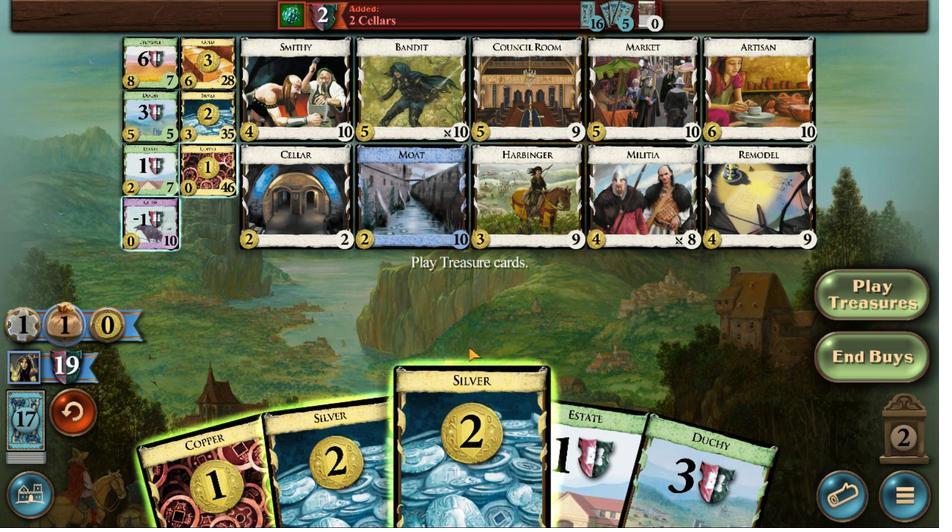 
Action: Mouse moved to (415, 308)
Screenshot: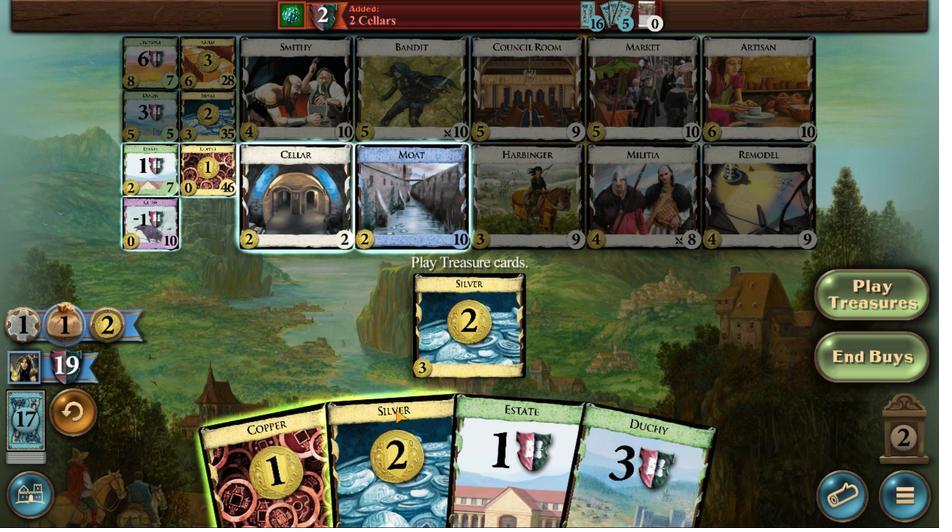 
Action: Mouse pressed left at (415, 308)
Screenshot: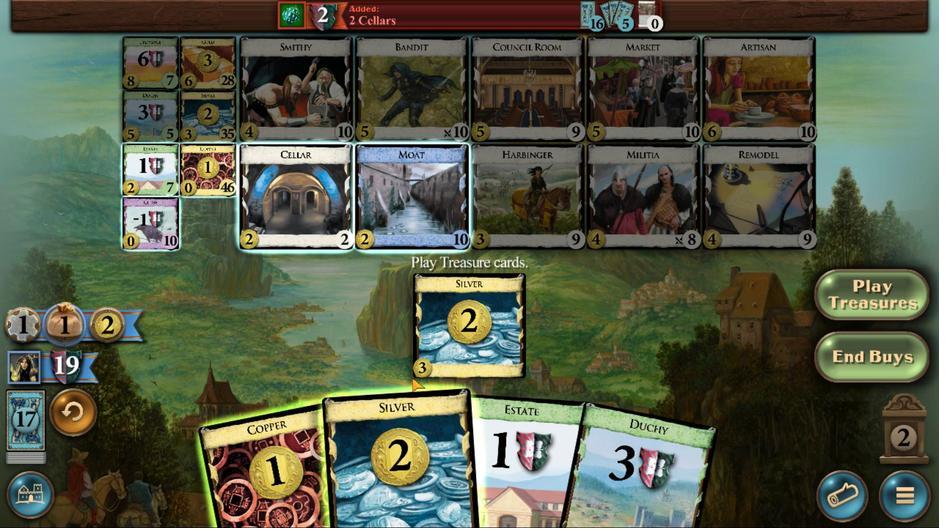 
Action: Mouse moved to (390, 309)
Screenshot: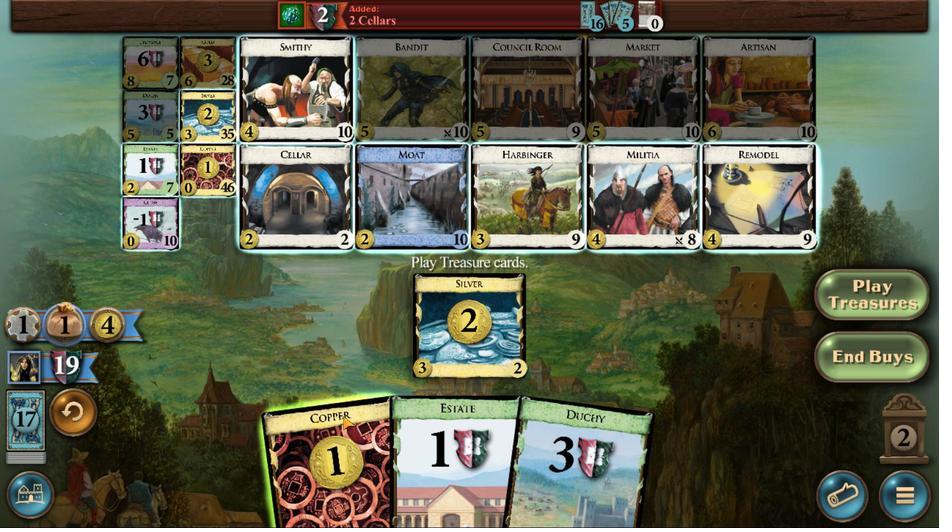 
Action: Mouse pressed left at (390, 309)
Screenshot: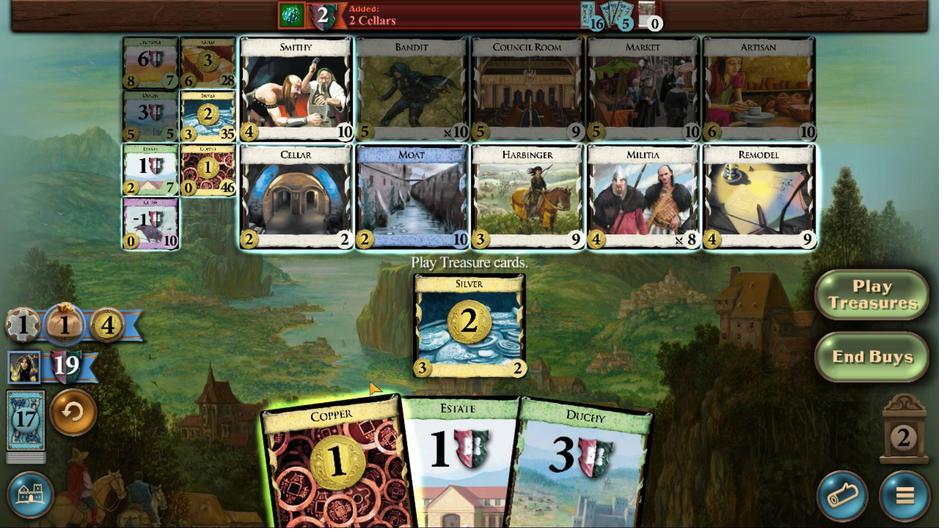 
Action: Mouse moved to (298, 236)
Screenshot: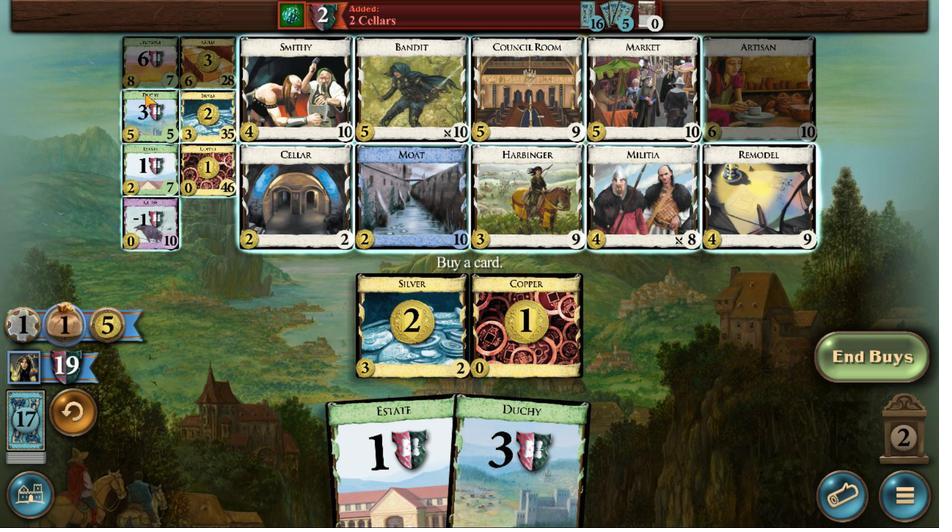 
Action: Mouse pressed left at (298, 236)
Screenshot: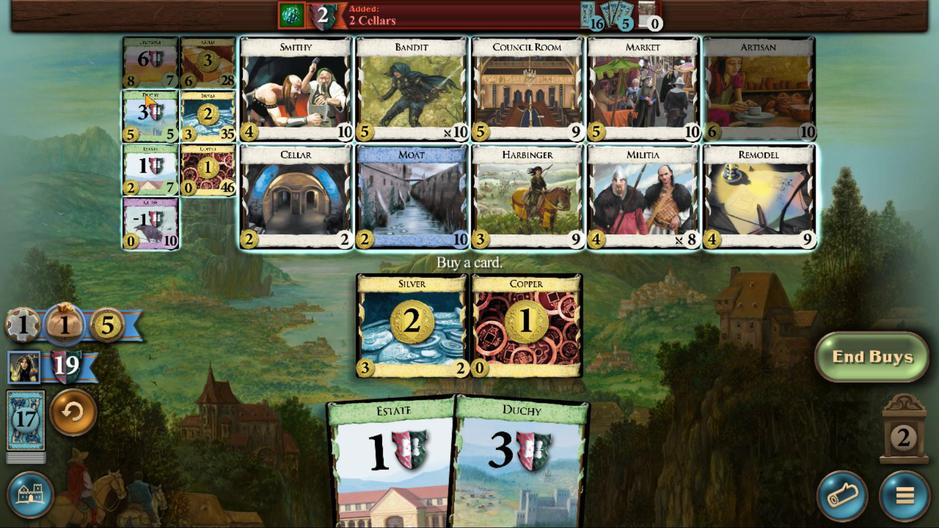 
Action: Mouse moved to (431, 309)
Screenshot: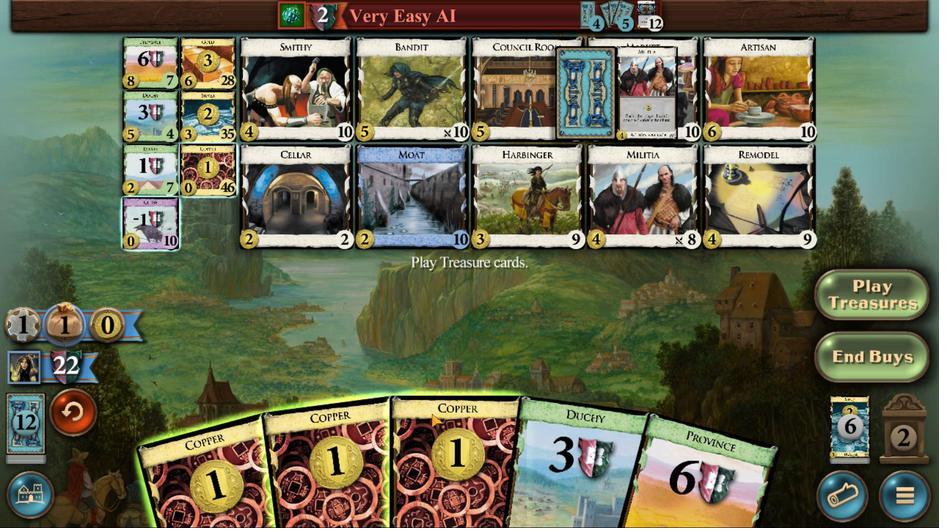
Action: Mouse pressed left at (431, 309)
Screenshot: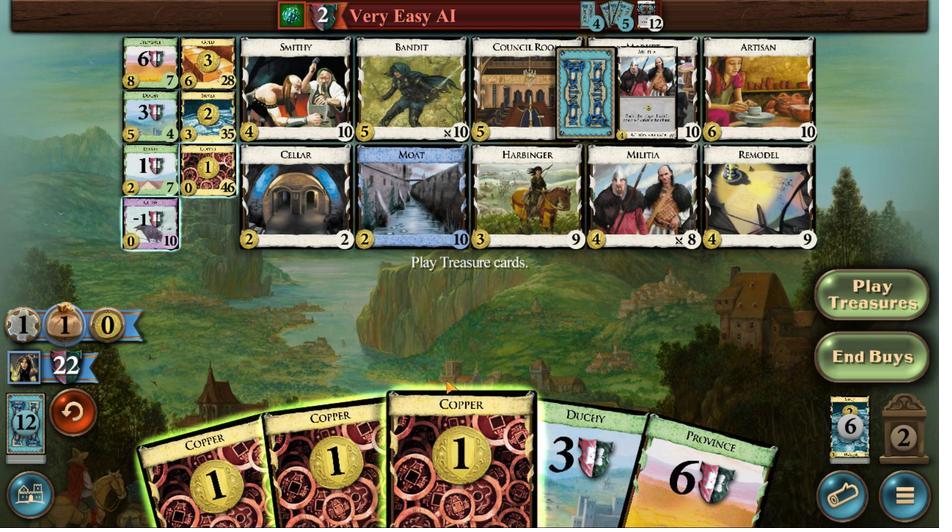
Action: Mouse moved to (413, 308)
Screenshot: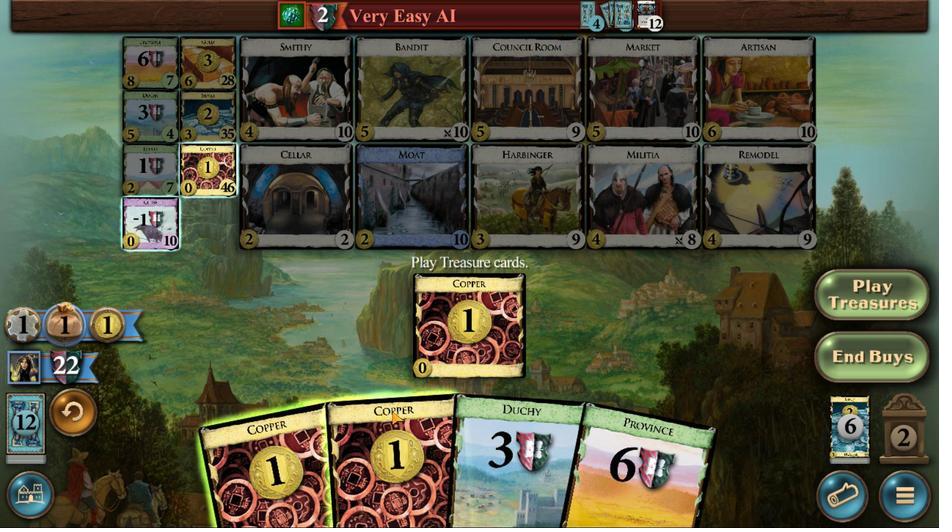 
Action: Mouse pressed left at (413, 308)
Screenshot: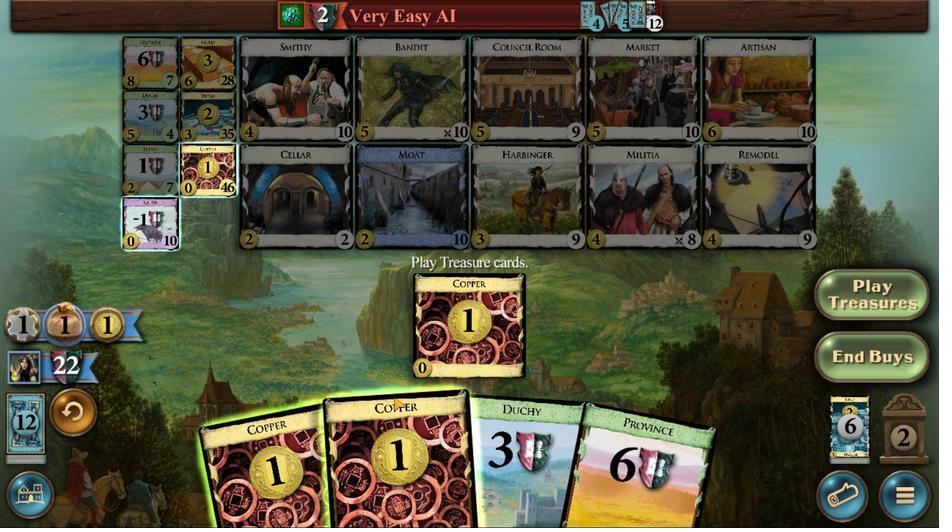 
Action: Mouse moved to (384, 308)
Screenshot: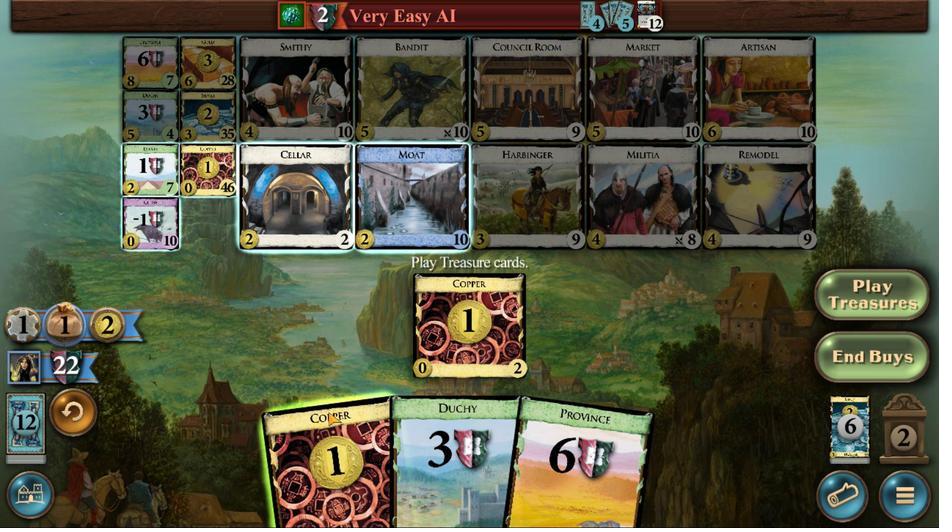 
Action: Mouse pressed left at (384, 308)
Screenshot: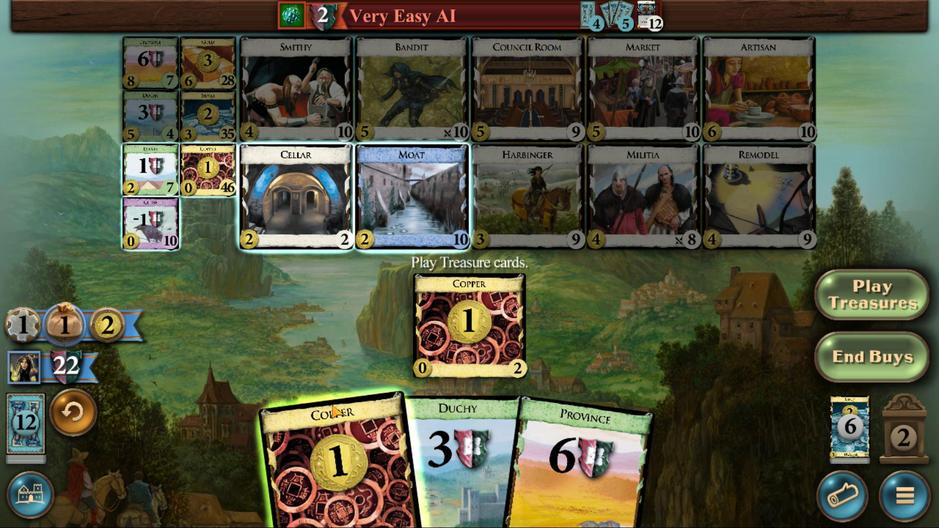 
Action: Mouse moved to (424, 288)
Screenshot: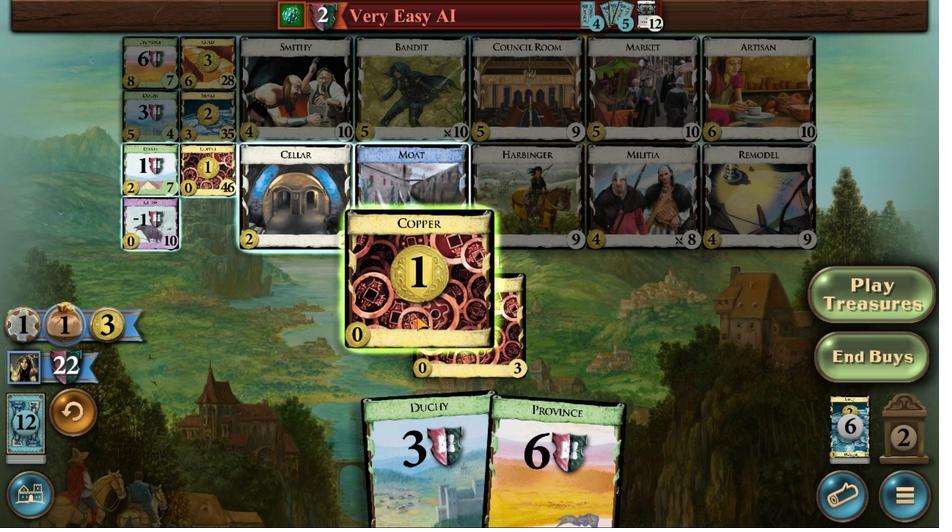 
Action: Mouse pressed left at (424, 288)
Screenshot: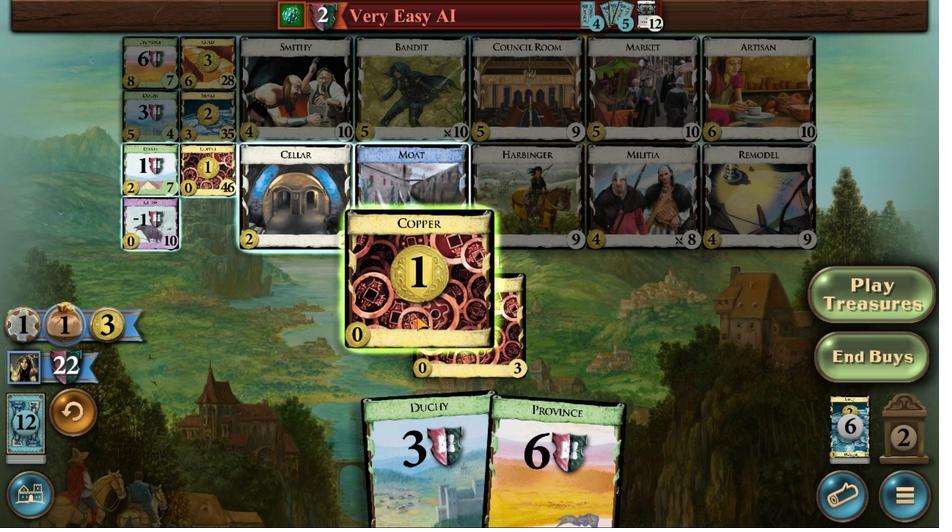 
Action: Mouse moved to (362, 291)
Screenshot: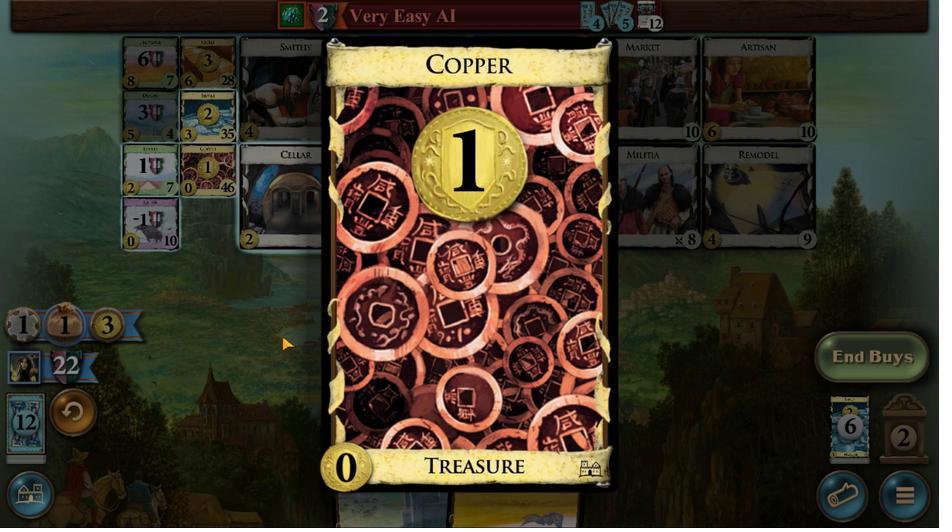 
Action: Mouse pressed left at (362, 291)
Screenshot: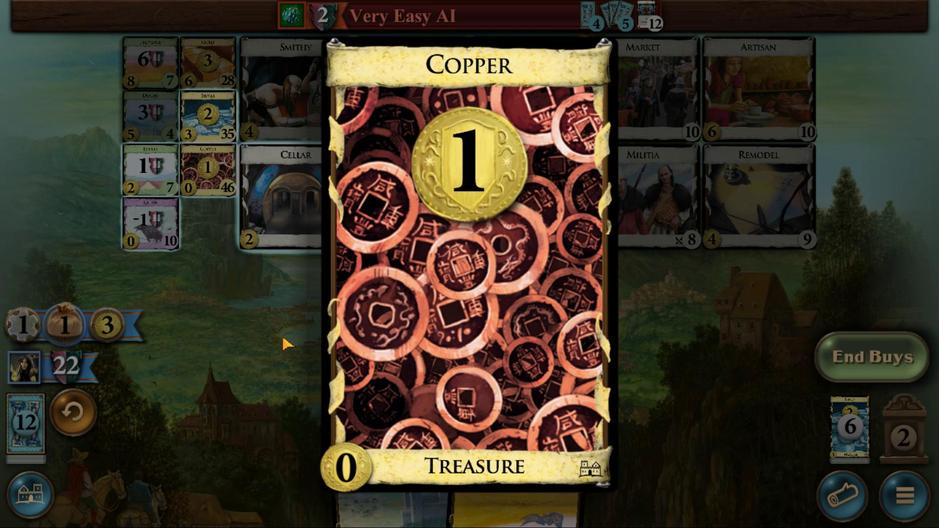 
Action: Mouse moved to (324, 236)
Screenshot: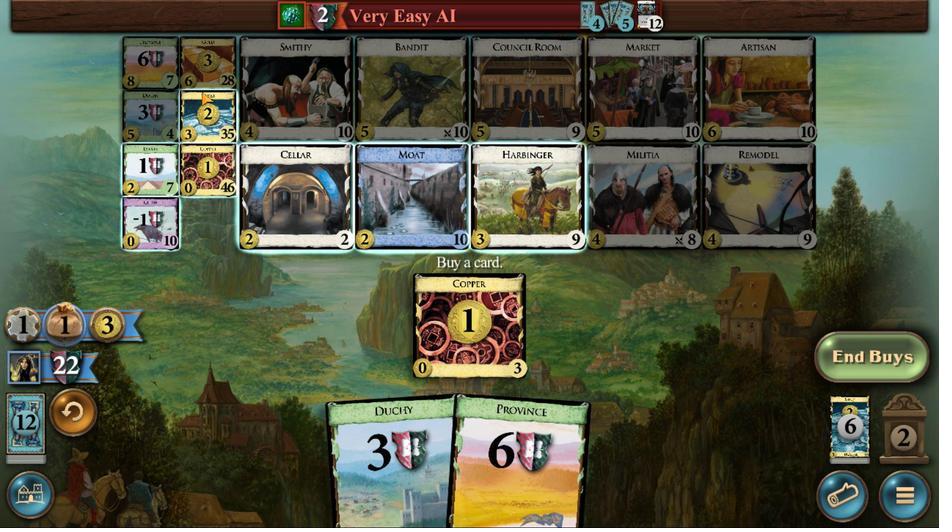 
Action: Mouse pressed left at (324, 236)
Screenshot: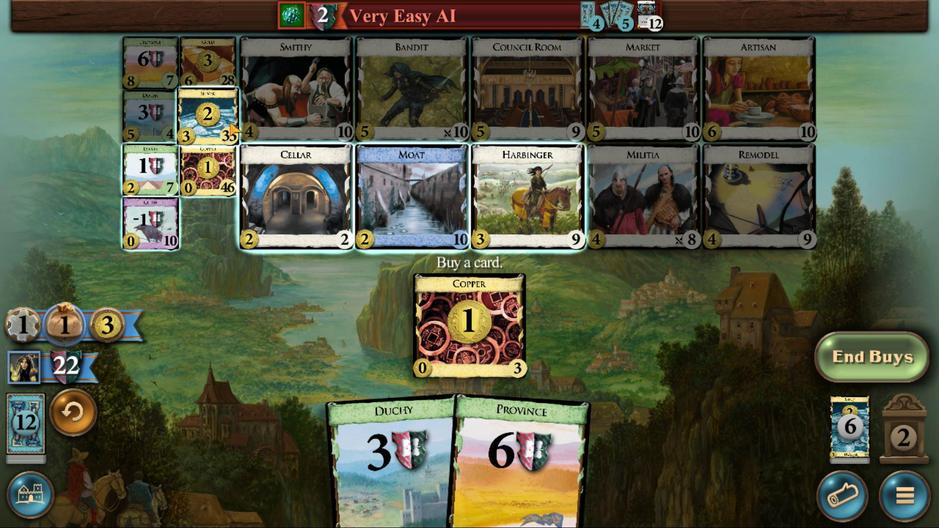 
Action: Mouse moved to (445, 315)
Screenshot: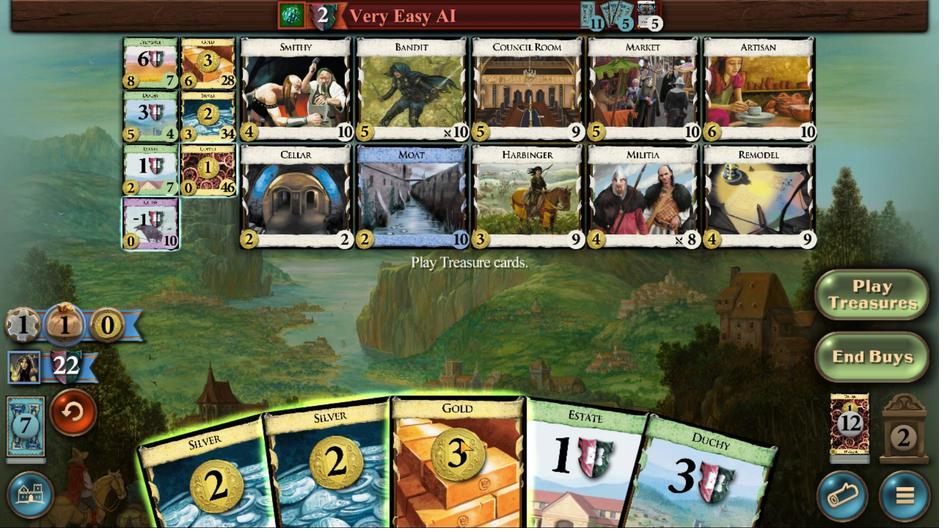 
Action: Mouse pressed left at (445, 315)
Screenshot: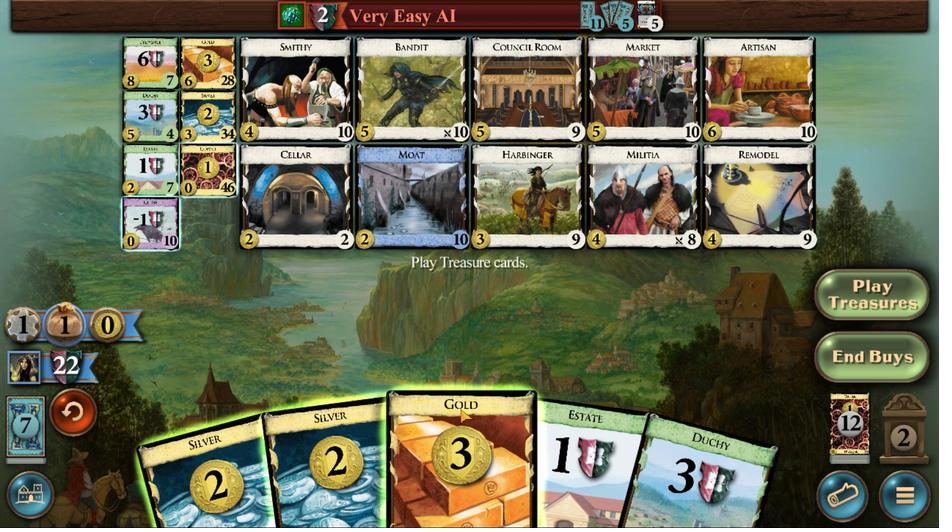
Action: Mouse moved to (413, 320)
Screenshot: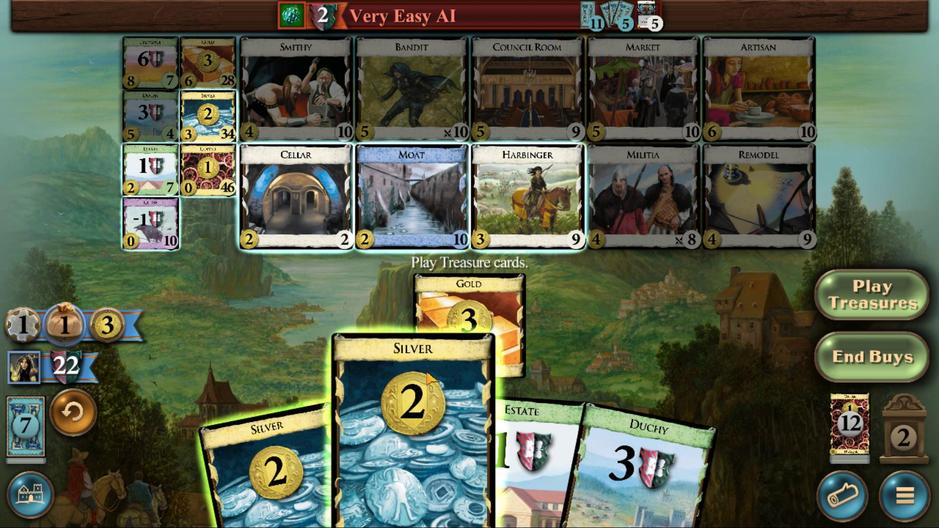
Action: Mouse pressed left at (413, 320)
Screenshot: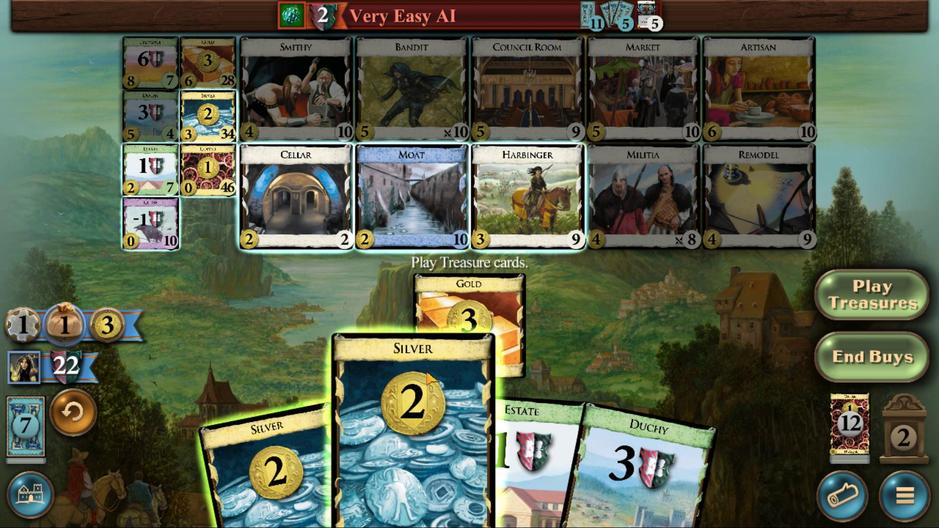 
Action: Mouse moved to (303, 238)
Screenshot: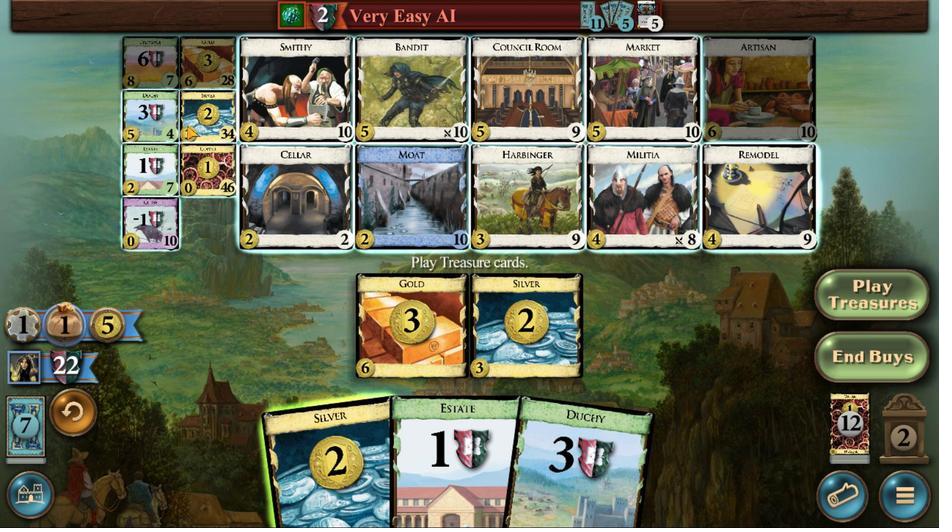 
Action: Mouse pressed left at (303, 238)
Screenshot: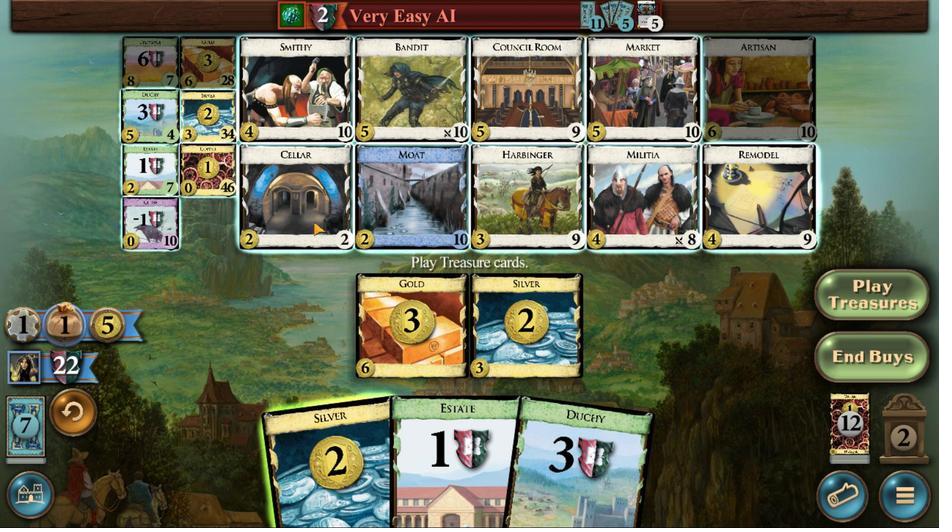 
Action: Mouse moved to (496, 309)
Screenshot: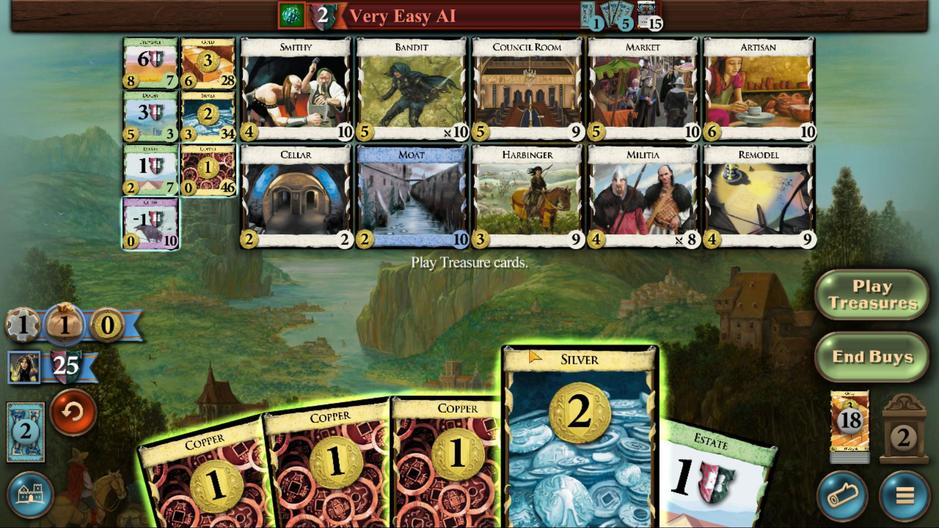 
Action: Mouse pressed left at (496, 309)
Screenshot: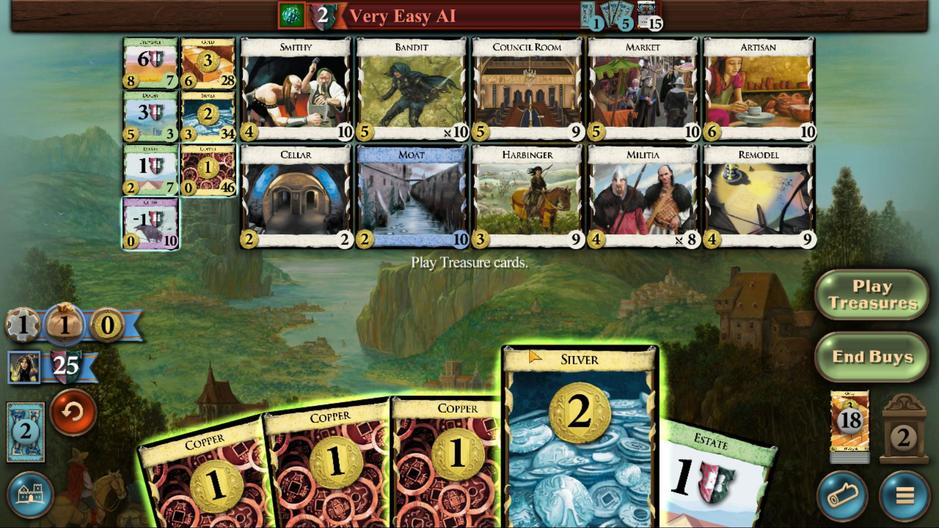 
Action: Mouse moved to (468, 307)
Screenshot: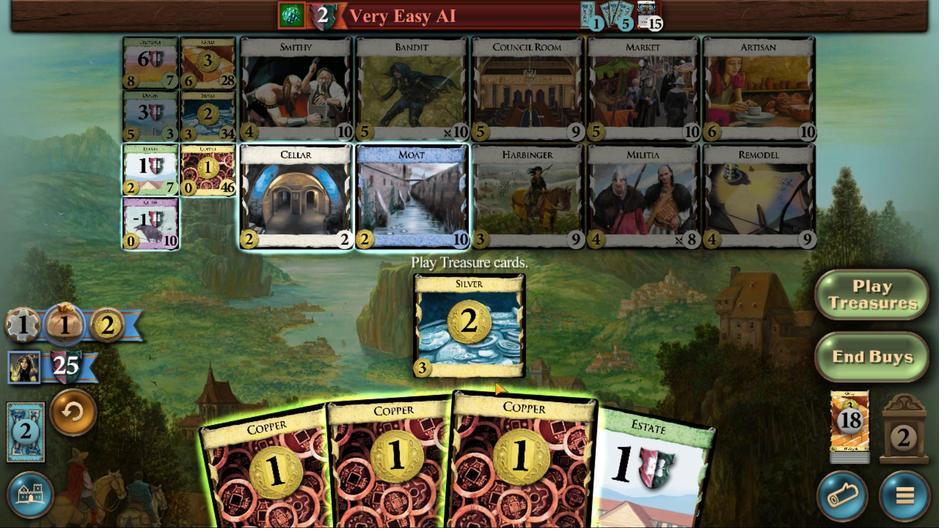 
Action: Mouse pressed left at (468, 307)
Screenshot: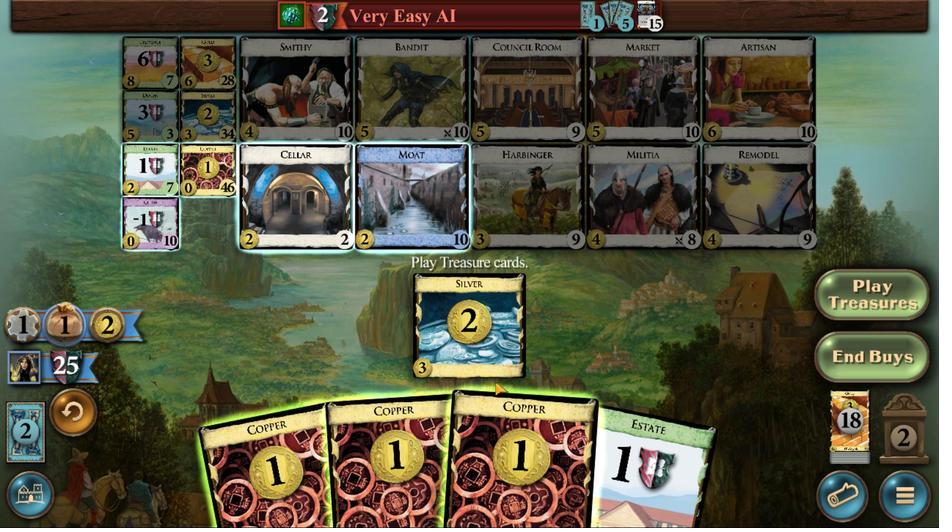 
Action: Mouse moved to (456, 308)
Screenshot: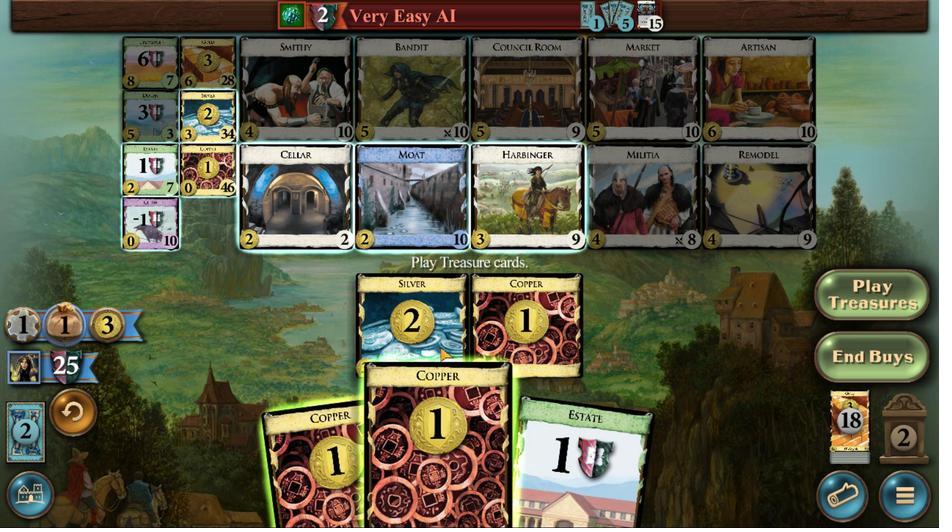 
Action: Mouse pressed left at (456, 308)
Screenshot: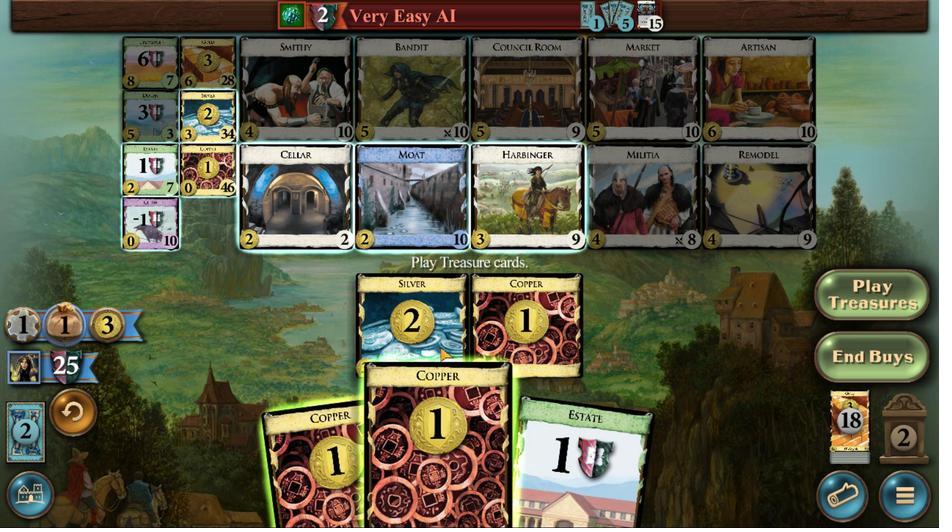 
Action: Mouse moved to (420, 315)
Screenshot: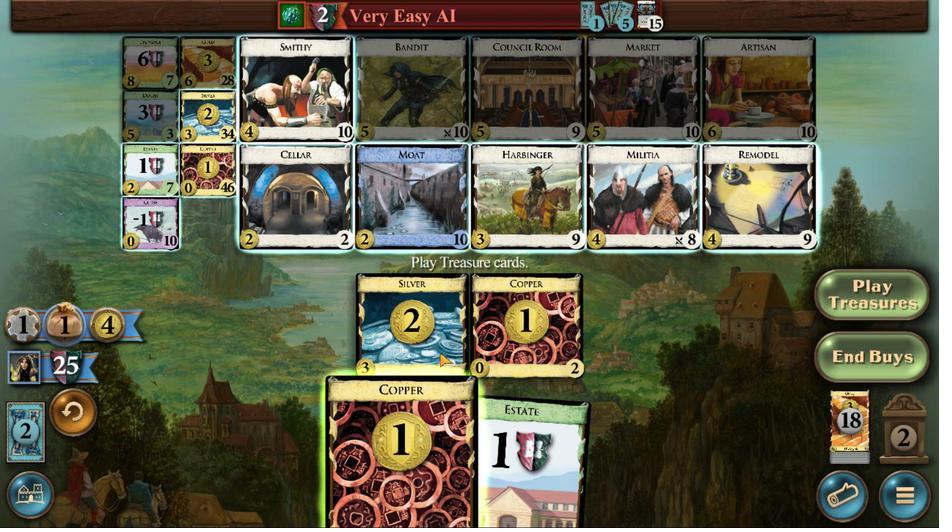 
Action: Mouse pressed left at (420, 315)
Screenshot: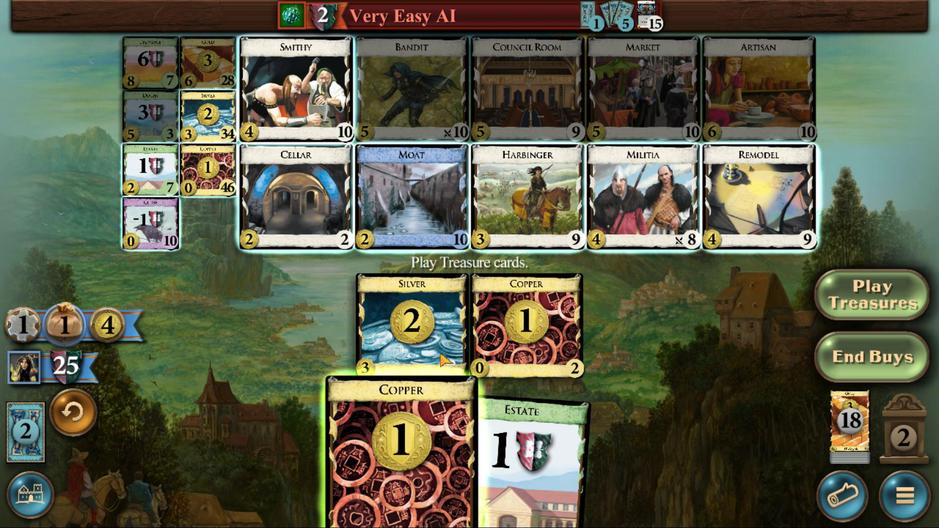 
Action: Mouse moved to (295, 238)
Screenshot: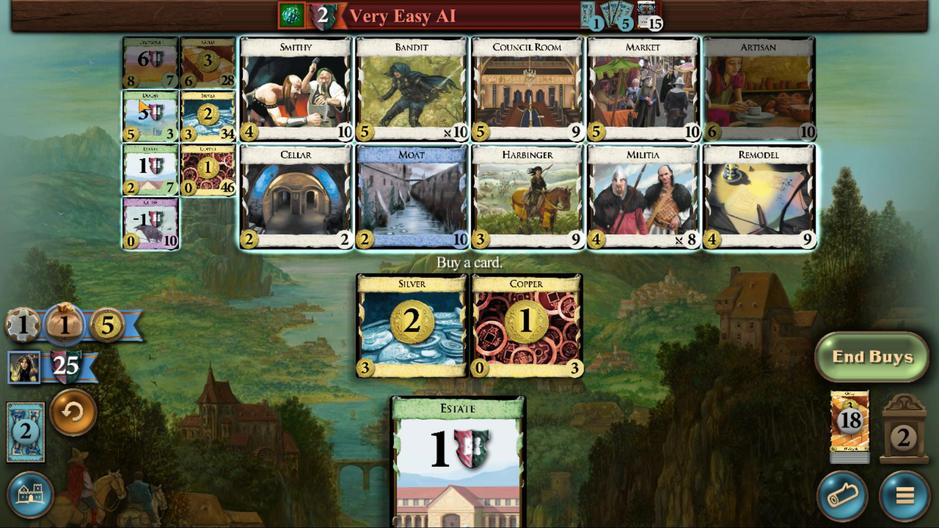 
Action: Mouse pressed left at (295, 238)
Screenshot: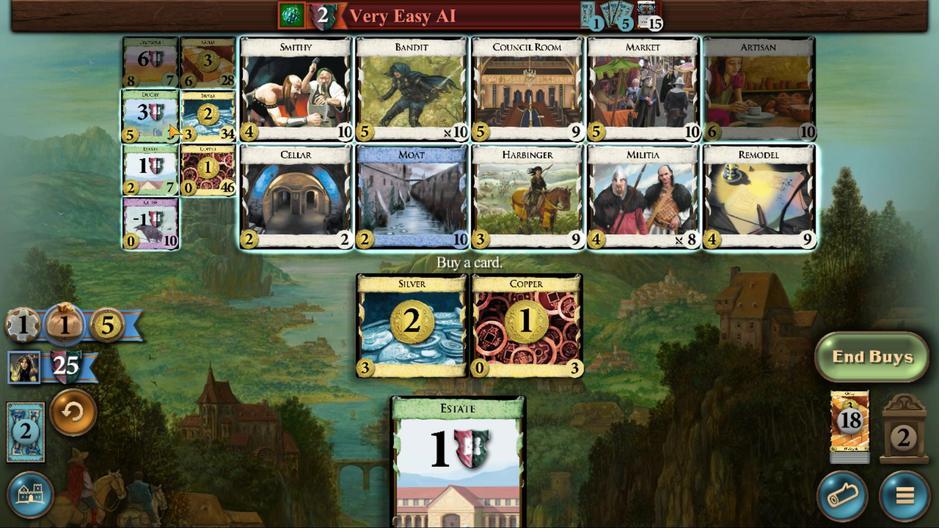 
Action: Mouse moved to (505, 317)
Screenshot: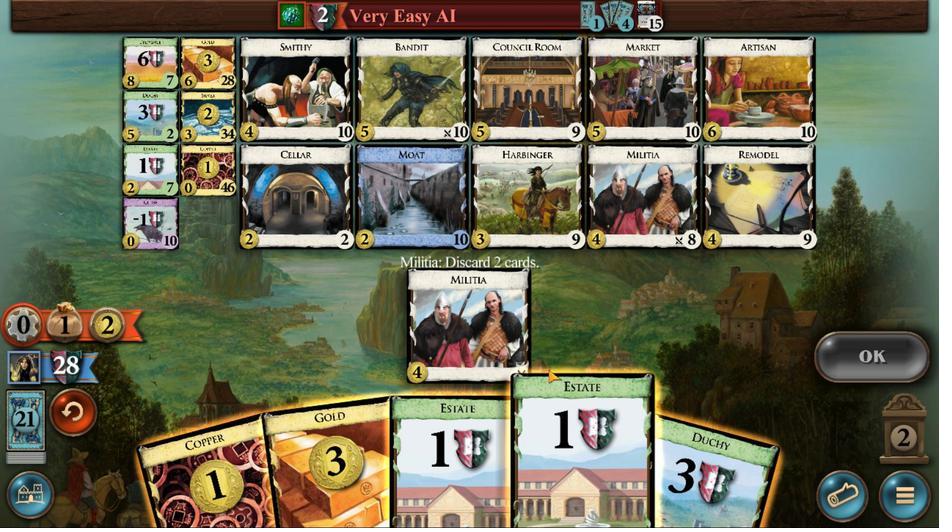 
Action: Mouse pressed left at (505, 317)
Screenshot: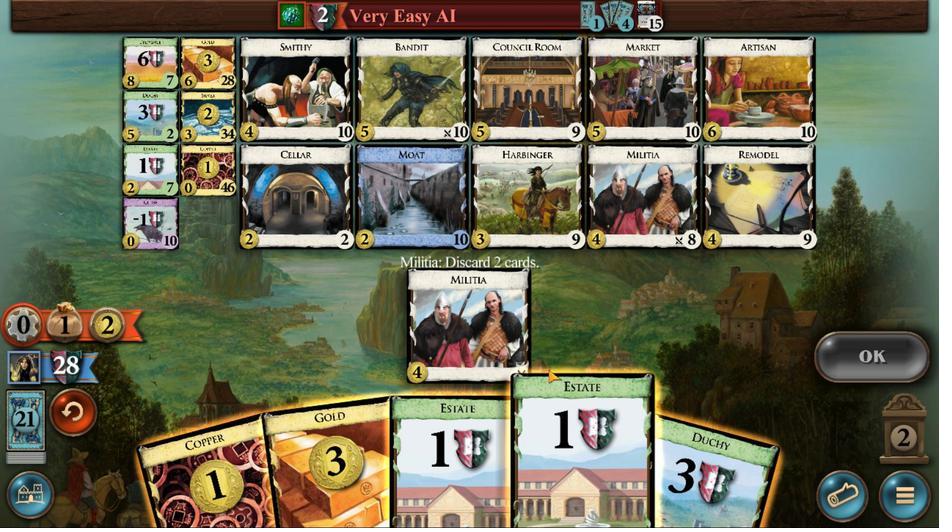 
Action: Mouse moved to (442, 322)
Screenshot: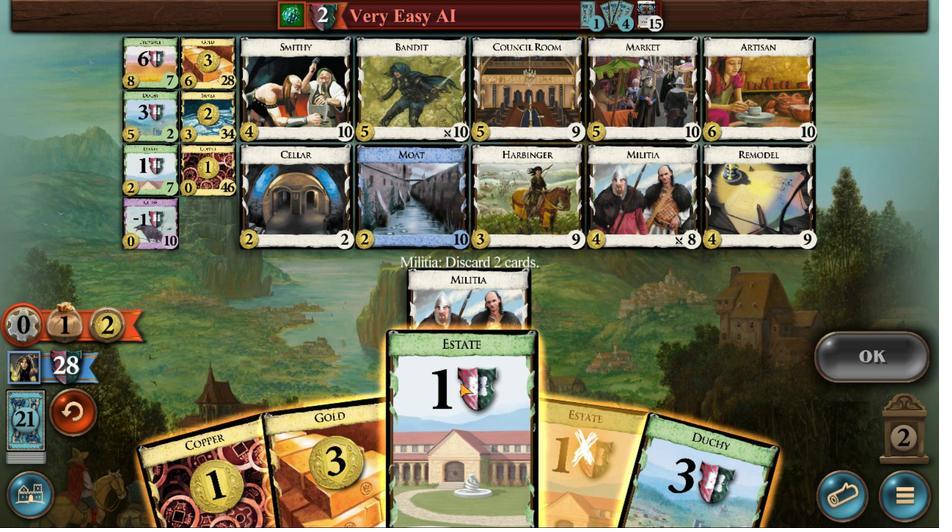 
Action: Mouse pressed left at (442, 322)
Screenshot: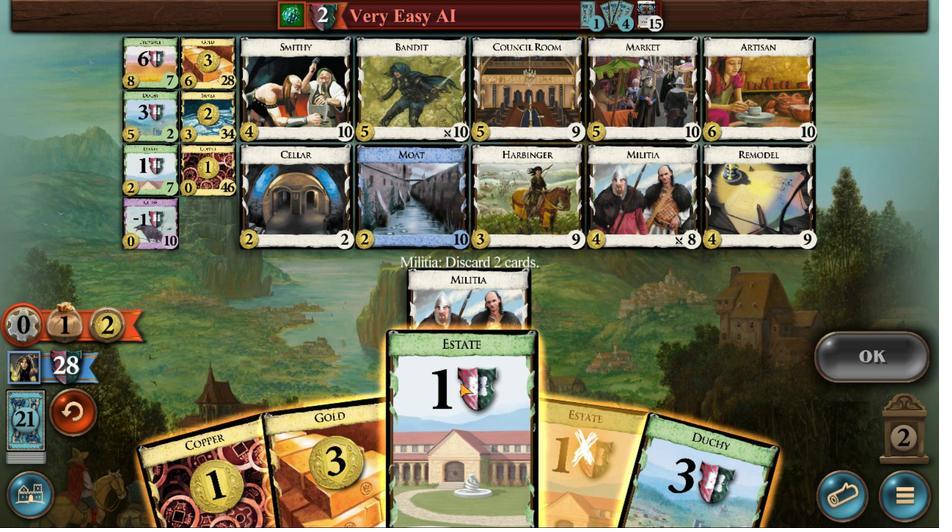 
Action: Mouse moved to (635, 296)
Screenshot: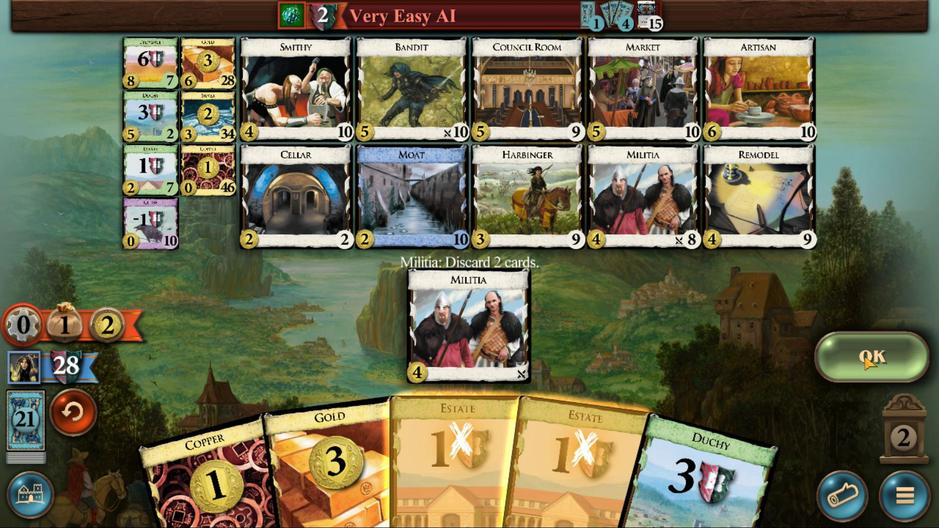 
Action: Mouse pressed left at (635, 296)
Screenshot: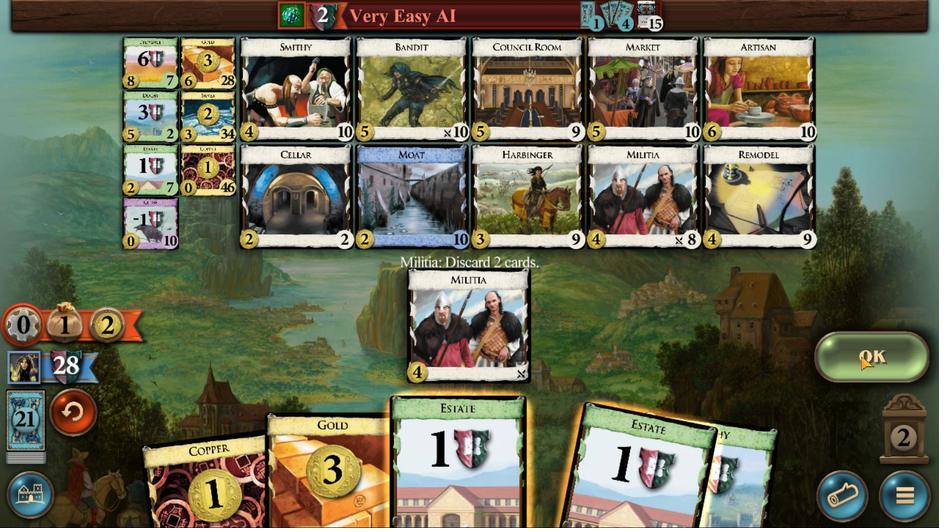 
Action: Mouse moved to (444, 319)
Screenshot: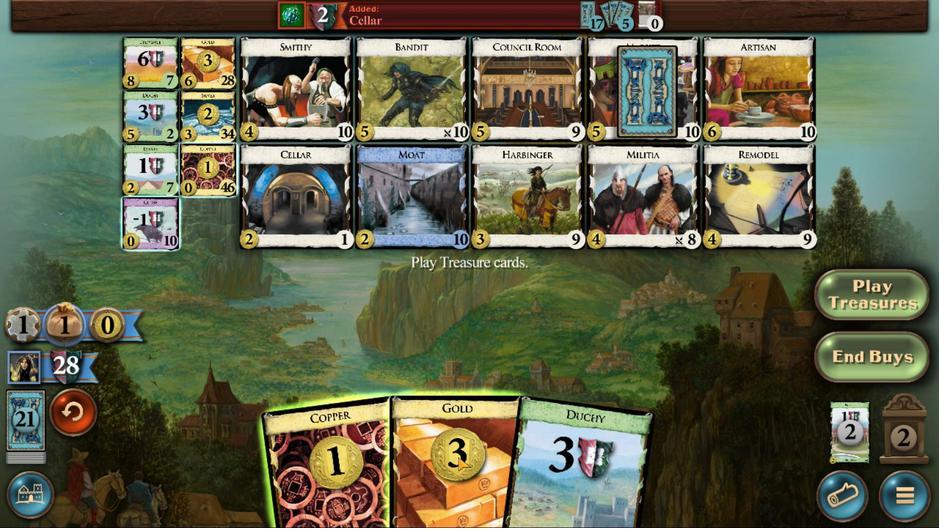 
Action: Mouse pressed left at (444, 319)
Screenshot: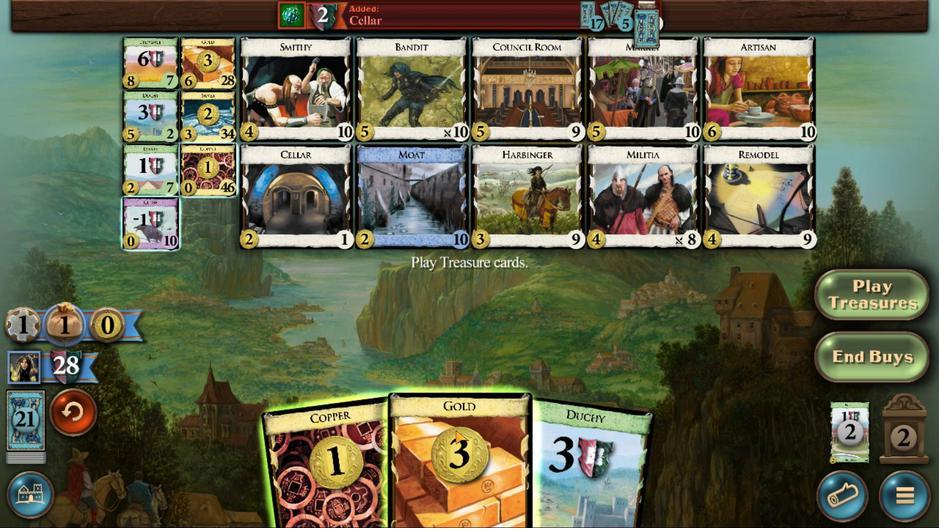 
Action: Mouse moved to (323, 239)
Screenshot: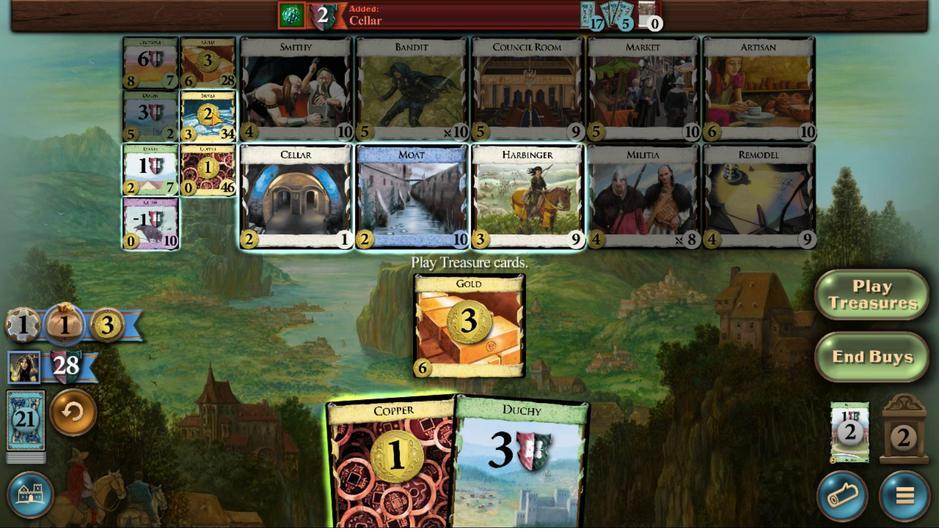 
Action: Mouse pressed left at (323, 239)
Screenshot: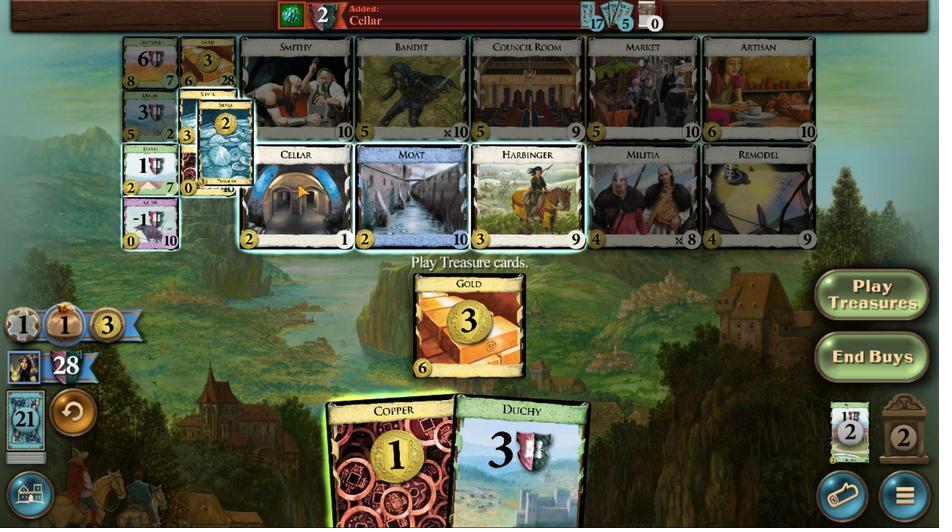 
Action: Mouse moved to (442, 311)
Screenshot: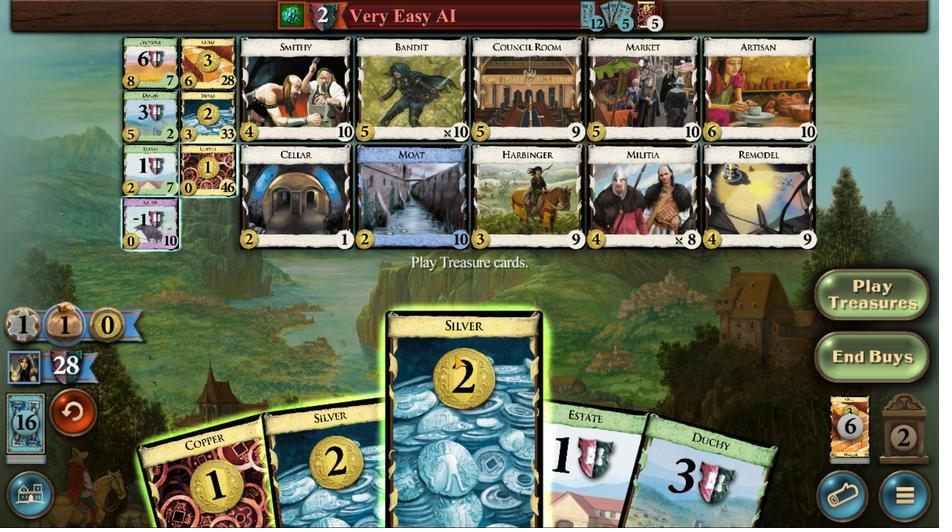 
Action: Mouse pressed left at (442, 311)
Screenshot: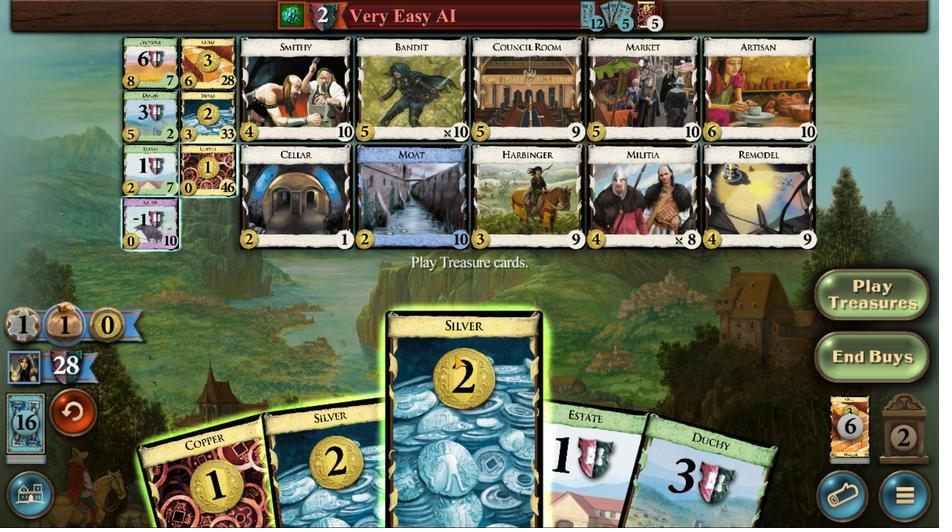 
Action: Mouse moved to (413, 310)
Screenshot: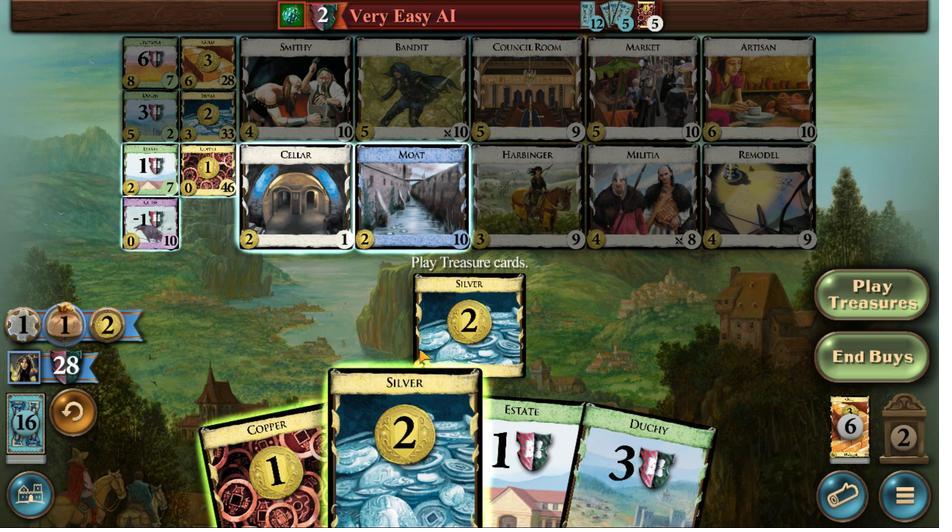 
Action: Mouse pressed left at (413, 310)
Screenshot: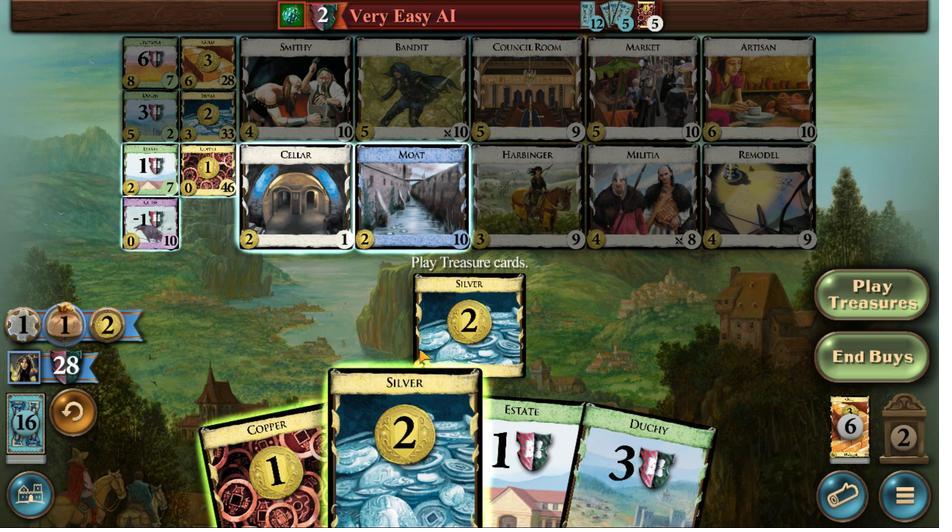 
Action: Mouse moved to (389, 312)
Screenshot: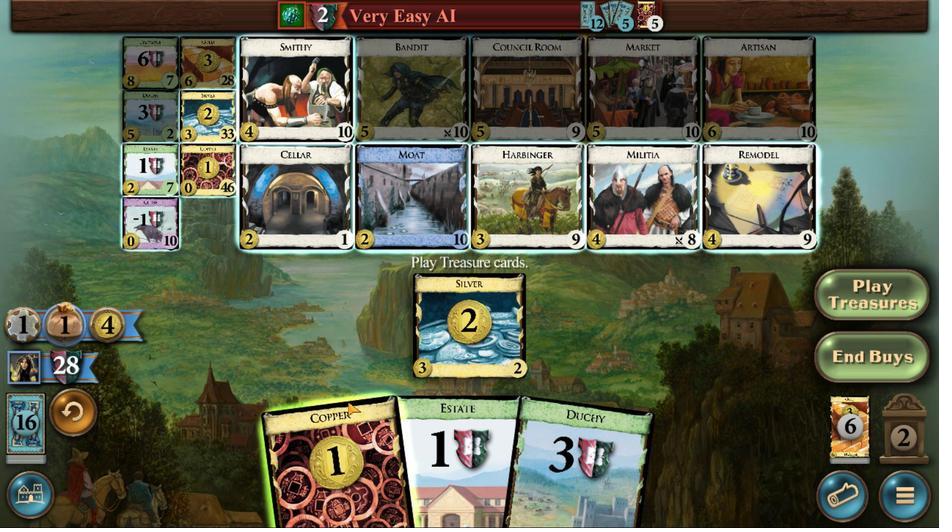 
Action: Mouse pressed left at (389, 312)
Screenshot: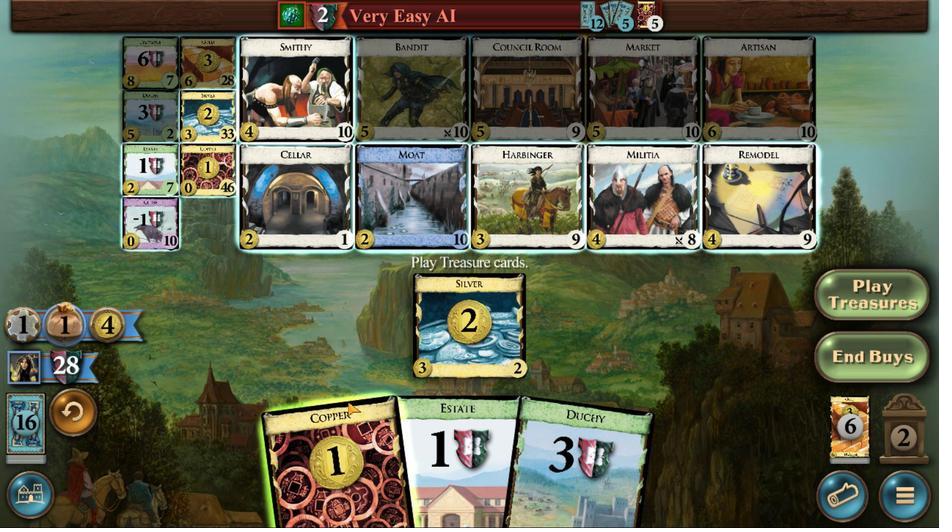 
Action: Mouse moved to (297, 237)
Screenshot: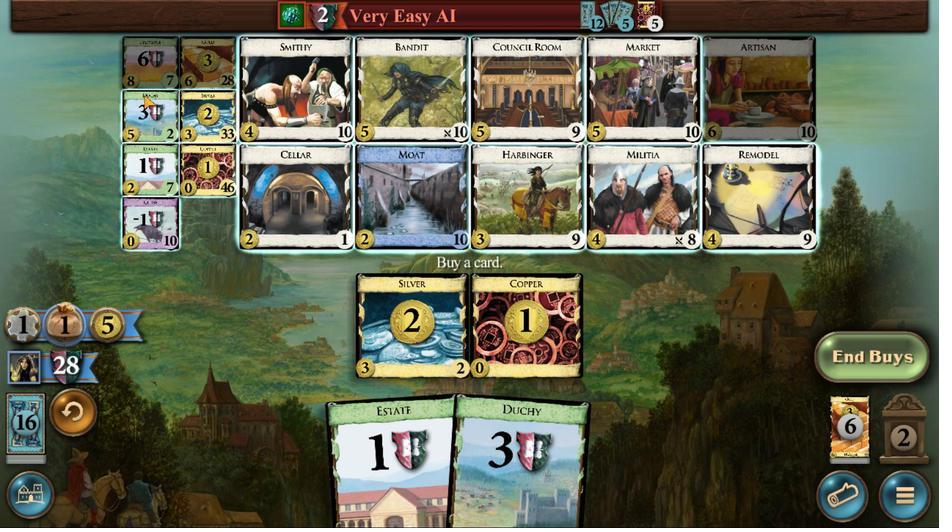
Action: Mouse pressed left at (297, 237)
Screenshot: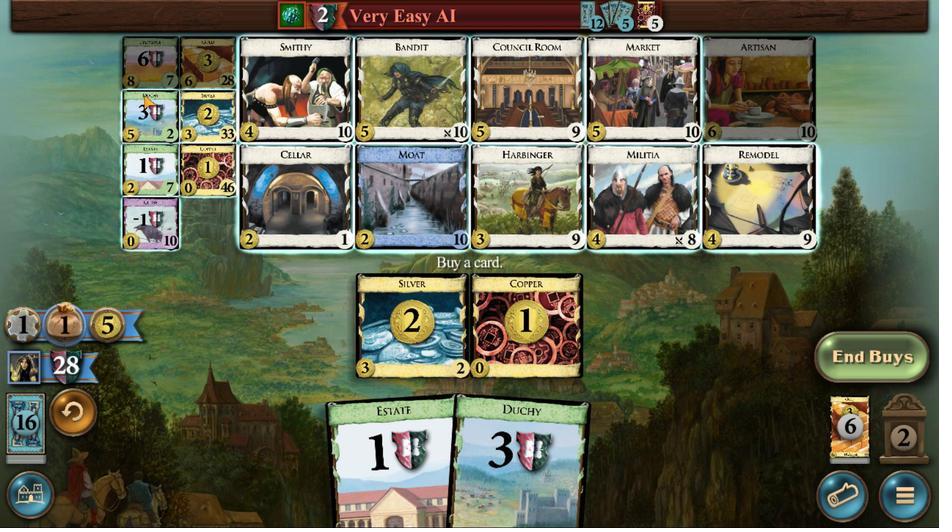 
Action: Mouse moved to (496, 317)
Screenshot: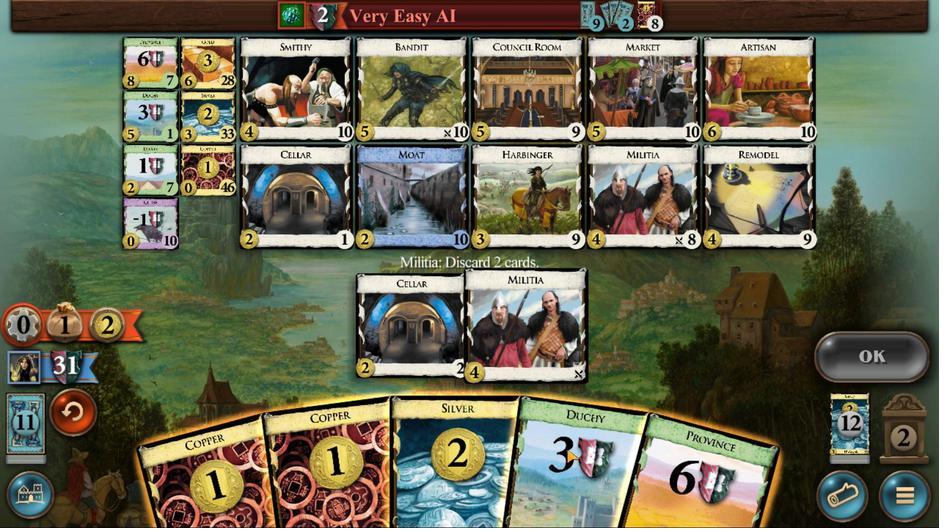 
Action: Mouse pressed left at (496, 317)
Screenshot: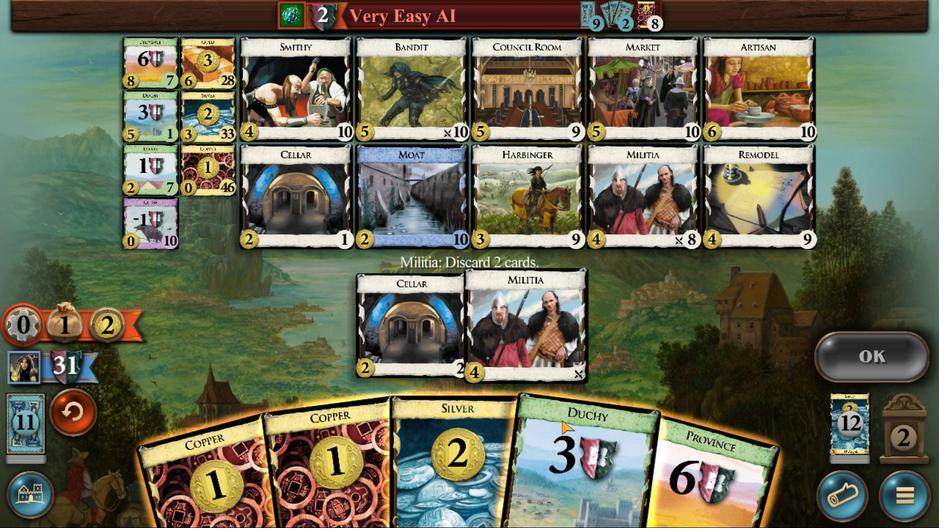 
Action: Mouse moved to (328, 322)
Screenshot: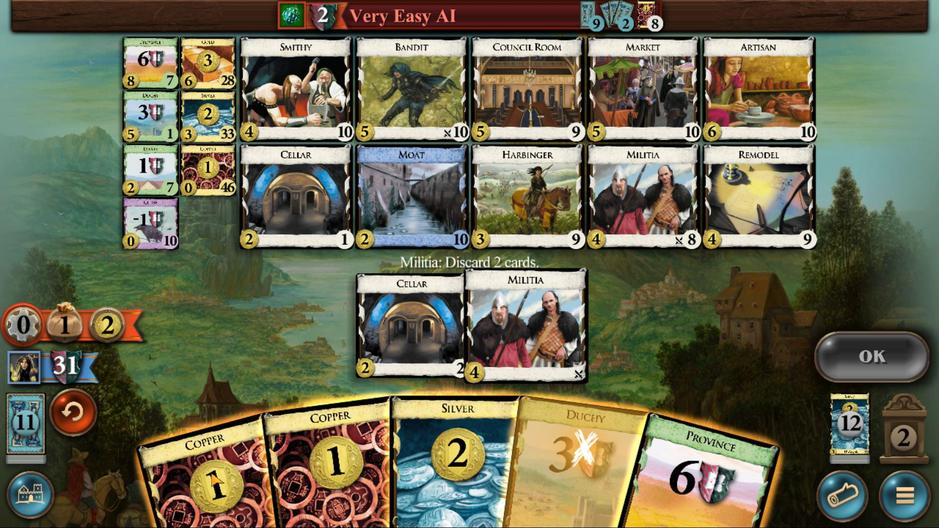 
Action: Mouse pressed left at (328, 322)
Screenshot: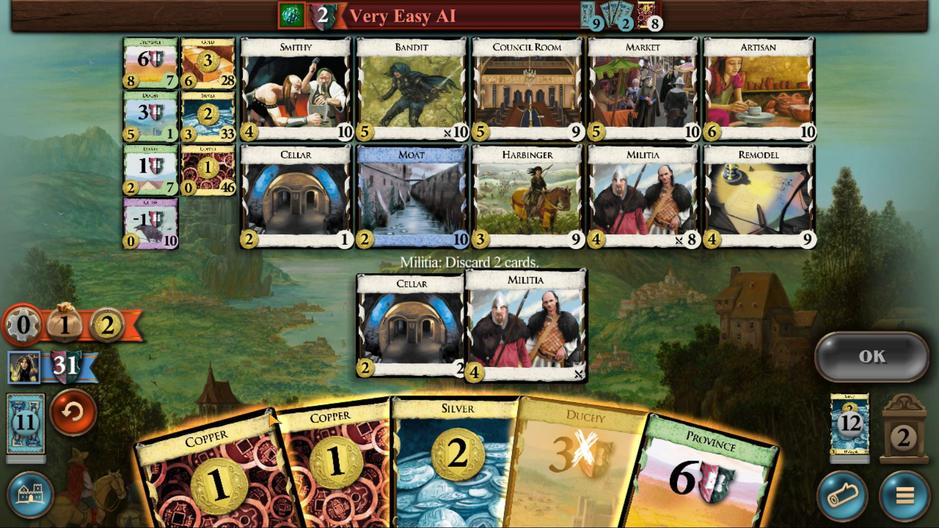 
Action: Mouse moved to (643, 299)
Screenshot: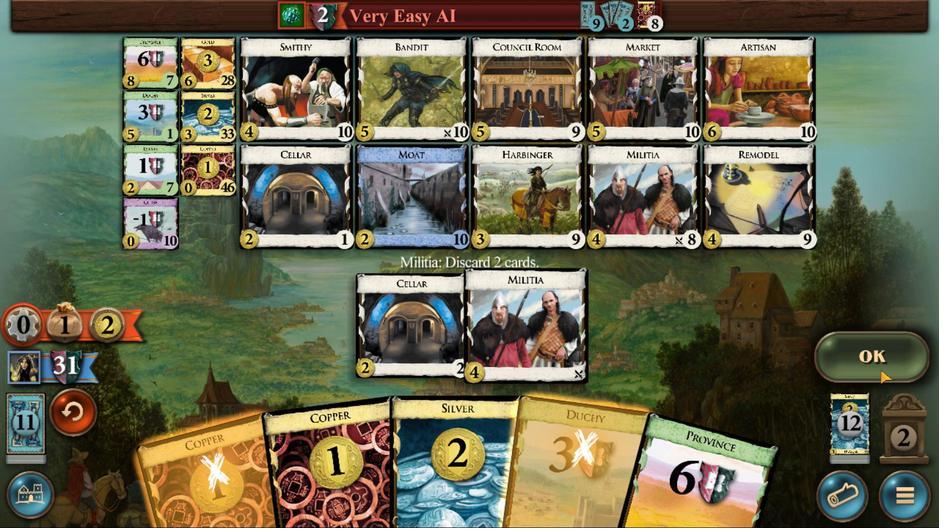 
Action: Mouse pressed left at (643, 299)
Screenshot: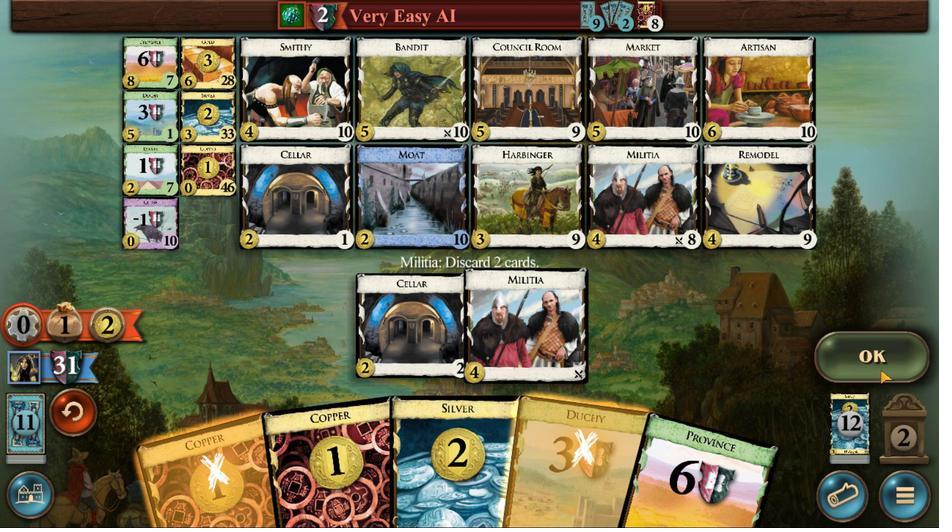 
Action: Mouse moved to (438, 308)
Screenshot: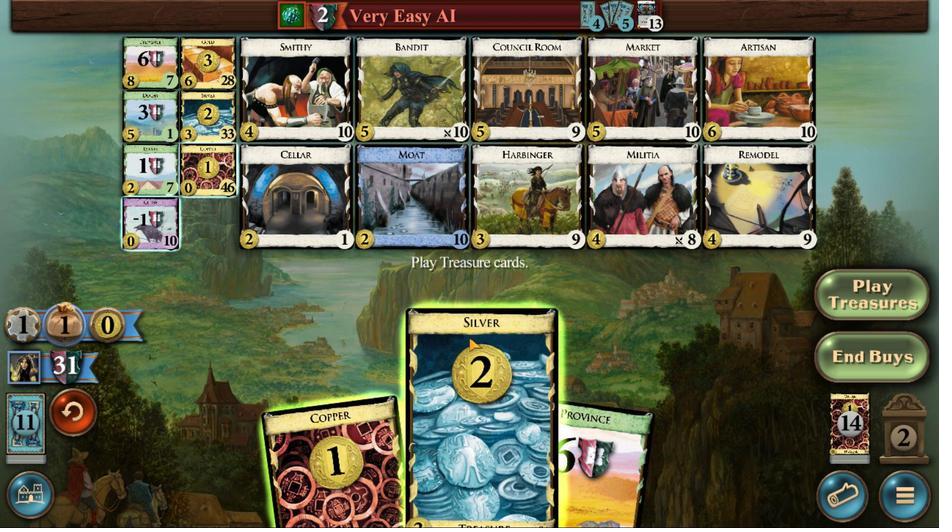 
Action: Mouse pressed left at (438, 308)
Screenshot: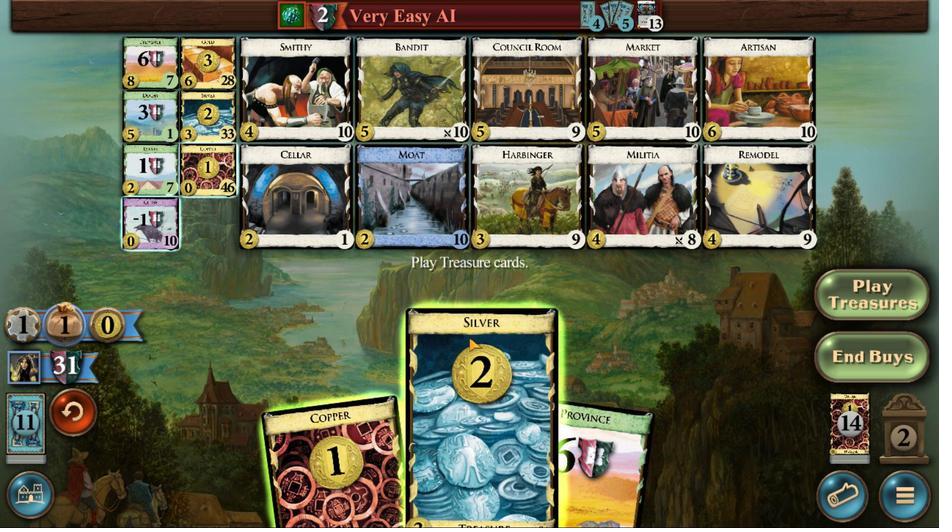 
Action: Mouse moved to (407, 311)
Screenshot: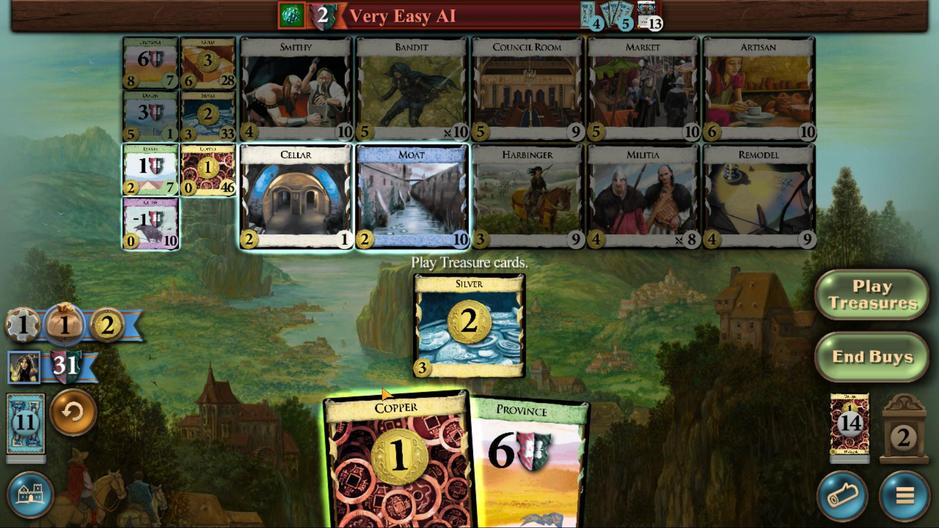 
Action: Mouse pressed left at (407, 311)
Screenshot: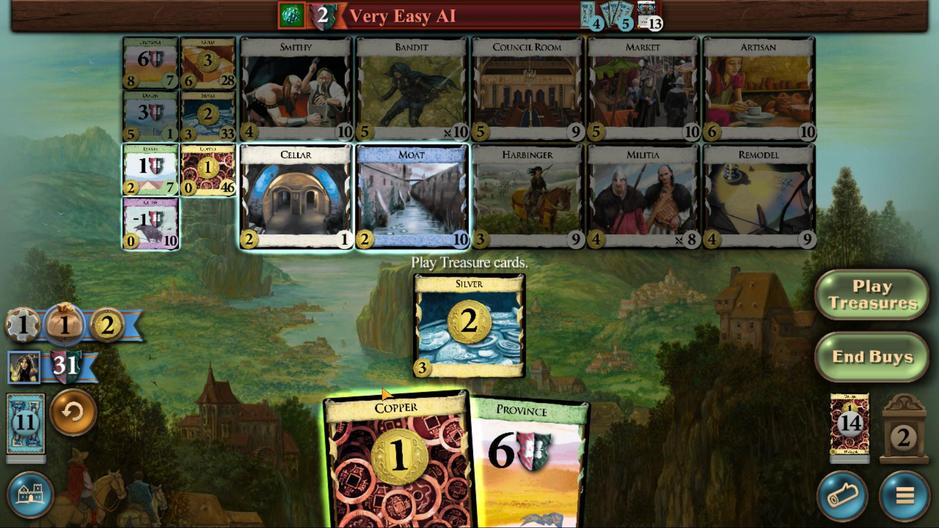 
Action: Mouse moved to (324, 240)
Screenshot: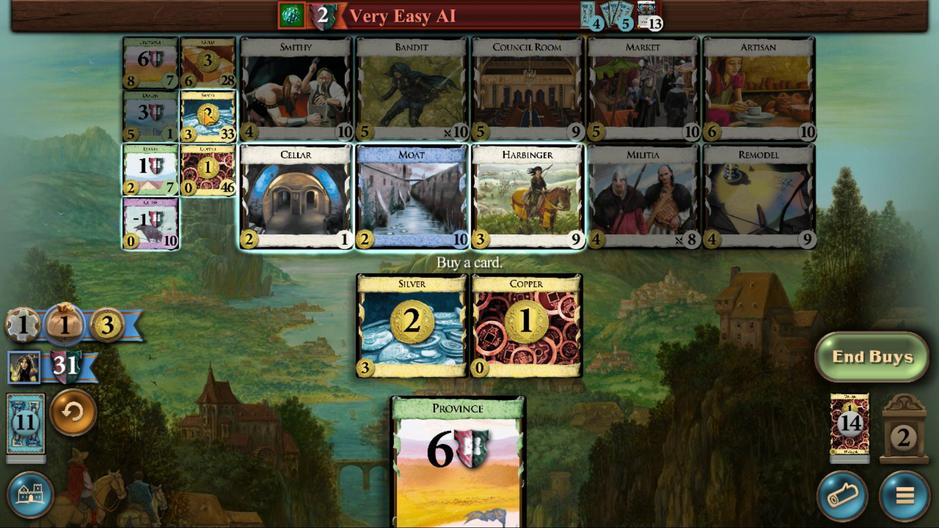 
Action: Mouse pressed left at (324, 240)
Screenshot: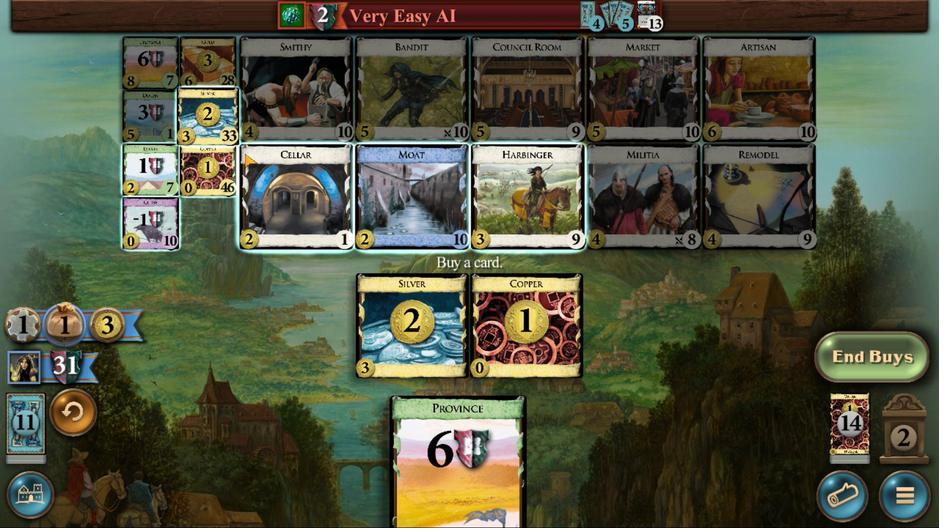 
Action: Mouse moved to (456, 308)
Screenshot: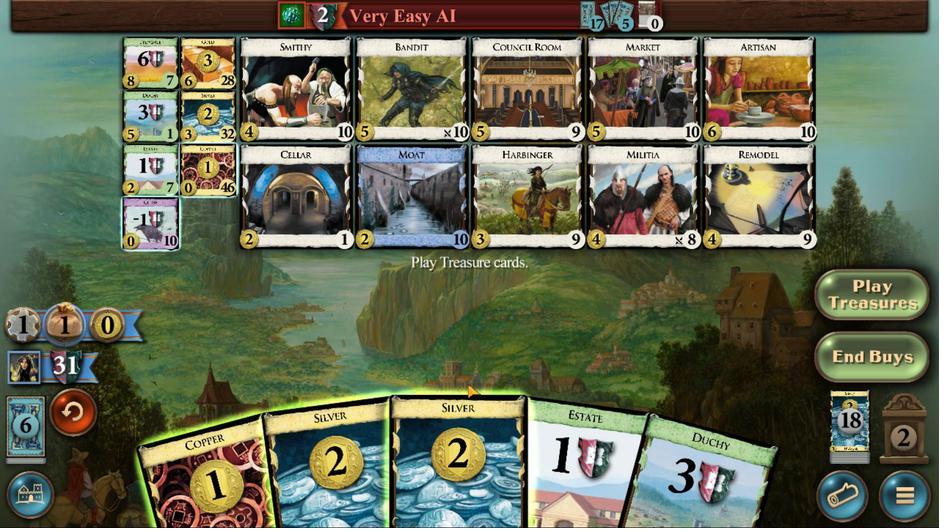 
Action: Mouse pressed left at (456, 308)
Screenshot: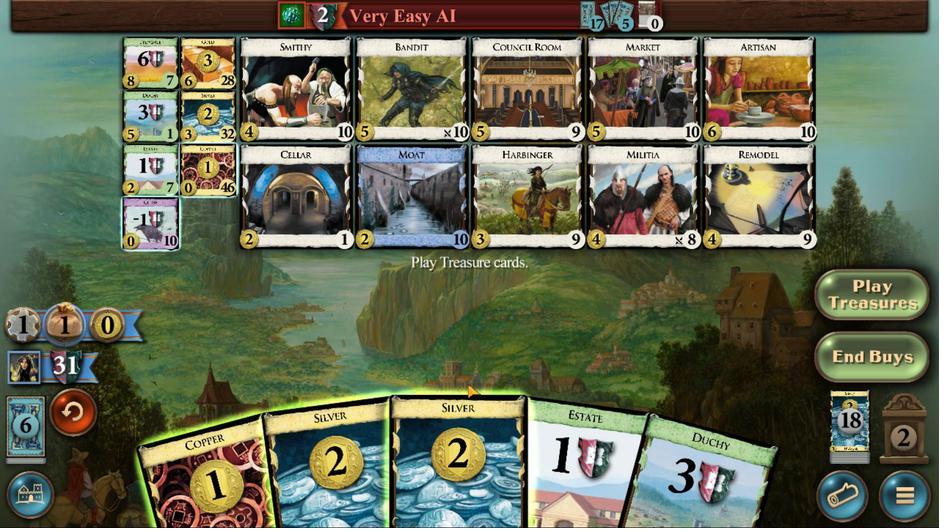 
Action: Mouse moved to (406, 310)
Screenshot: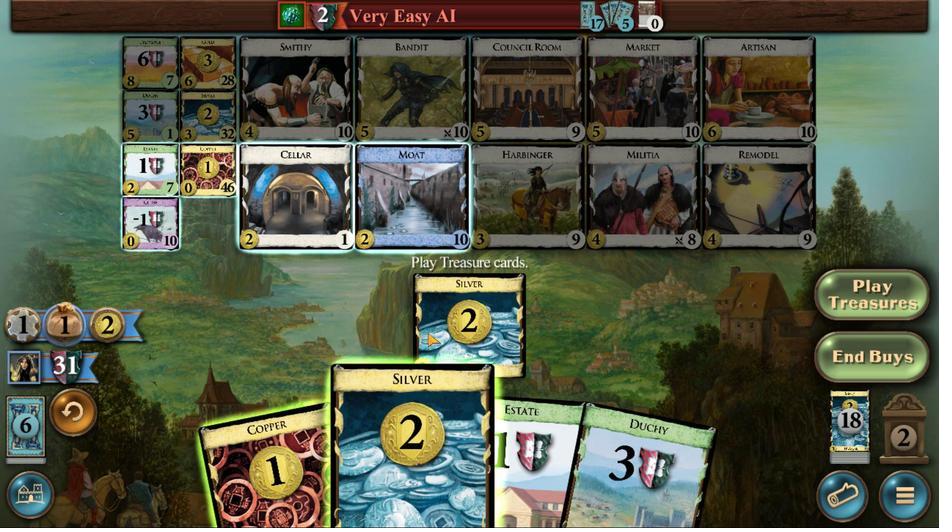 
Action: Mouse pressed left at (406, 310)
Screenshot: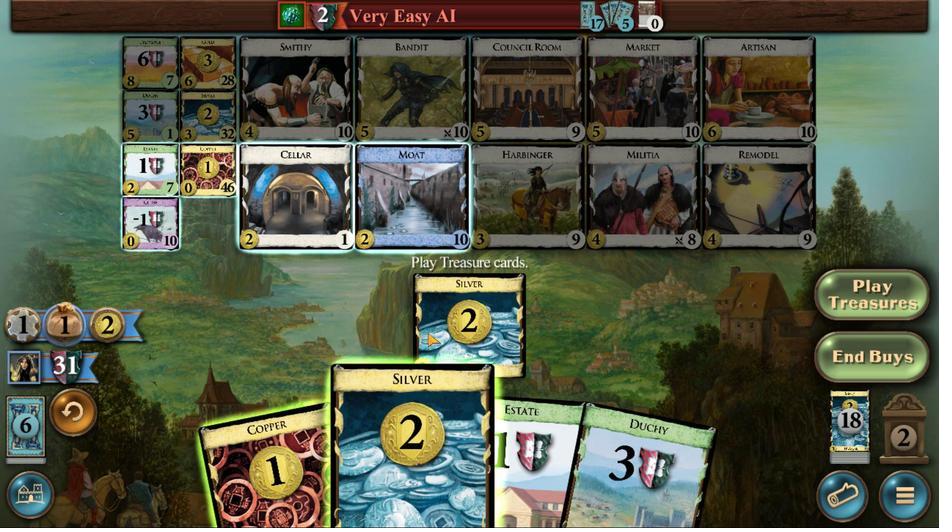
Action: Mouse moved to (384, 312)
Screenshot: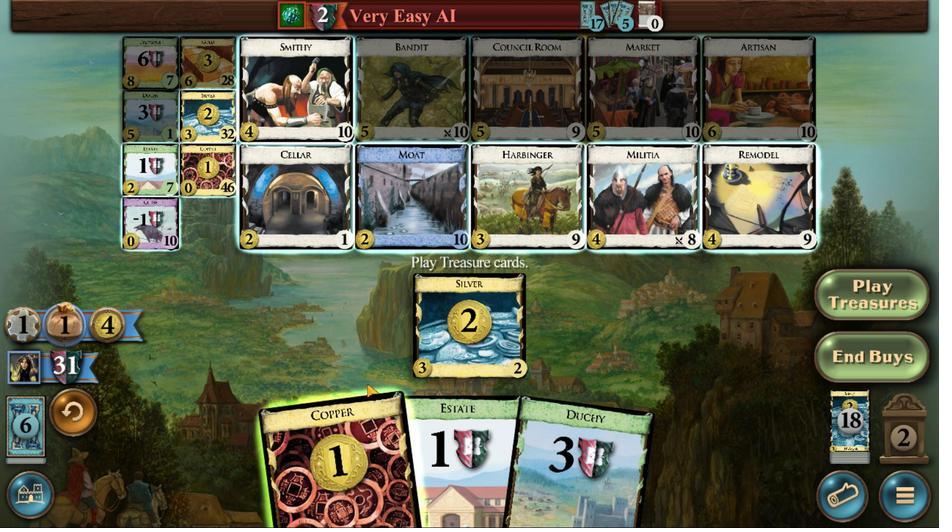 
Action: Mouse pressed left at (384, 312)
Screenshot: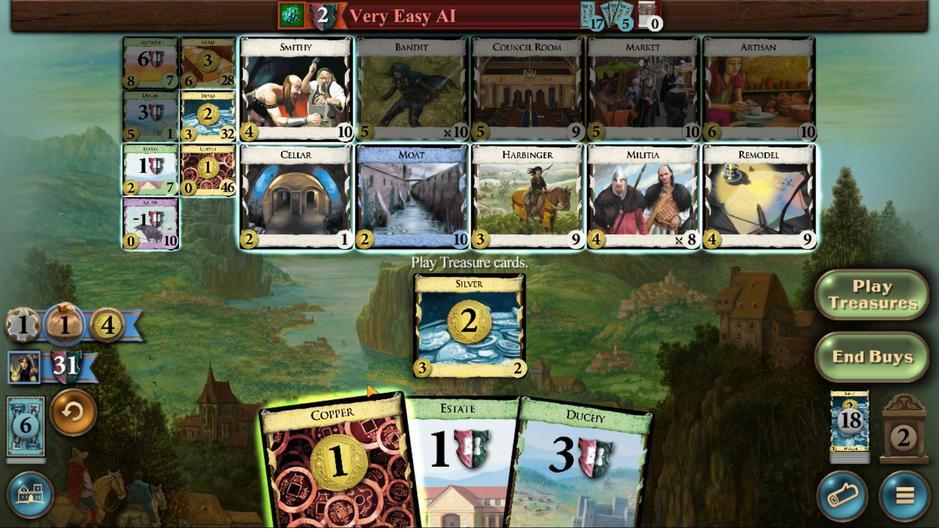 
Action: Mouse moved to (294, 239)
Screenshot: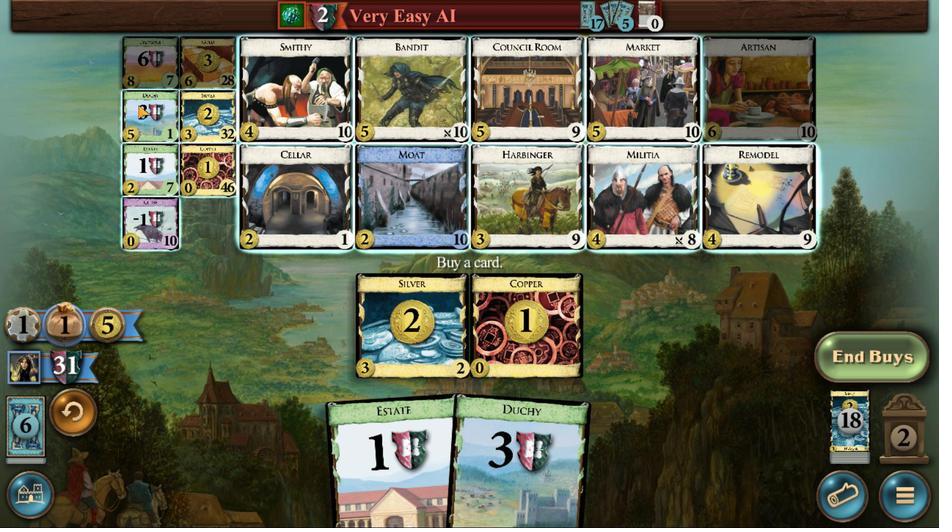 
Action: Mouse pressed left at (294, 239)
Screenshot: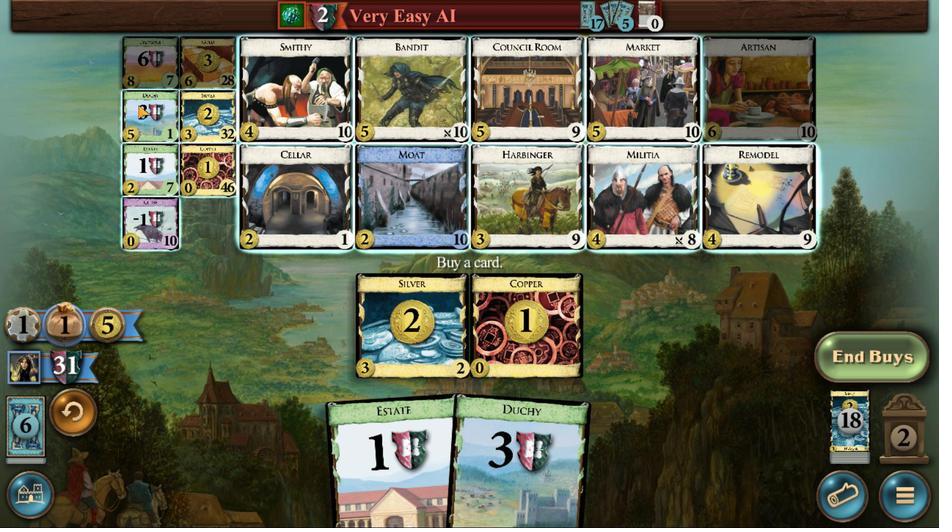 
Action: Mouse moved to (332, 322)
Screenshot: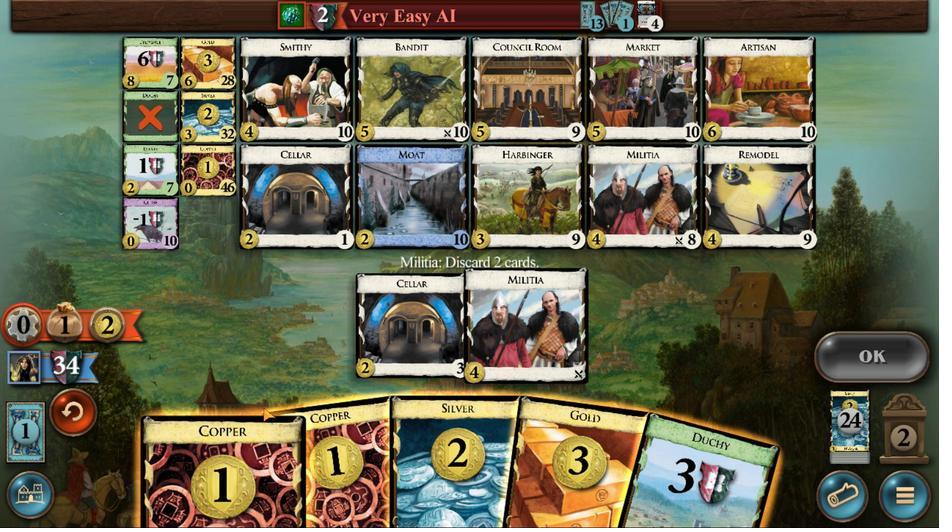 
Action: Mouse pressed left at (332, 322)
Screenshot: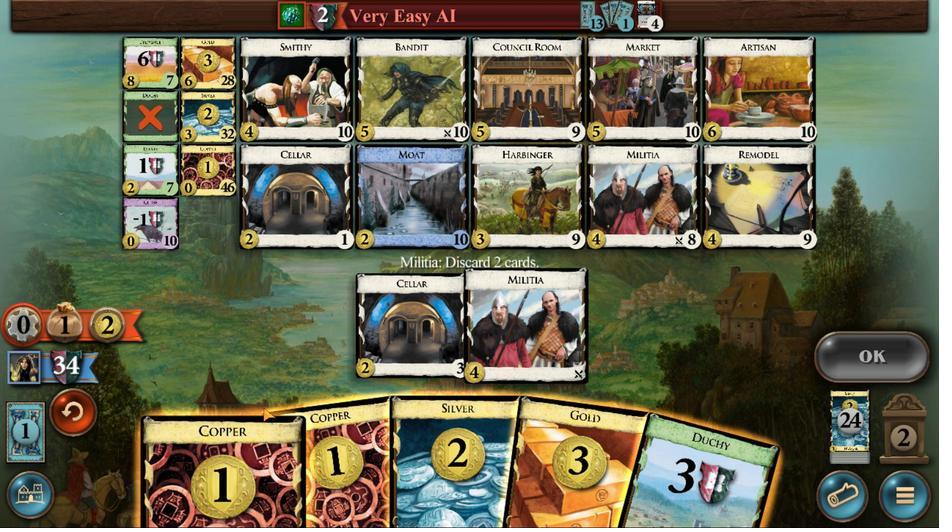 
Action: Mouse moved to (377, 322)
Screenshot: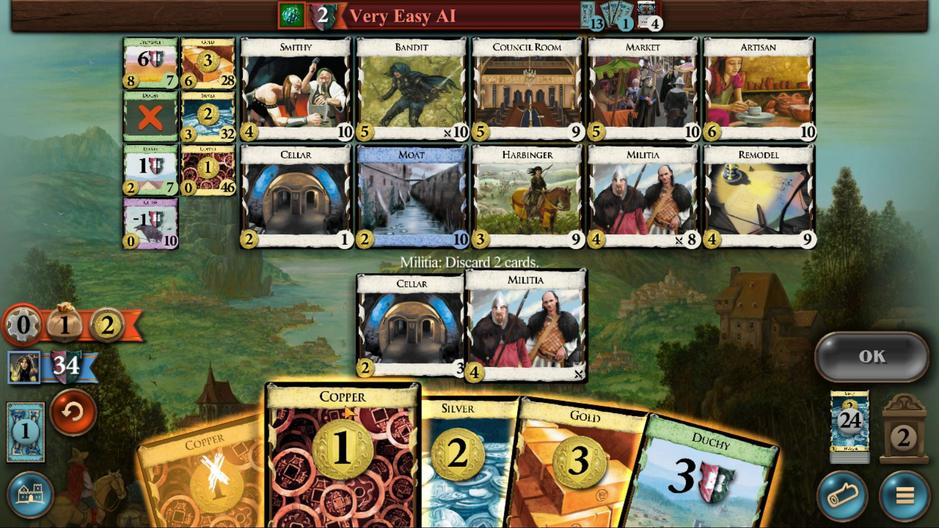 
Action: Mouse pressed left at (377, 322)
Screenshot: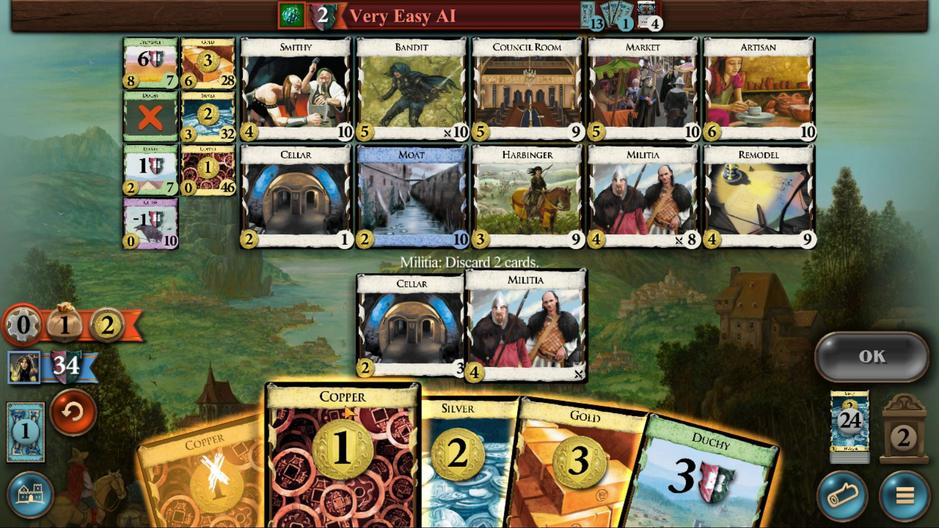 
Action: Mouse moved to (657, 298)
Screenshot: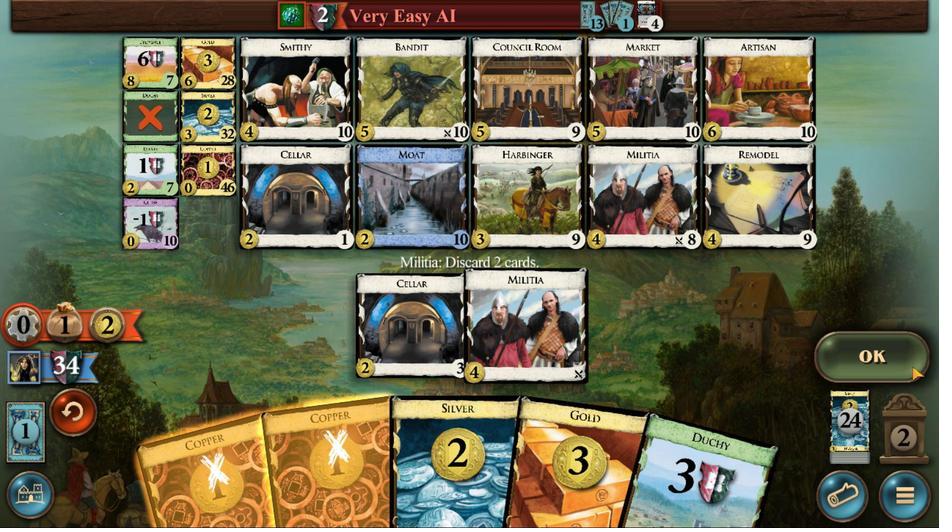 
Action: Mouse pressed left at (657, 298)
Screenshot: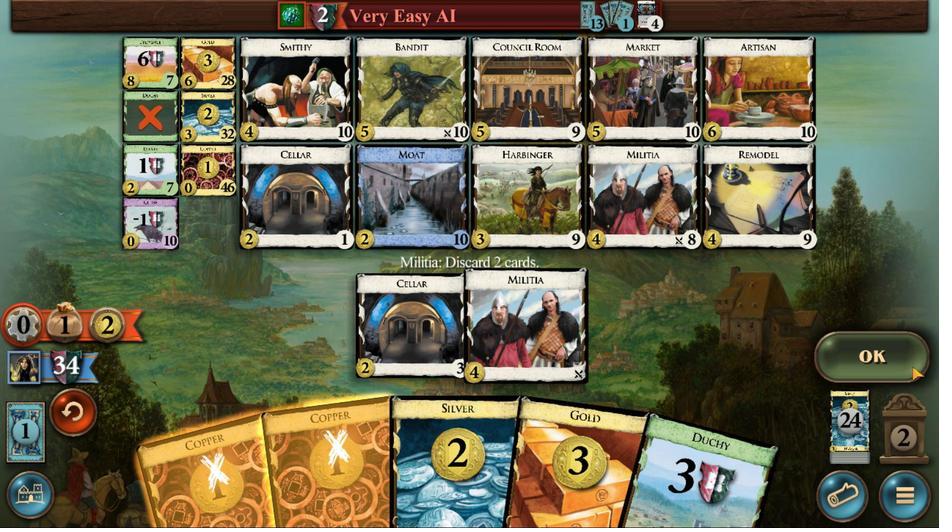 
Action: Mouse moved to (440, 317)
Screenshot: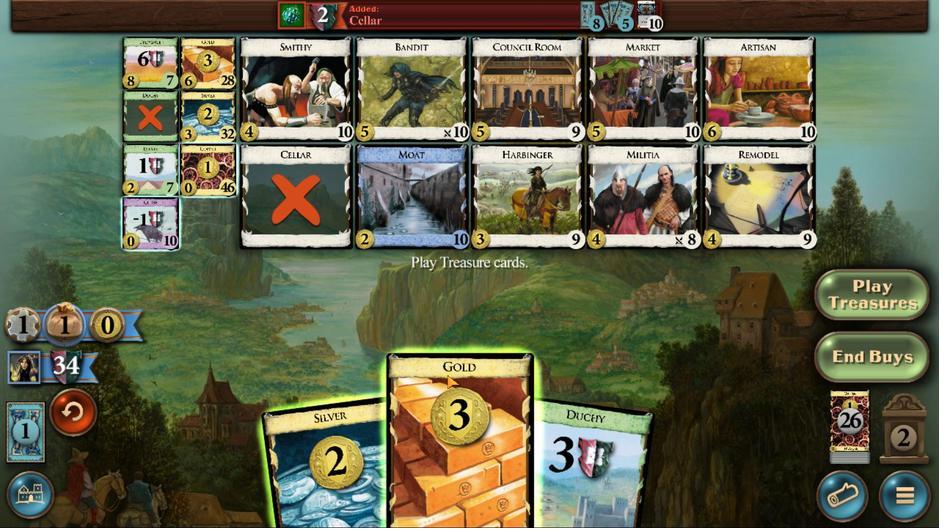
Action: Mouse pressed left at (440, 317)
Screenshot: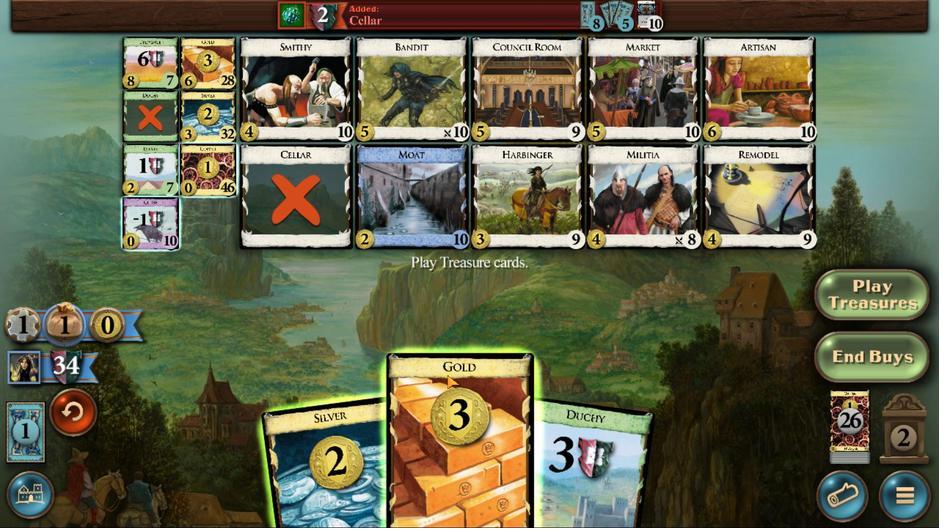 
Action: Mouse moved to (401, 318)
Screenshot: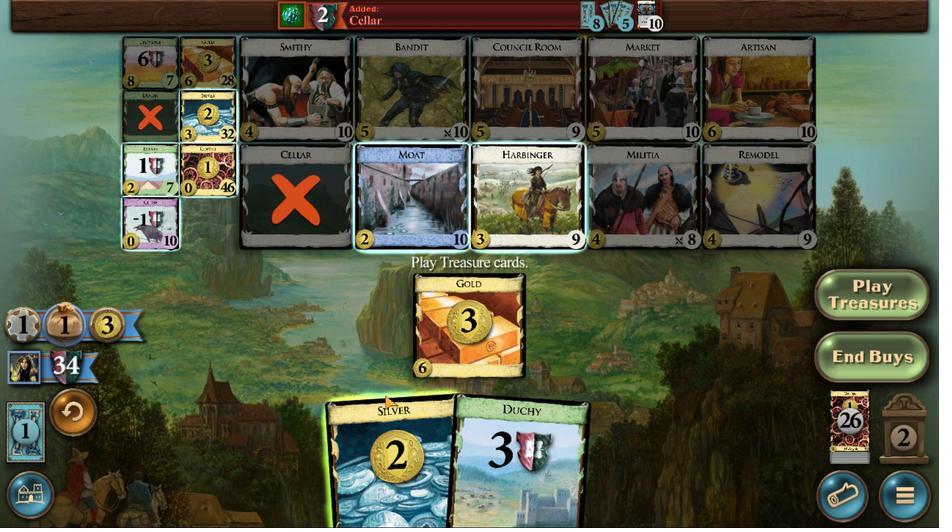 
Action: Mouse pressed left at (401, 318)
Screenshot: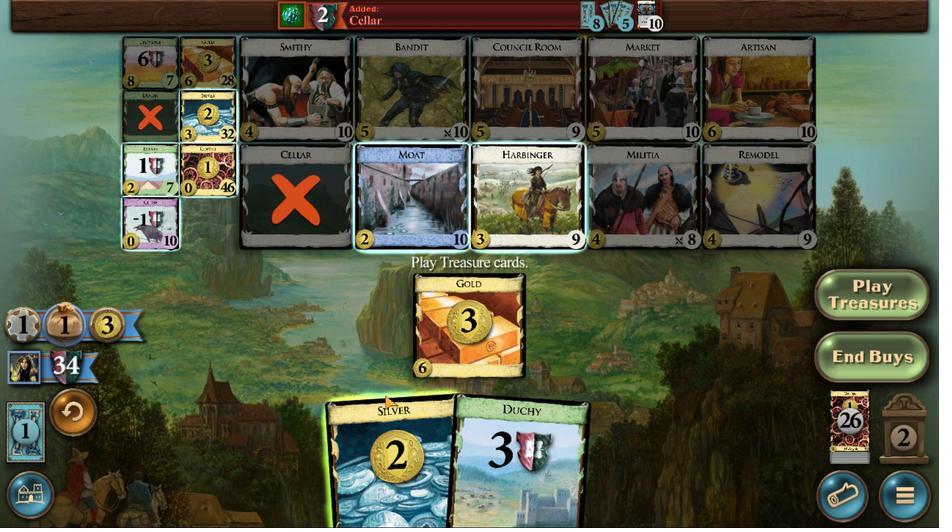 
Action: Mouse moved to (324, 239)
Screenshot: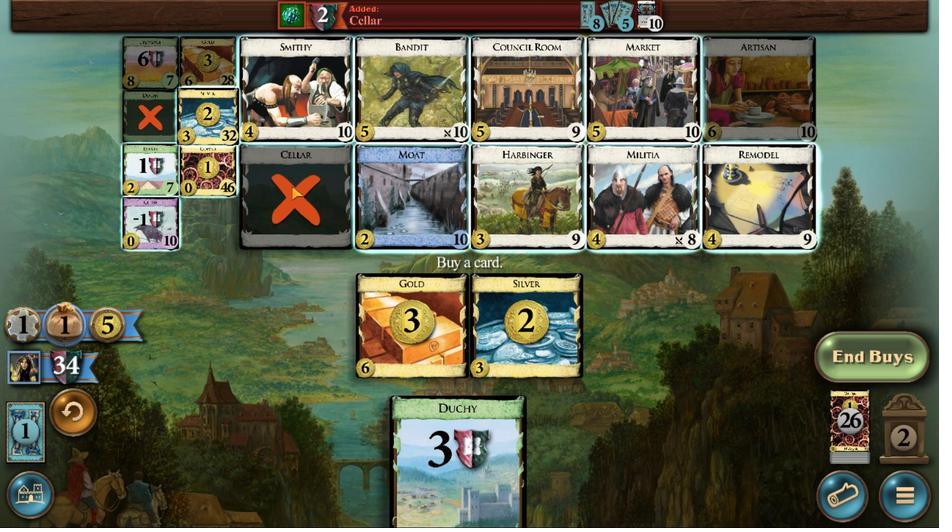 
Action: Mouse pressed left at (324, 239)
Screenshot: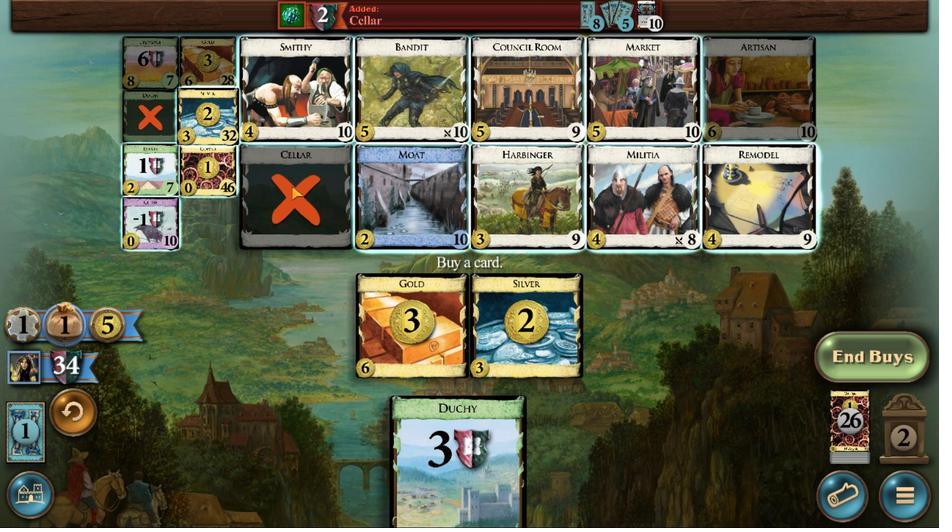
Action: Mouse moved to (327, 321)
Screenshot: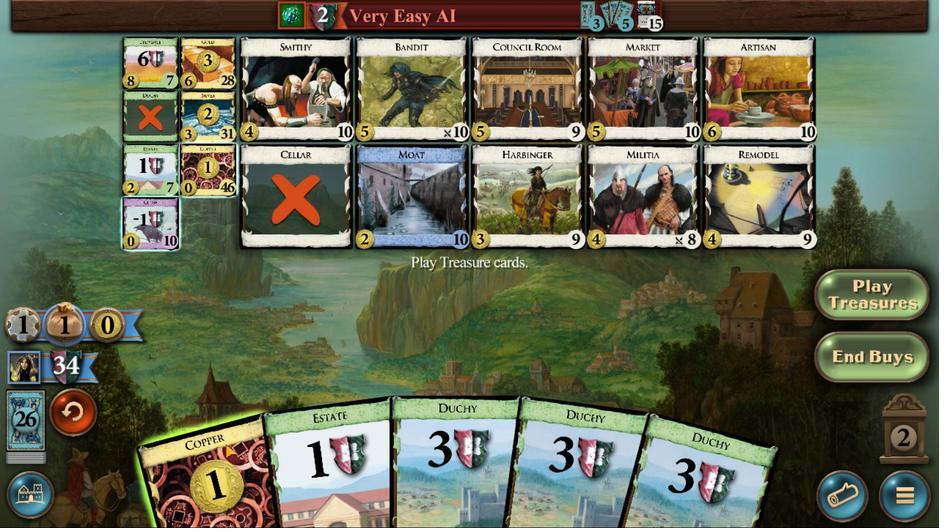 
Action: Mouse pressed left at (327, 321)
Screenshot: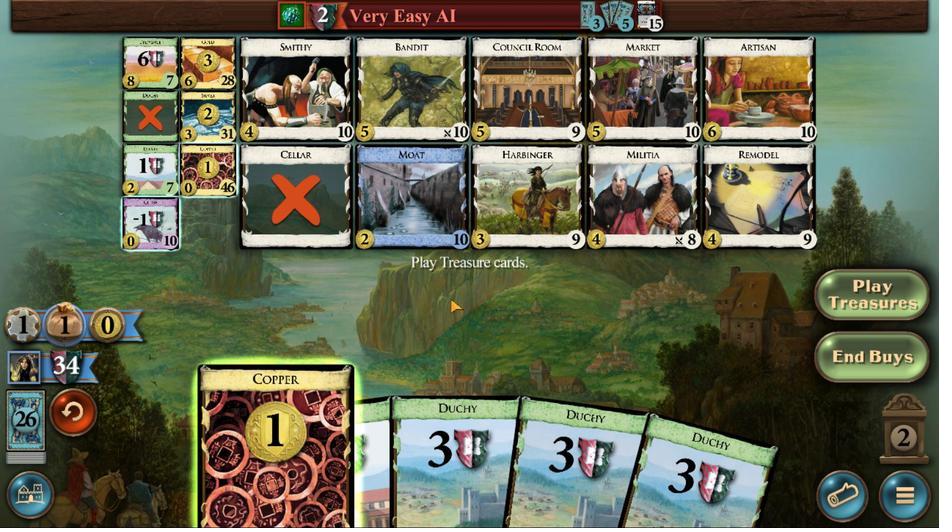 
Action: Mouse moved to (324, 252)
Screenshot: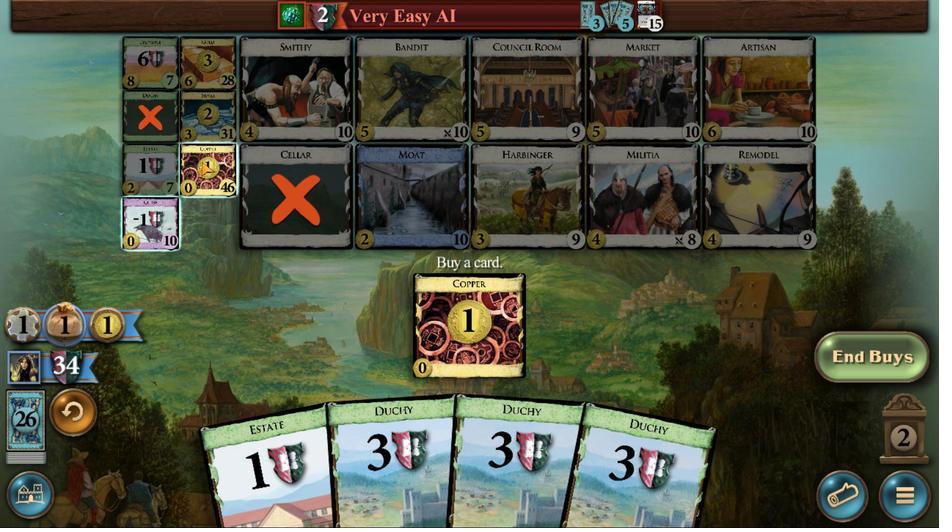
Action: Mouse pressed left at (324, 252)
Screenshot: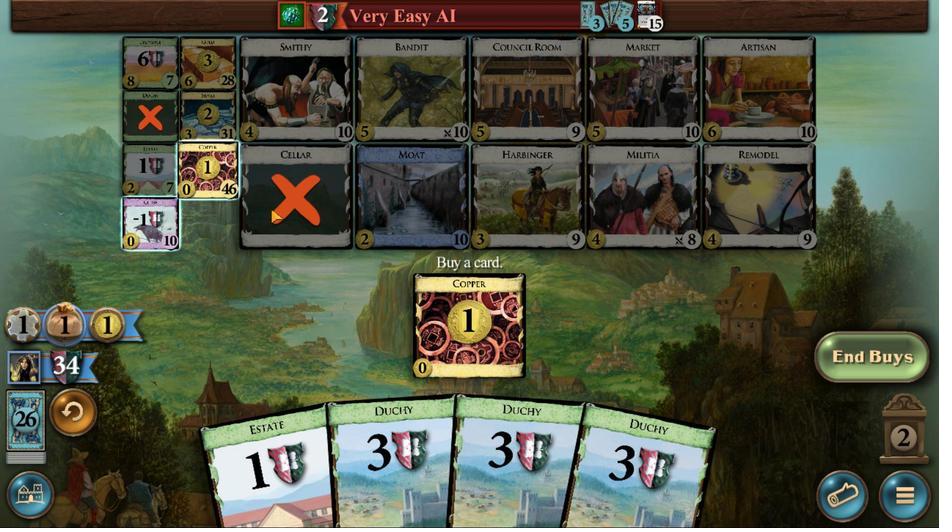 
Action: Mouse moved to (437, 305)
Screenshot: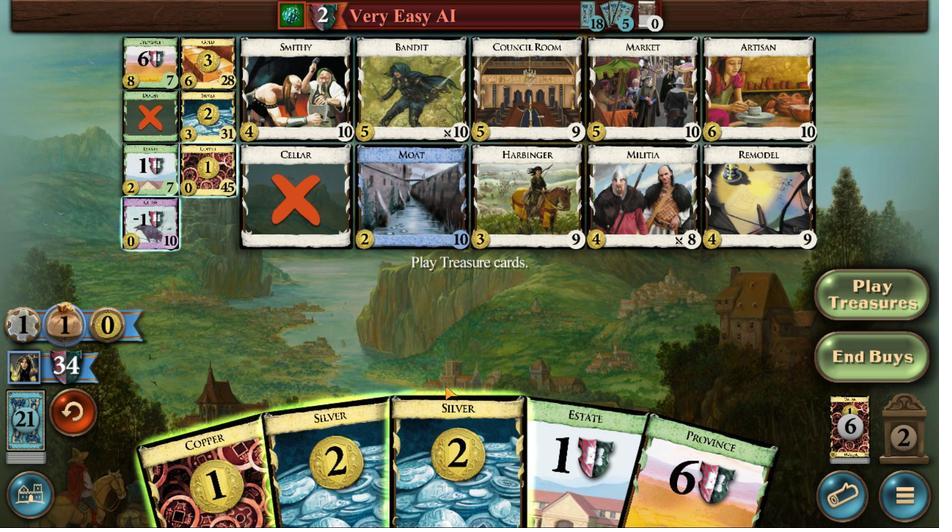 
Action: Mouse pressed left at (437, 305)
Screenshot: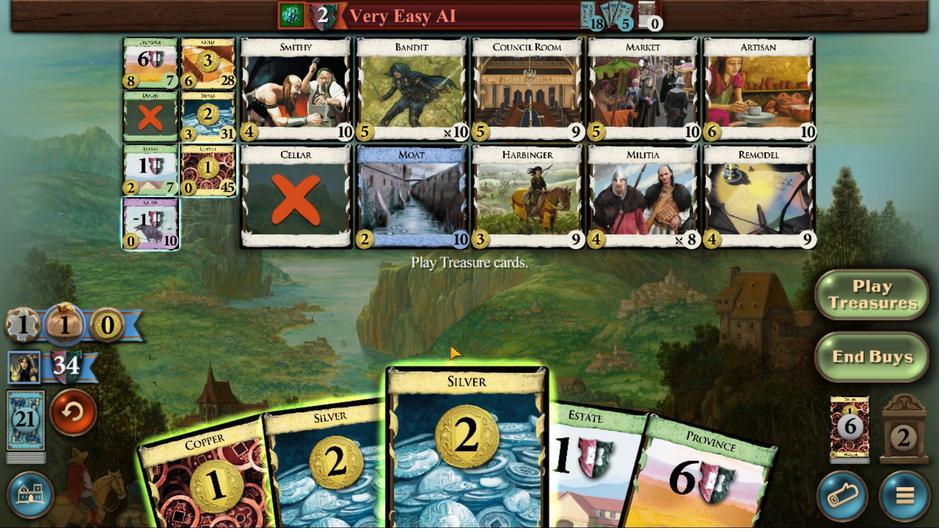 
Action: Mouse moved to (413, 308)
Screenshot: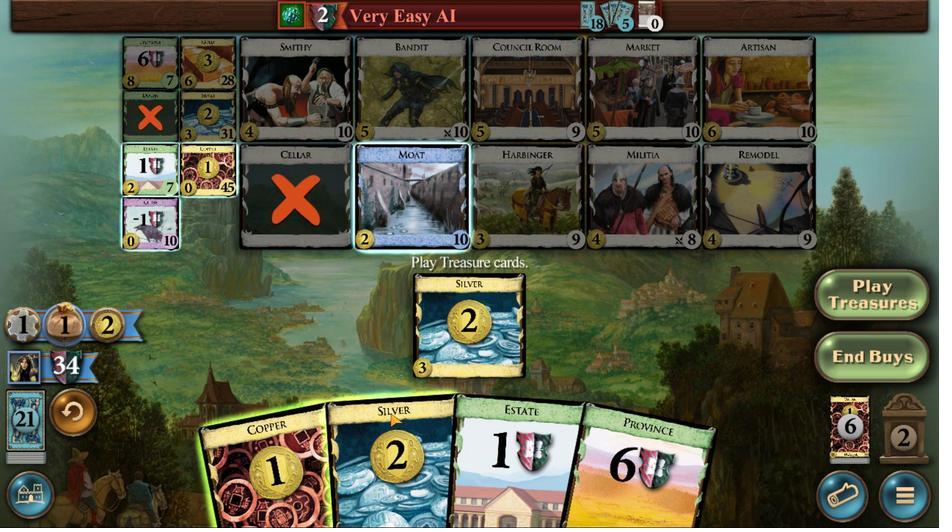 
Action: Mouse pressed left at (413, 308)
Screenshot: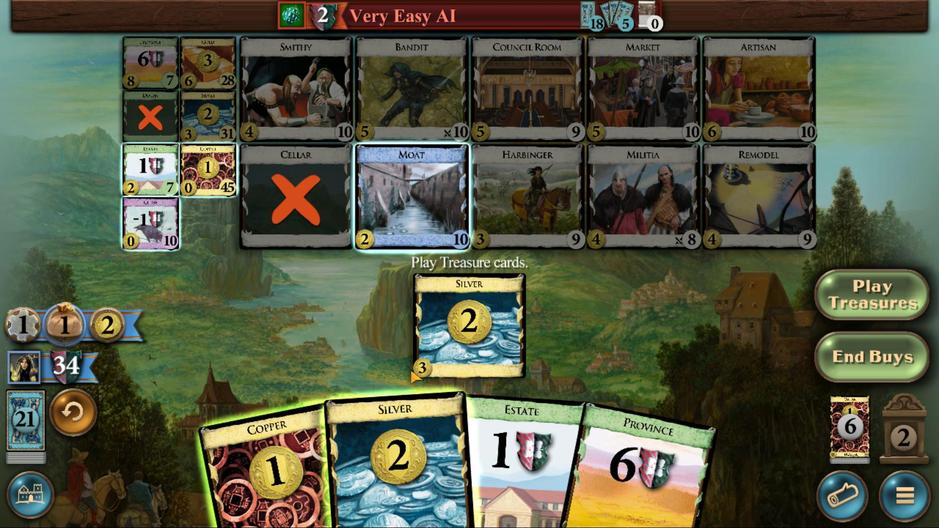 
Action: Mouse moved to (389, 311)
Screenshot: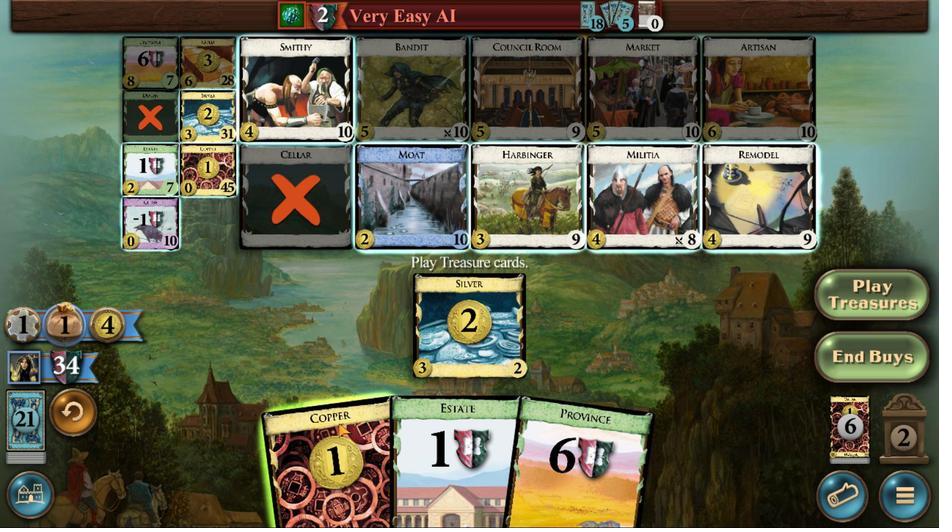 
Action: Mouse pressed left at (389, 311)
Screenshot: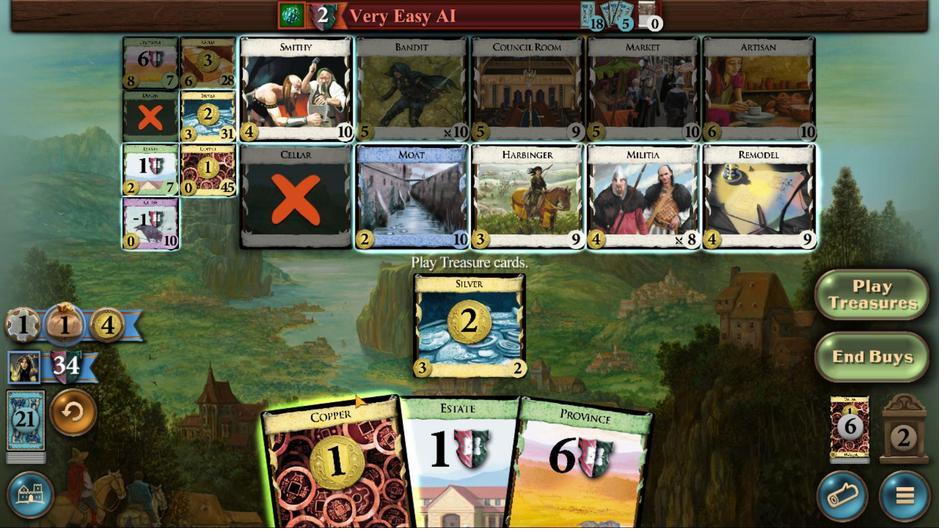 
Action: Mouse moved to (328, 241)
Screenshot: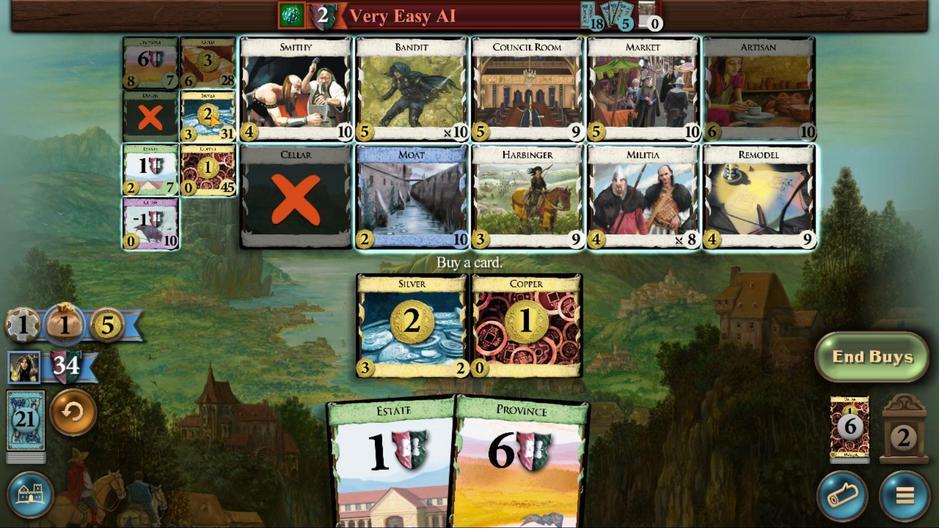
Action: Mouse pressed left at (328, 241)
Screenshot: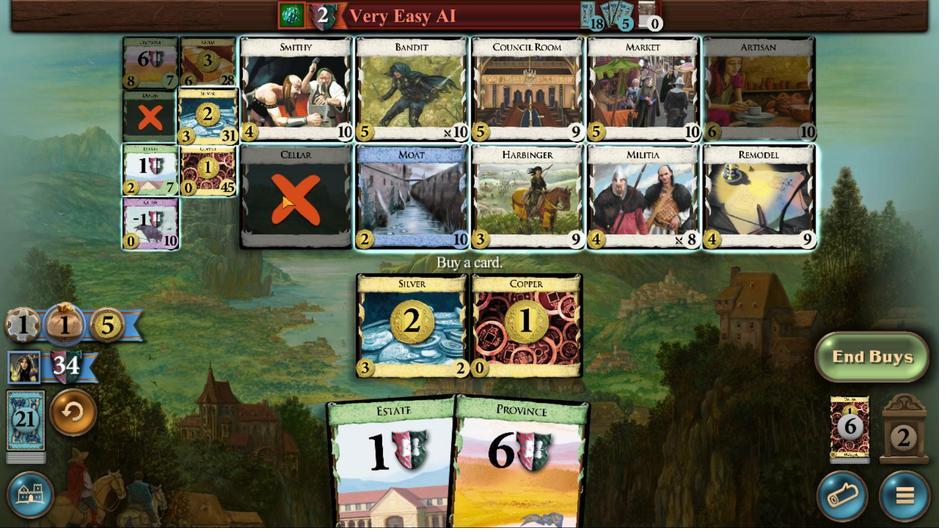 
Action: Mouse moved to (449, 320)
Screenshot: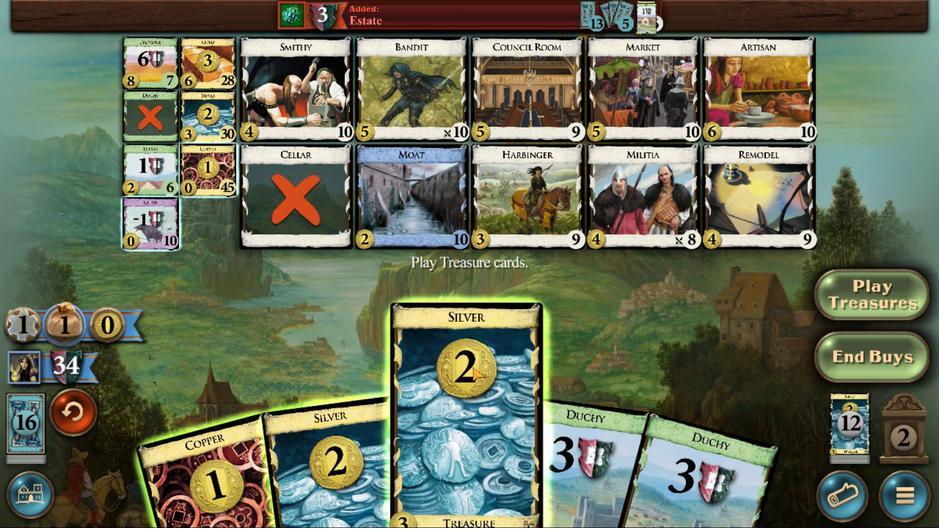 
Action: Mouse pressed left at (449, 320)
Screenshot: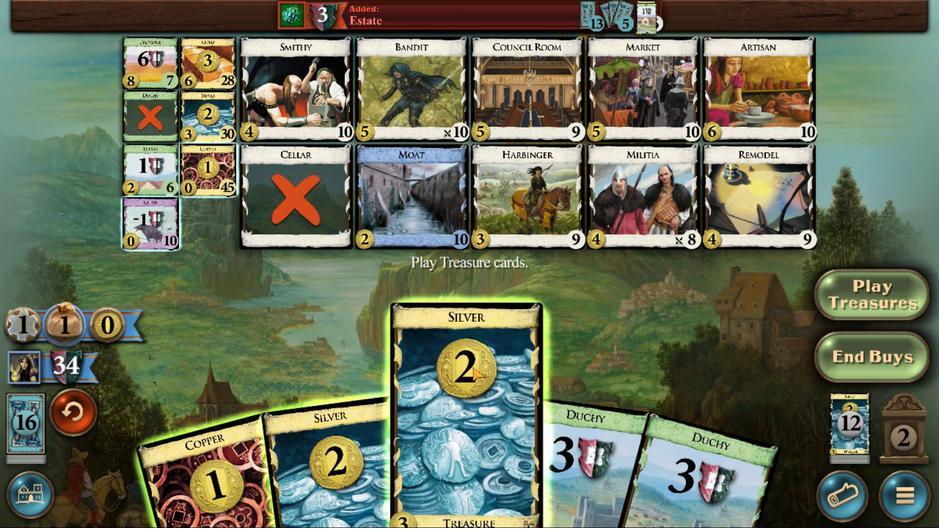 
Action: Mouse moved to (413, 318)
Screenshot: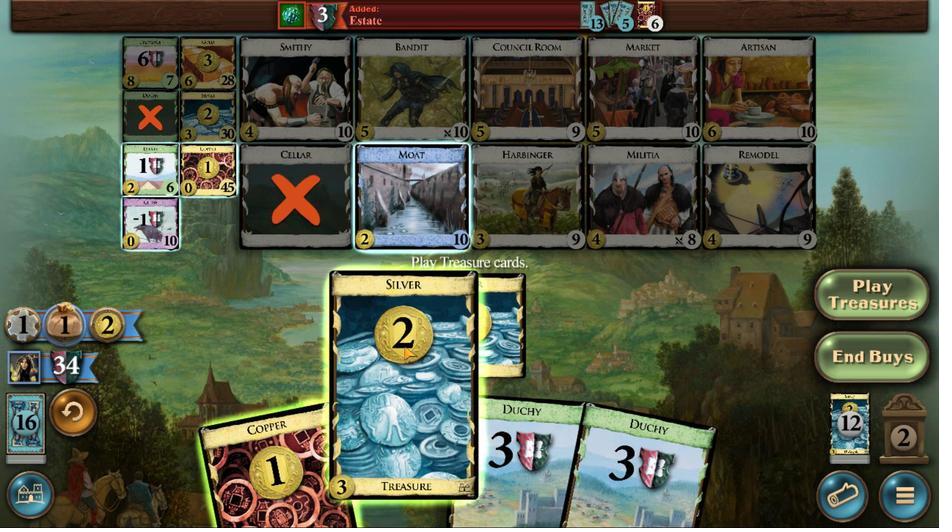 
Action: Mouse pressed left at (413, 318)
Screenshot: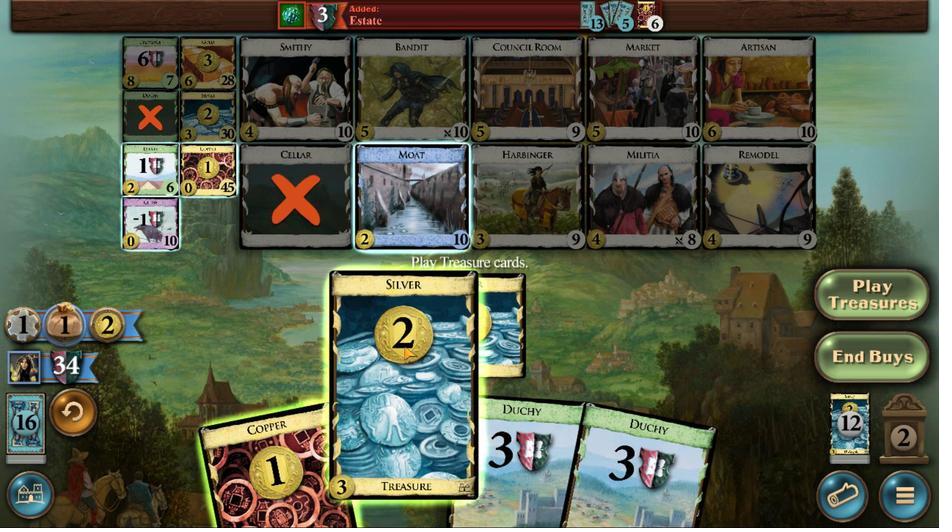 
Action: Mouse moved to (354, 236)
Screenshot: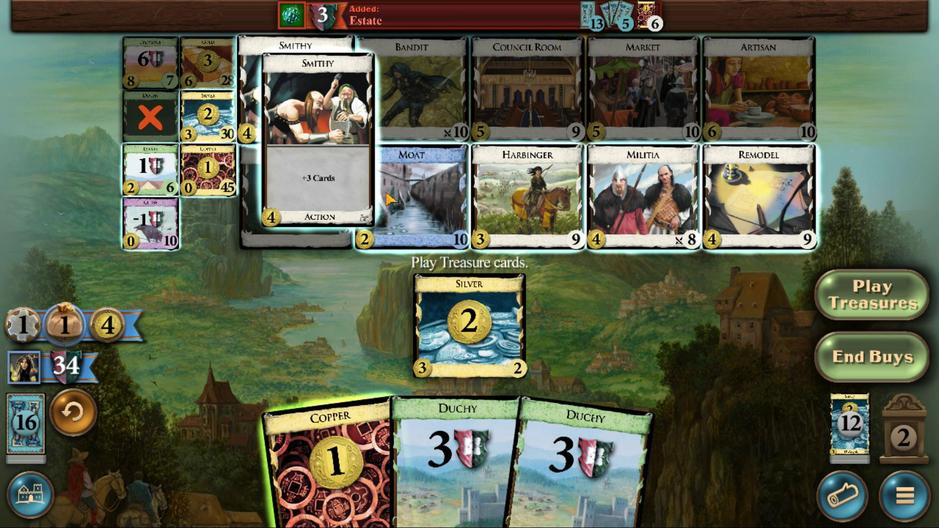 
Action: Mouse pressed left at (354, 236)
Screenshot: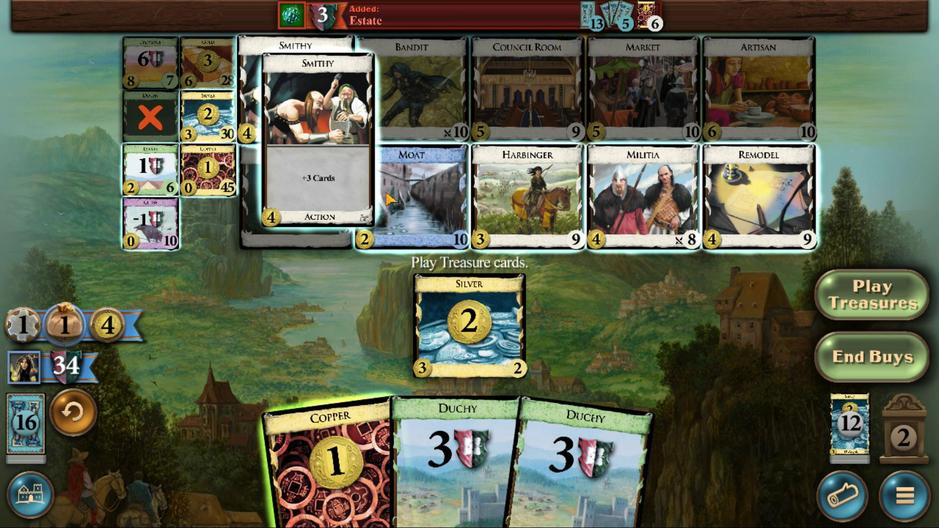 
Action: Mouse moved to (524, 313)
Screenshot: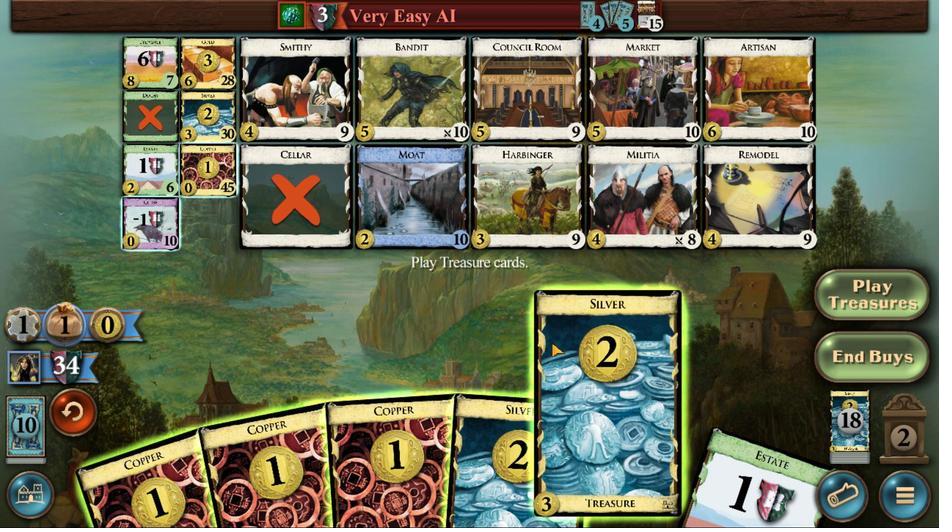 
Action: Mouse pressed left at (524, 313)
Screenshot: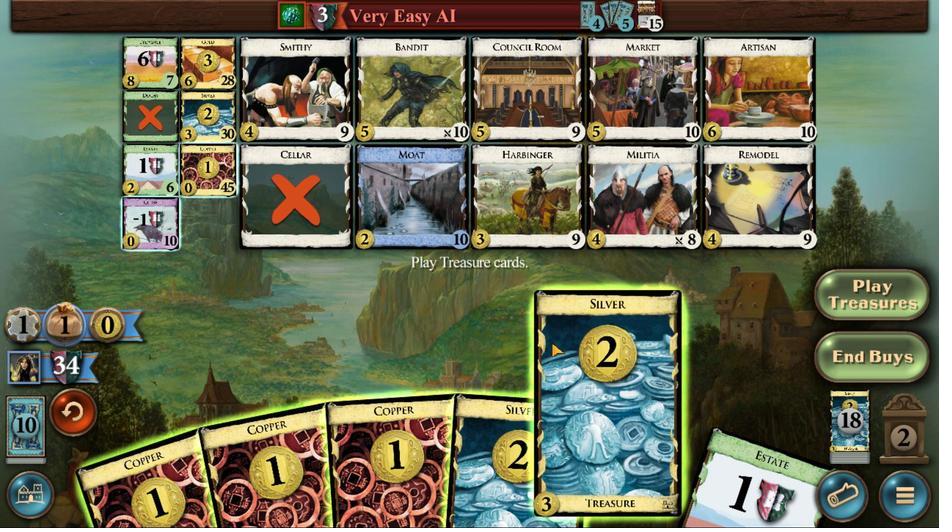 
Action: Mouse moved to (495, 310)
